 Task: Look for space in Laboulaye, Argentina from 1st July, 2023 to 3rd July, 2023 for 1 adult in price range Rs.5000 to Rs.15000. Place can be private room with 1  bedroom having 1 bed and 1 bathroom. Property type can be hotel. Amenities needed are: wifi, heating, . Booking option can be shelf check-in. Required host language is English.
Action: Mouse moved to (523, 103)
Screenshot: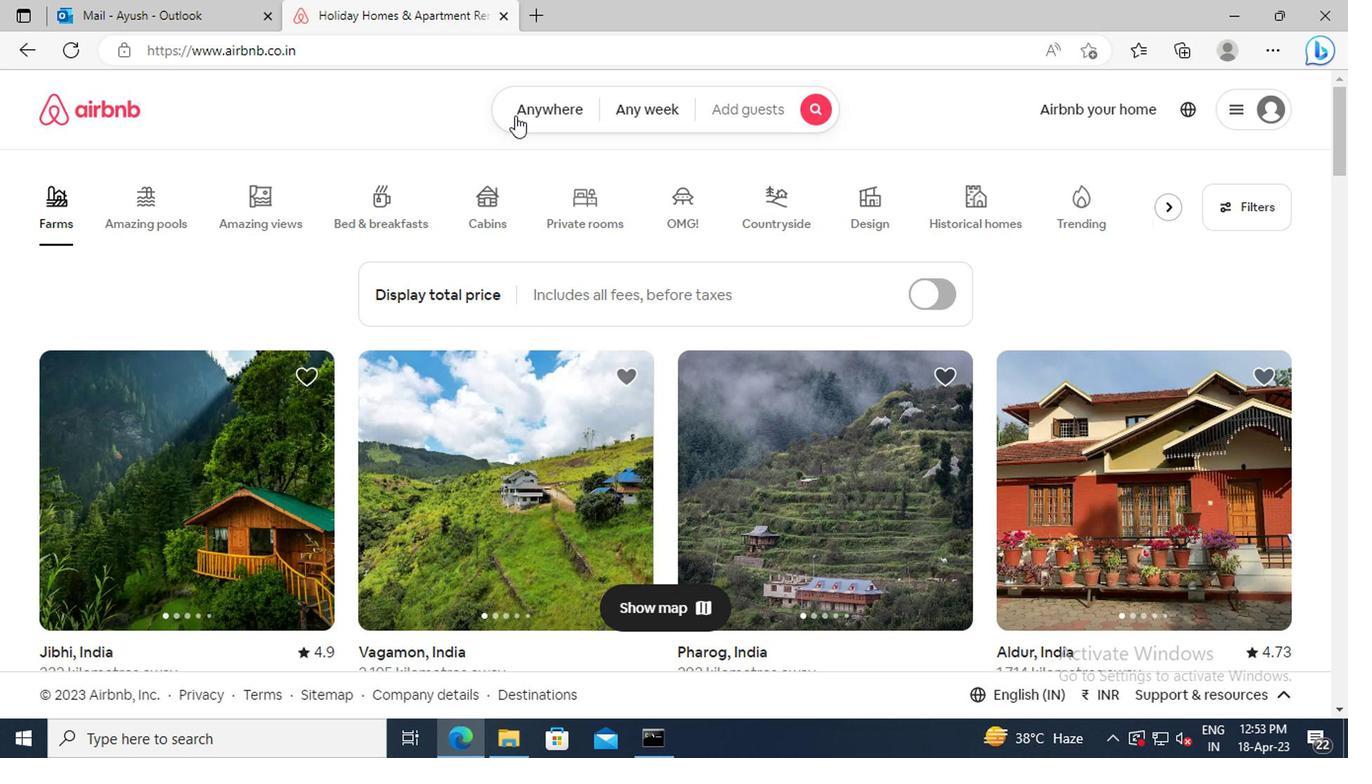 
Action: Mouse pressed left at (523, 103)
Screenshot: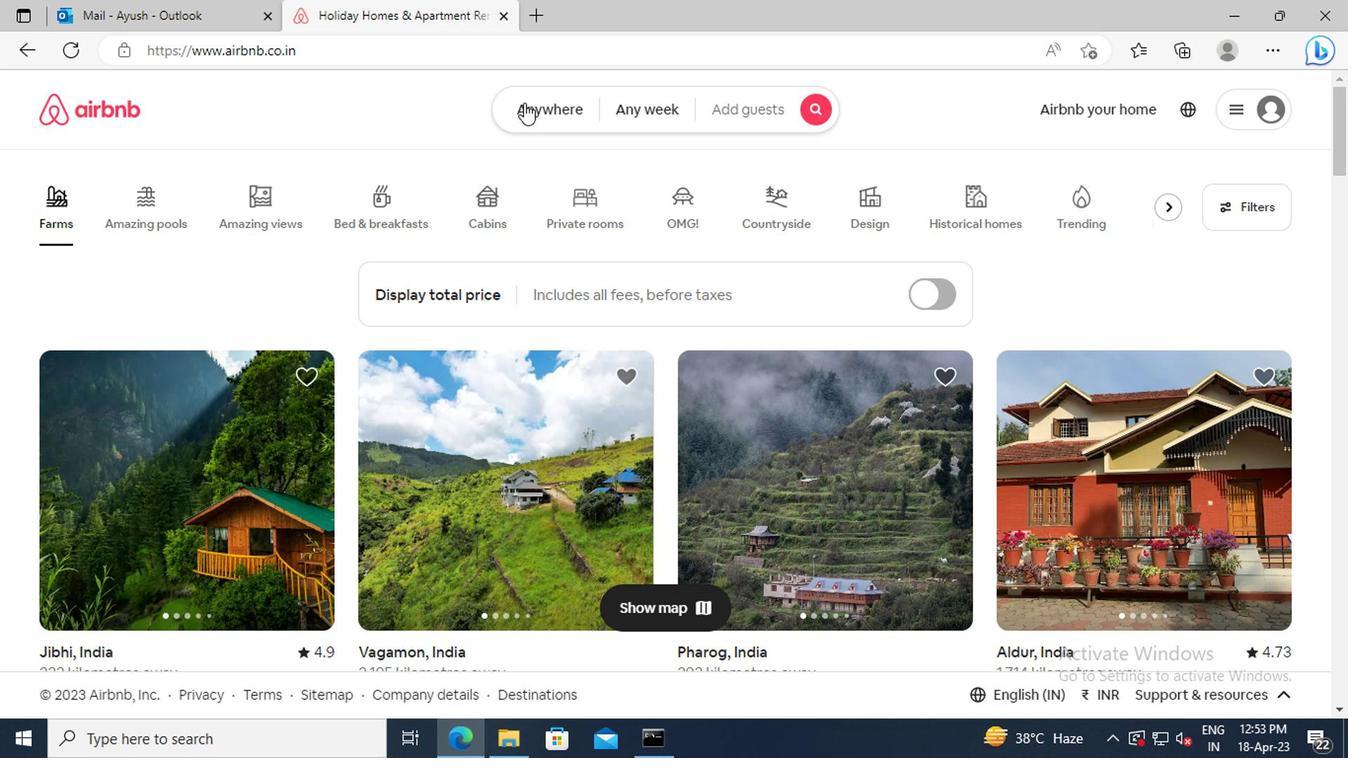 
Action: Mouse moved to (360, 199)
Screenshot: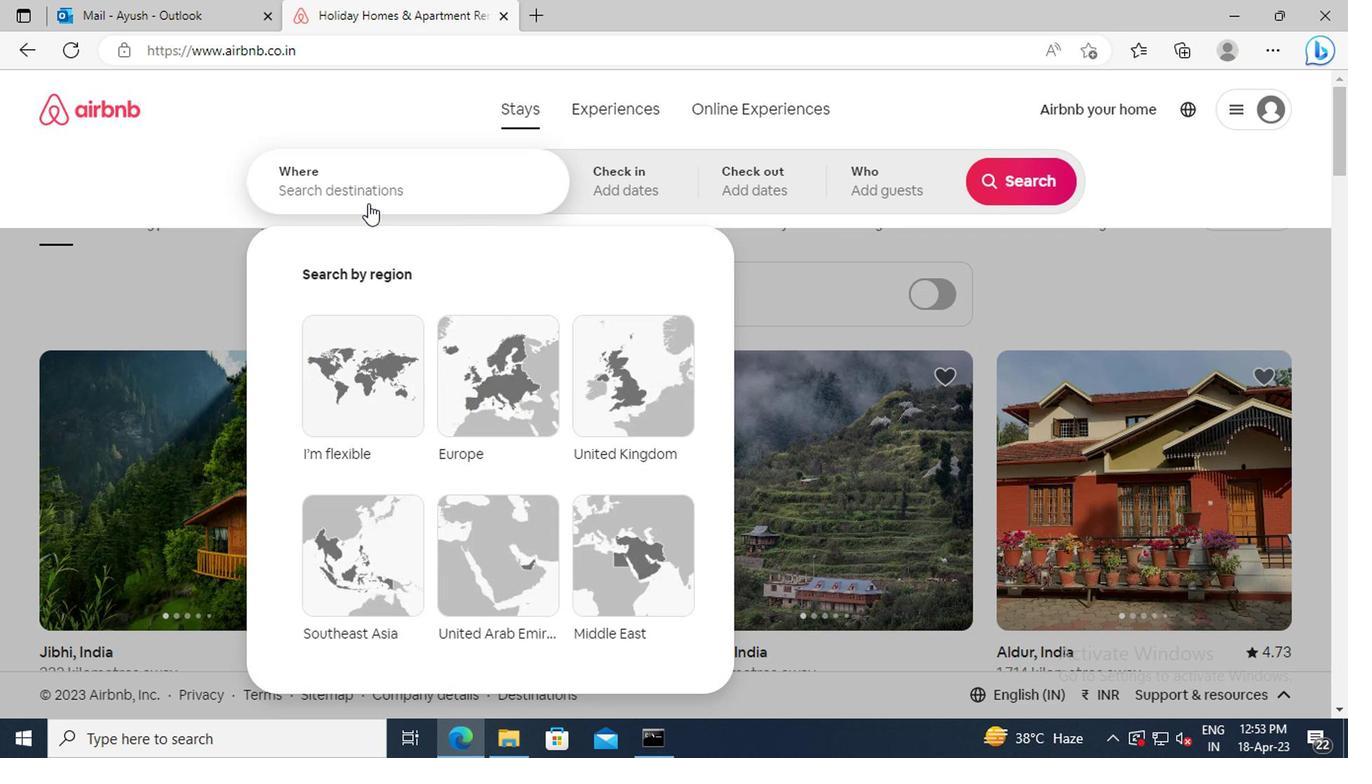 
Action: Mouse pressed left at (360, 199)
Screenshot: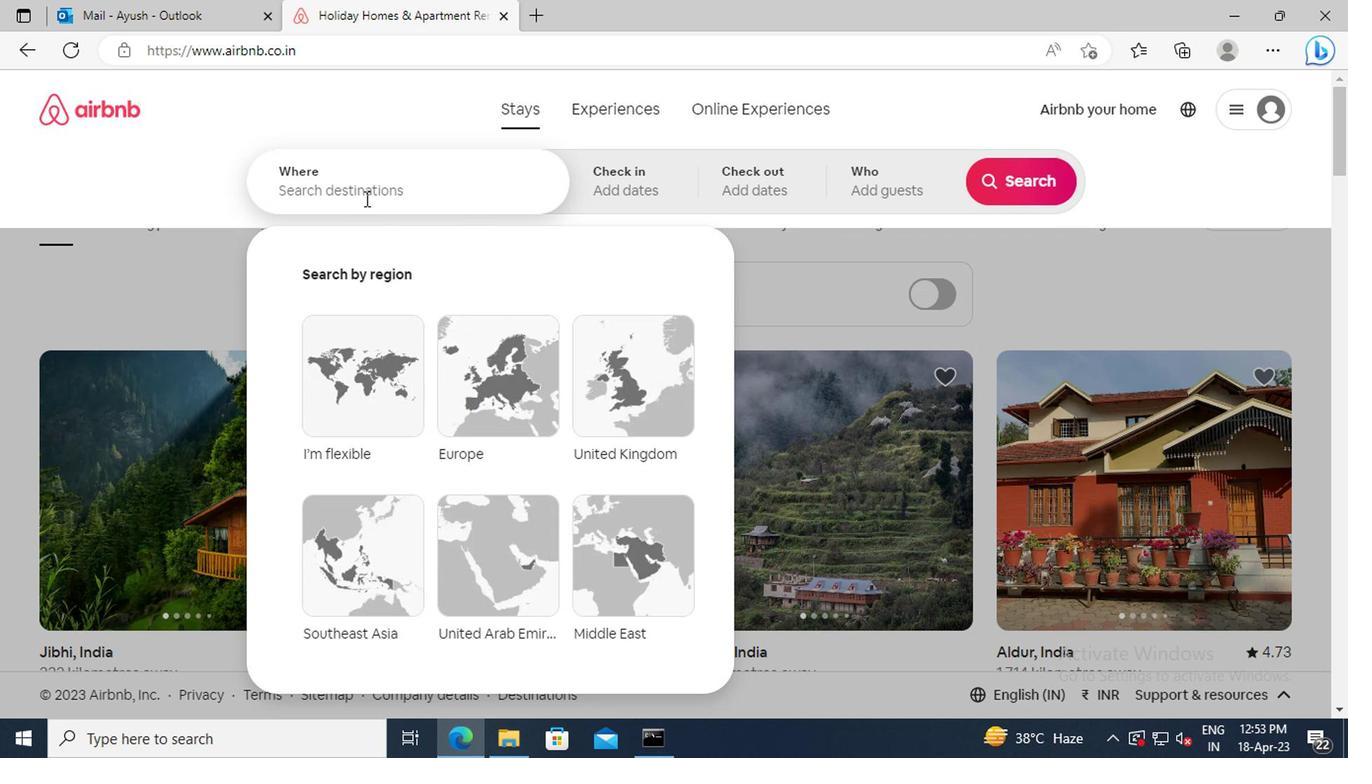 
Action: Key pressed <Key.shift>LABOULAYE,<Key.space><Key.shift_r>ARGENTINA<Key.enter>
Screenshot: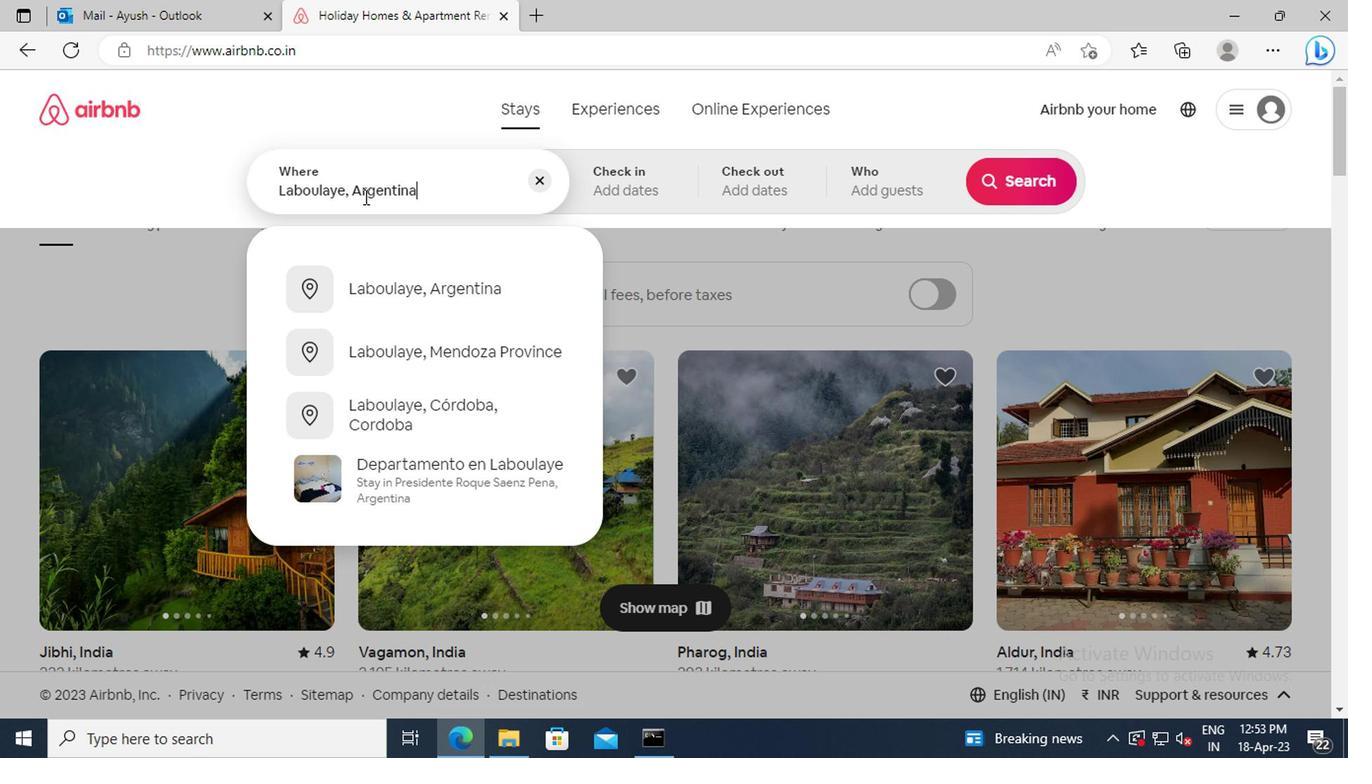 
Action: Mouse moved to (1002, 340)
Screenshot: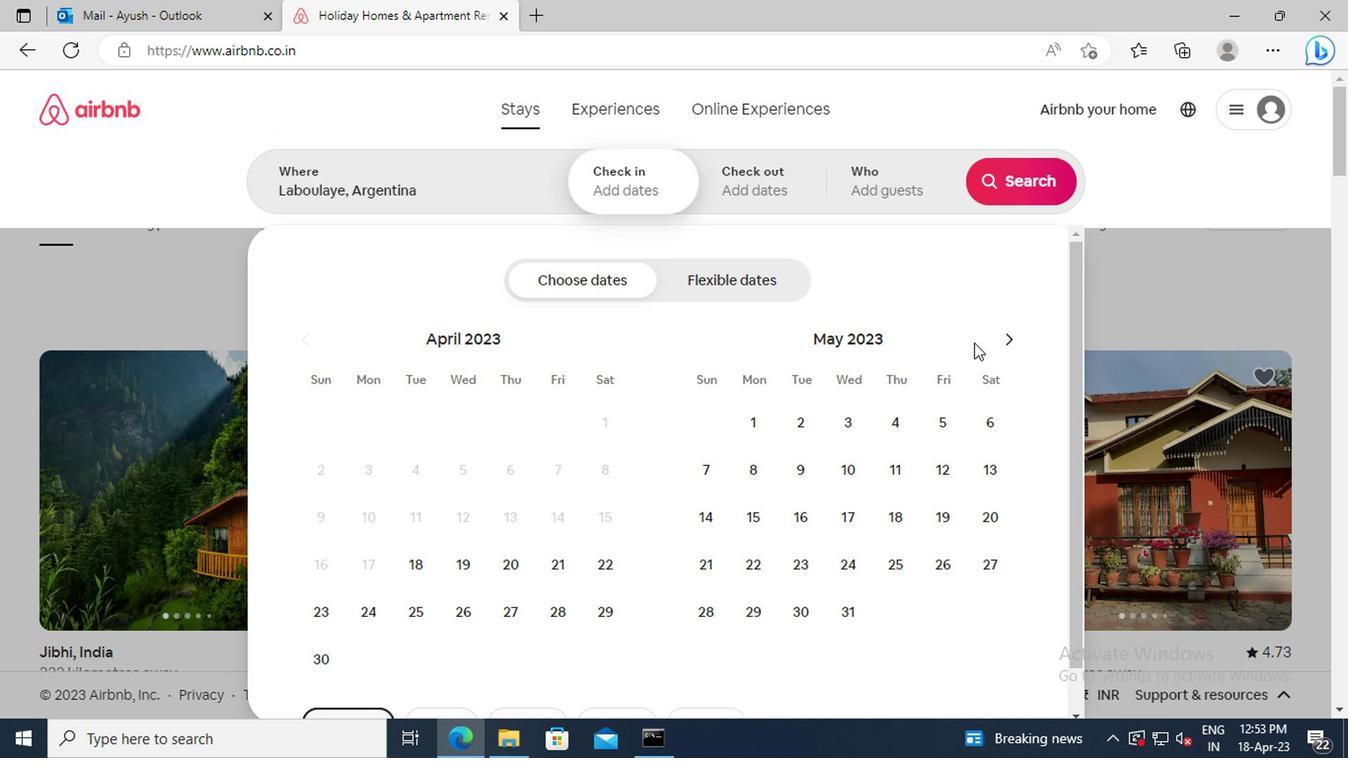 
Action: Mouse pressed left at (1002, 340)
Screenshot: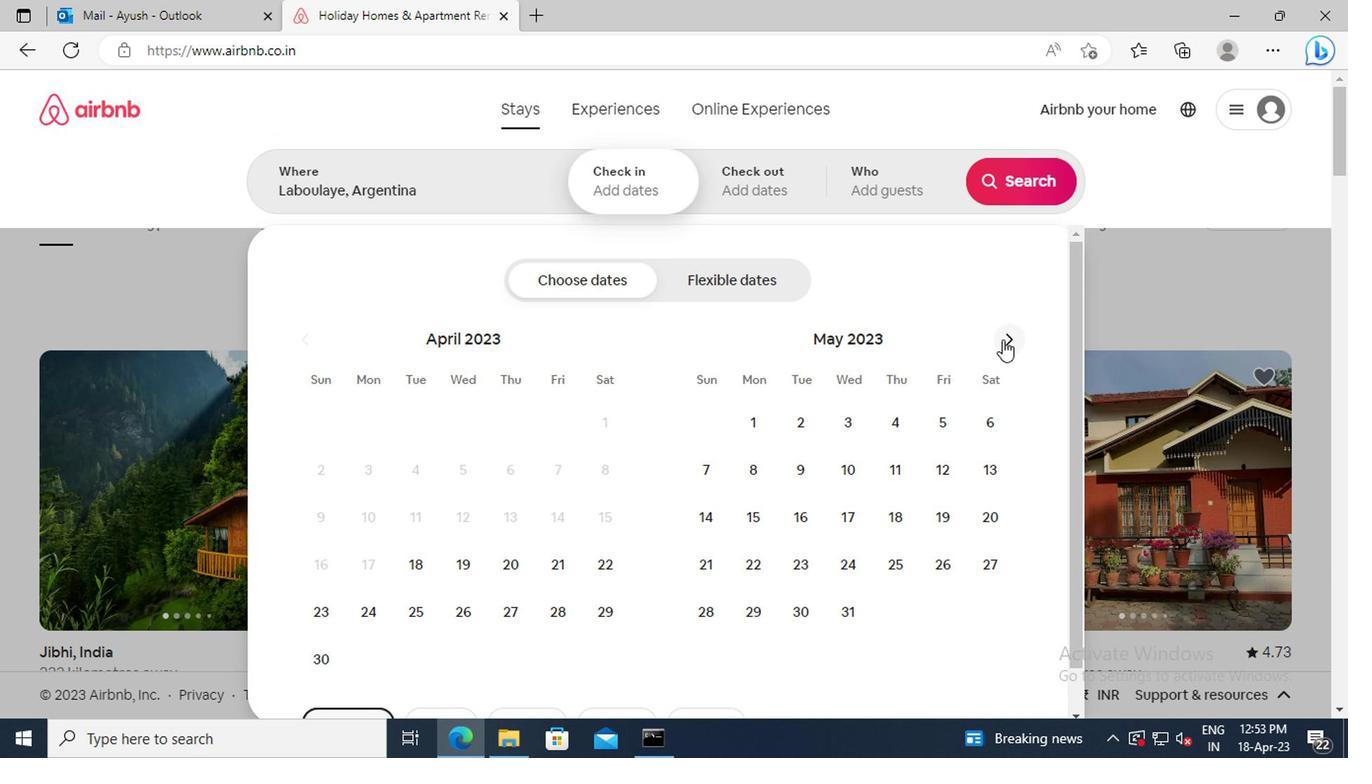 
Action: Mouse pressed left at (1002, 340)
Screenshot: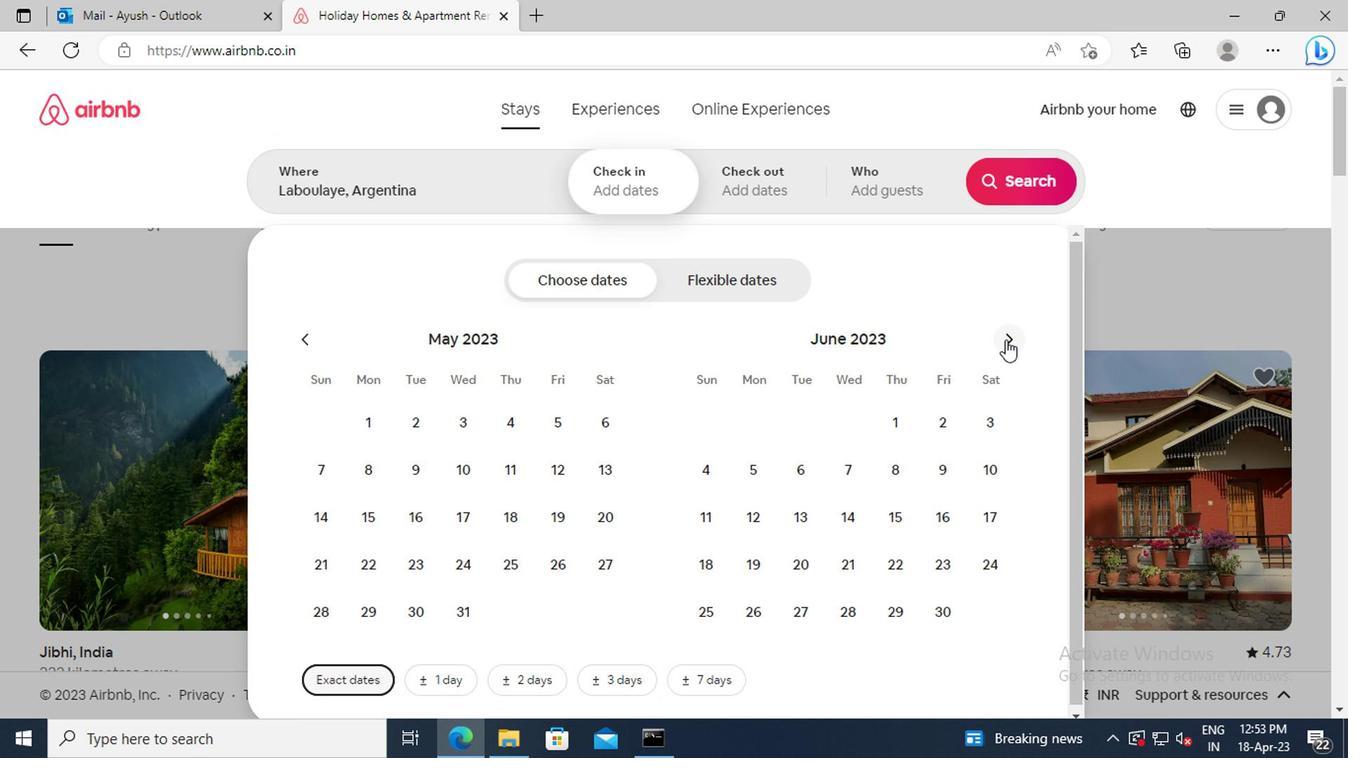 
Action: Mouse moved to (990, 418)
Screenshot: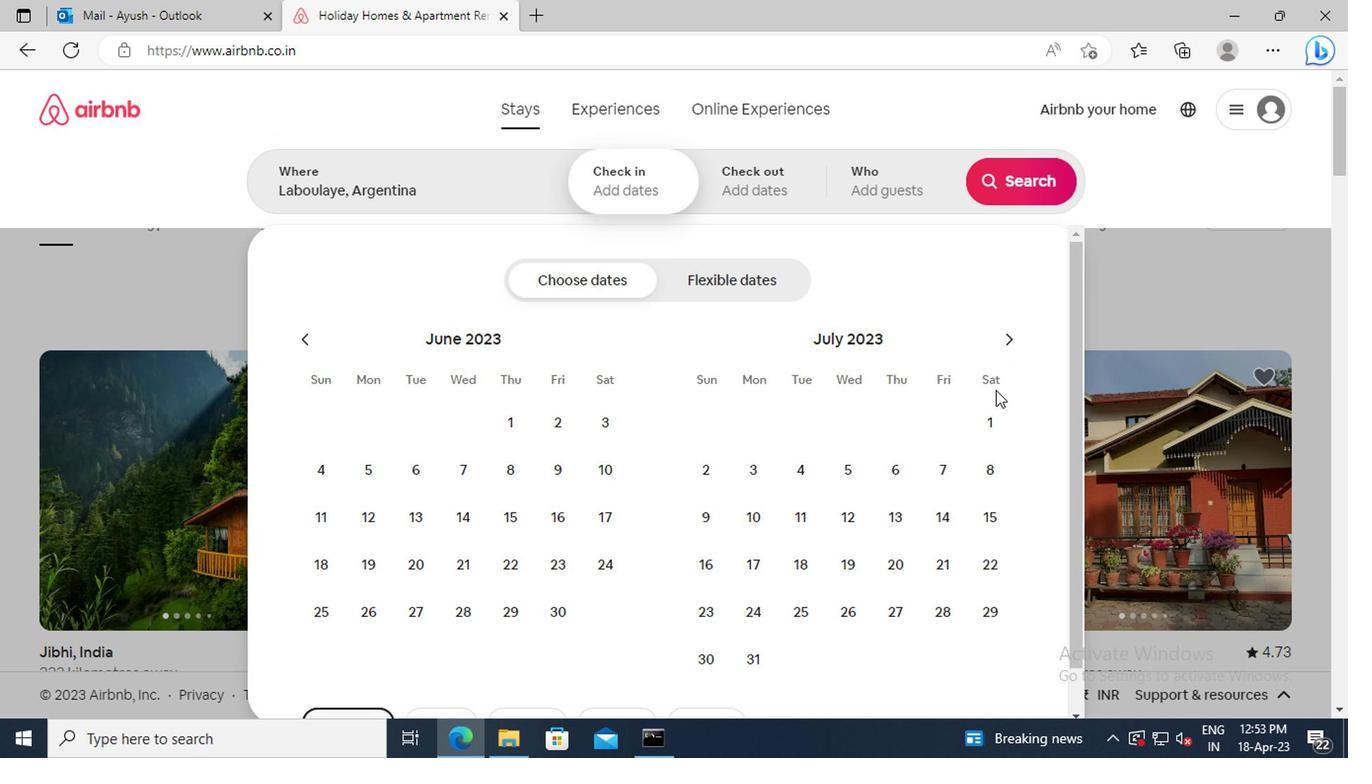 
Action: Mouse pressed left at (990, 418)
Screenshot: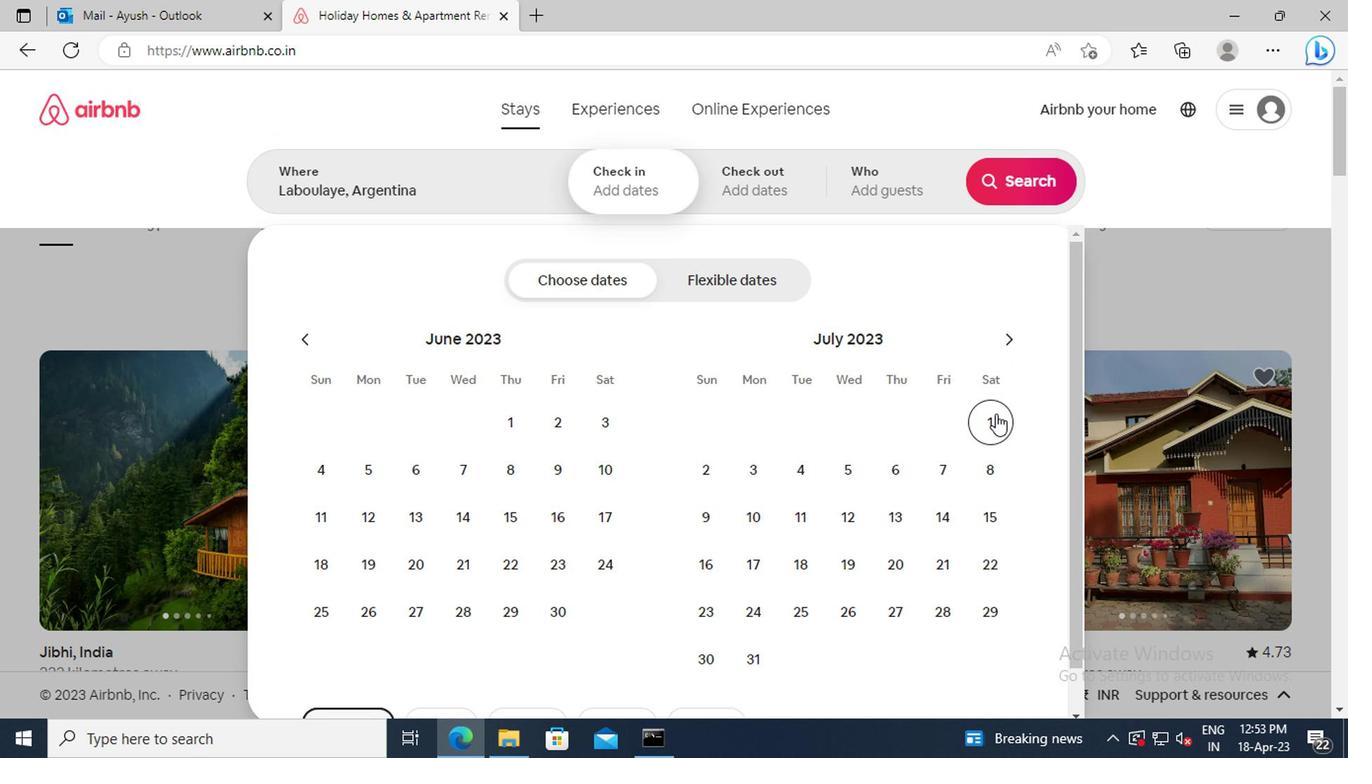 
Action: Mouse moved to (742, 460)
Screenshot: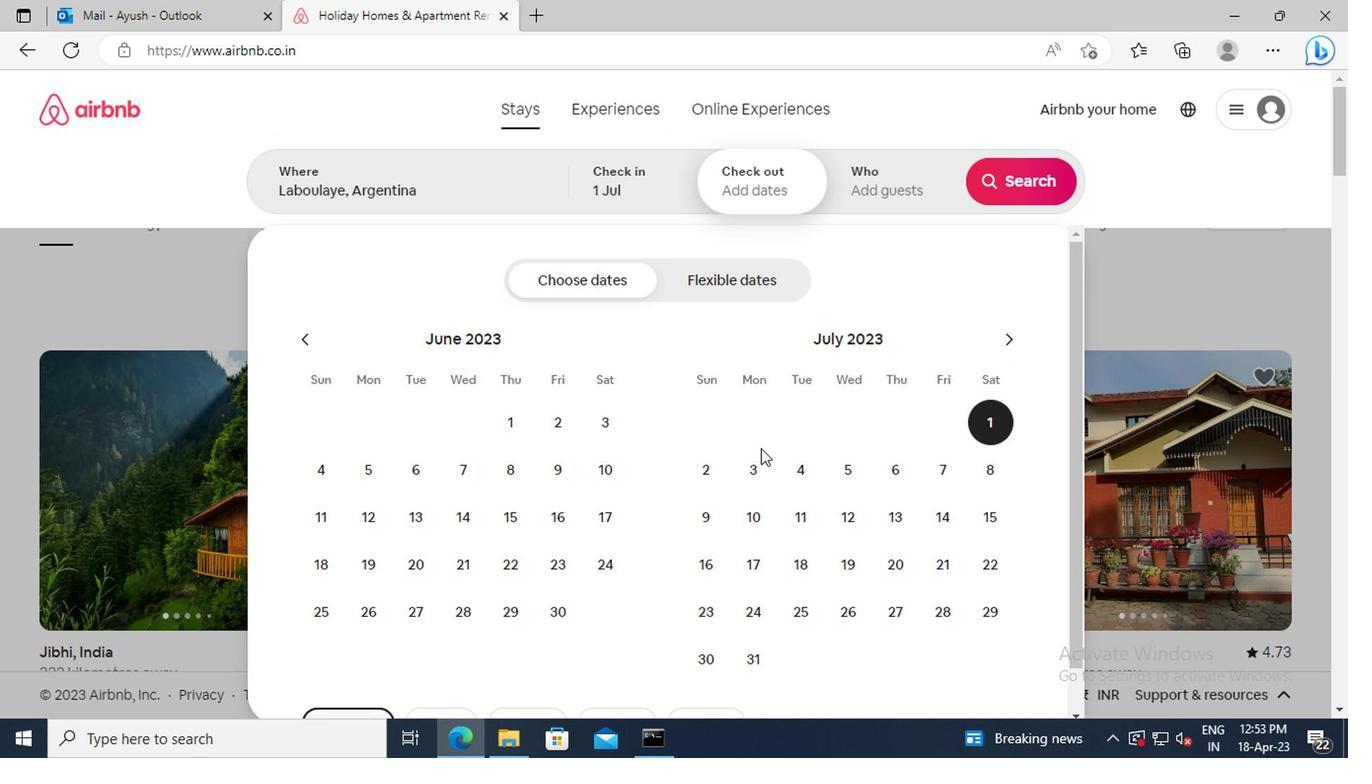 
Action: Mouse pressed left at (742, 460)
Screenshot: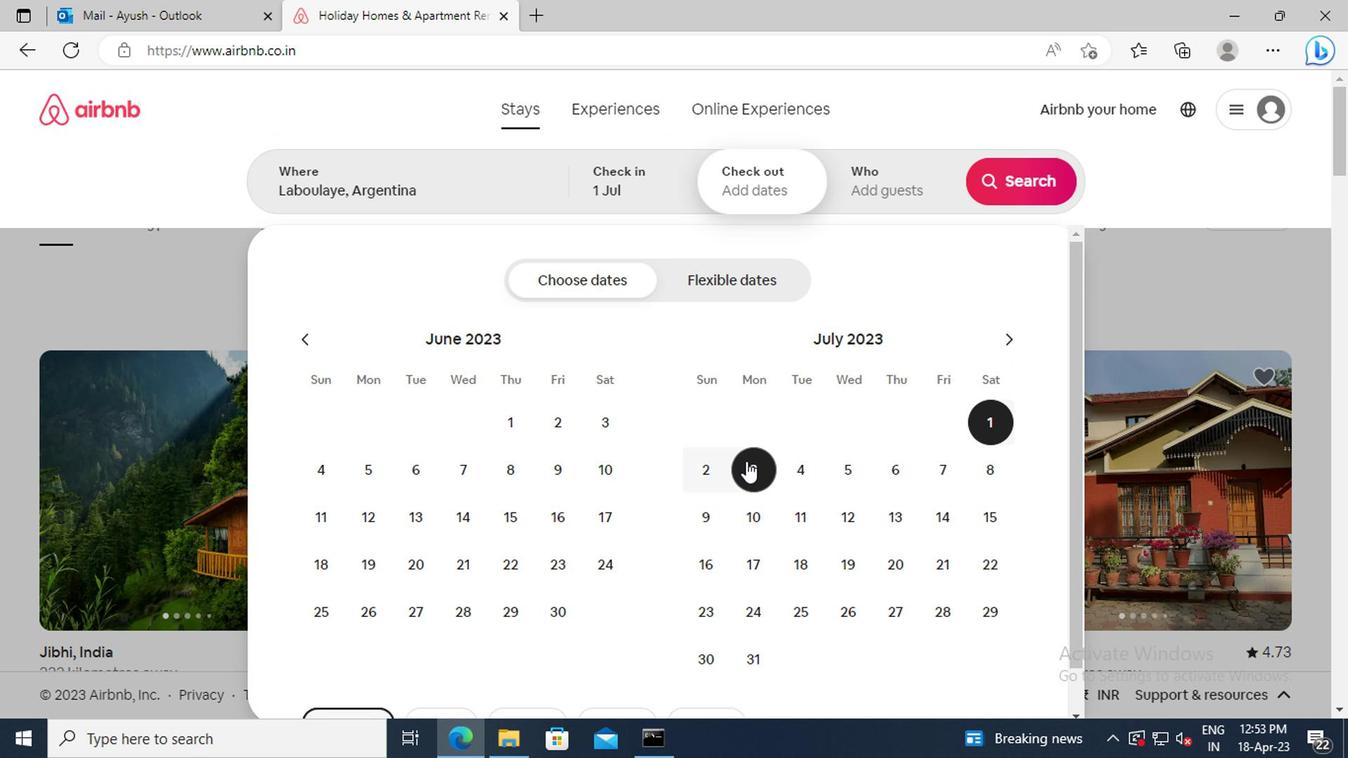 
Action: Mouse moved to (858, 185)
Screenshot: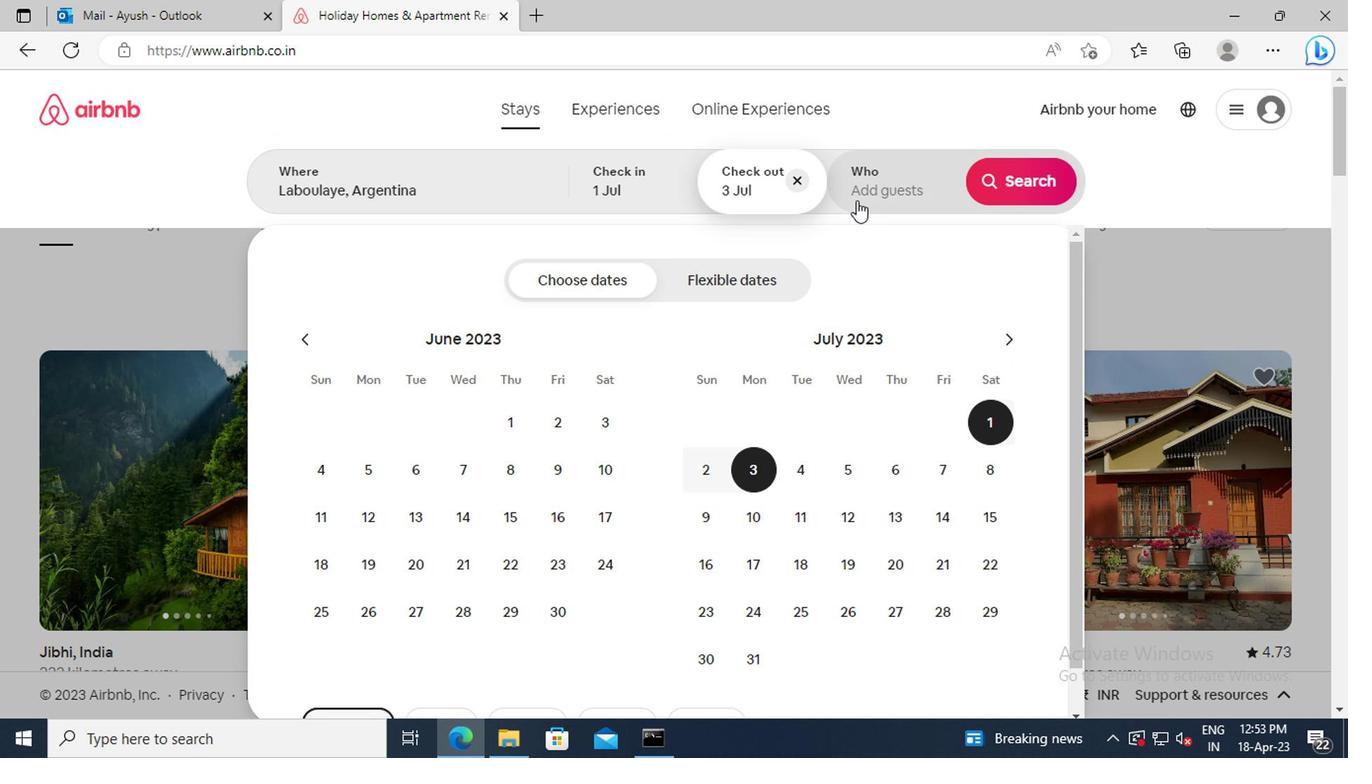 
Action: Mouse pressed left at (858, 185)
Screenshot: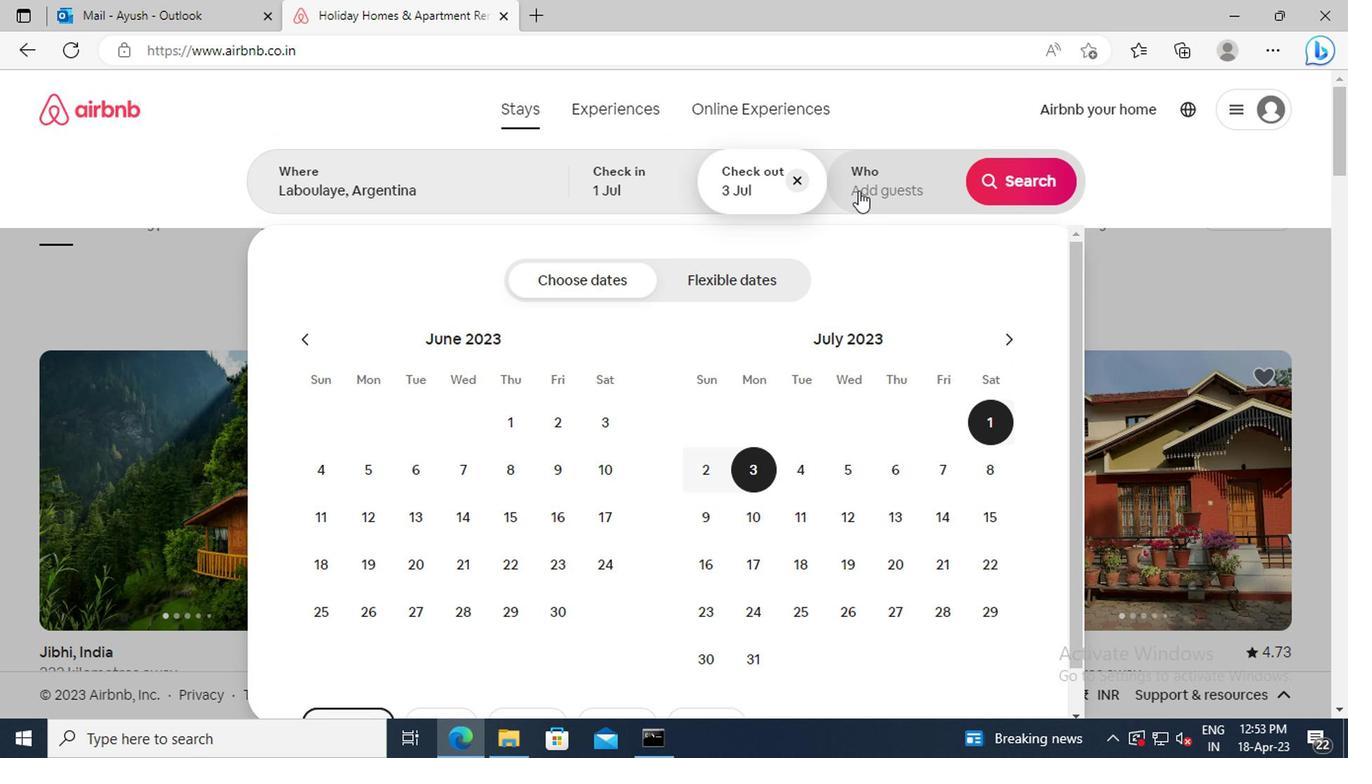 
Action: Mouse moved to (1022, 291)
Screenshot: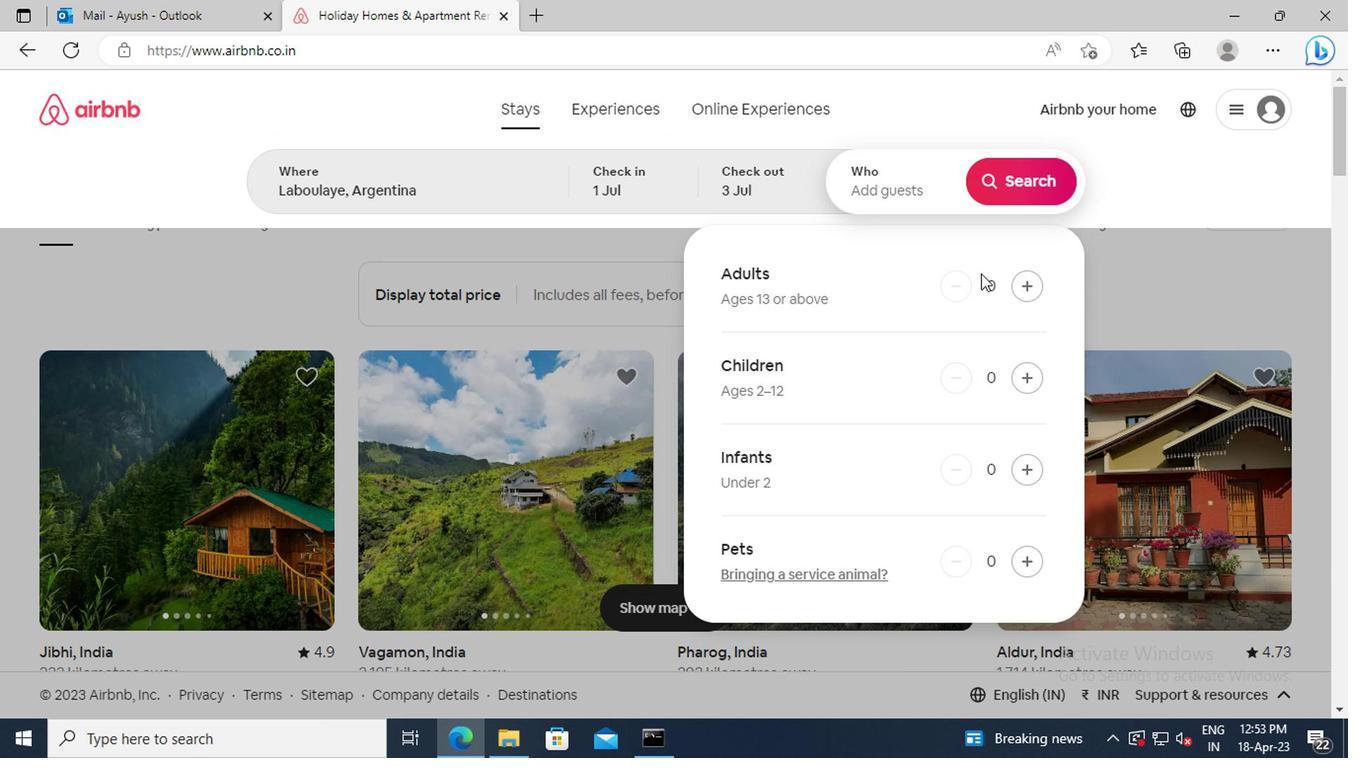 
Action: Mouse pressed left at (1022, 291)
Screenshot: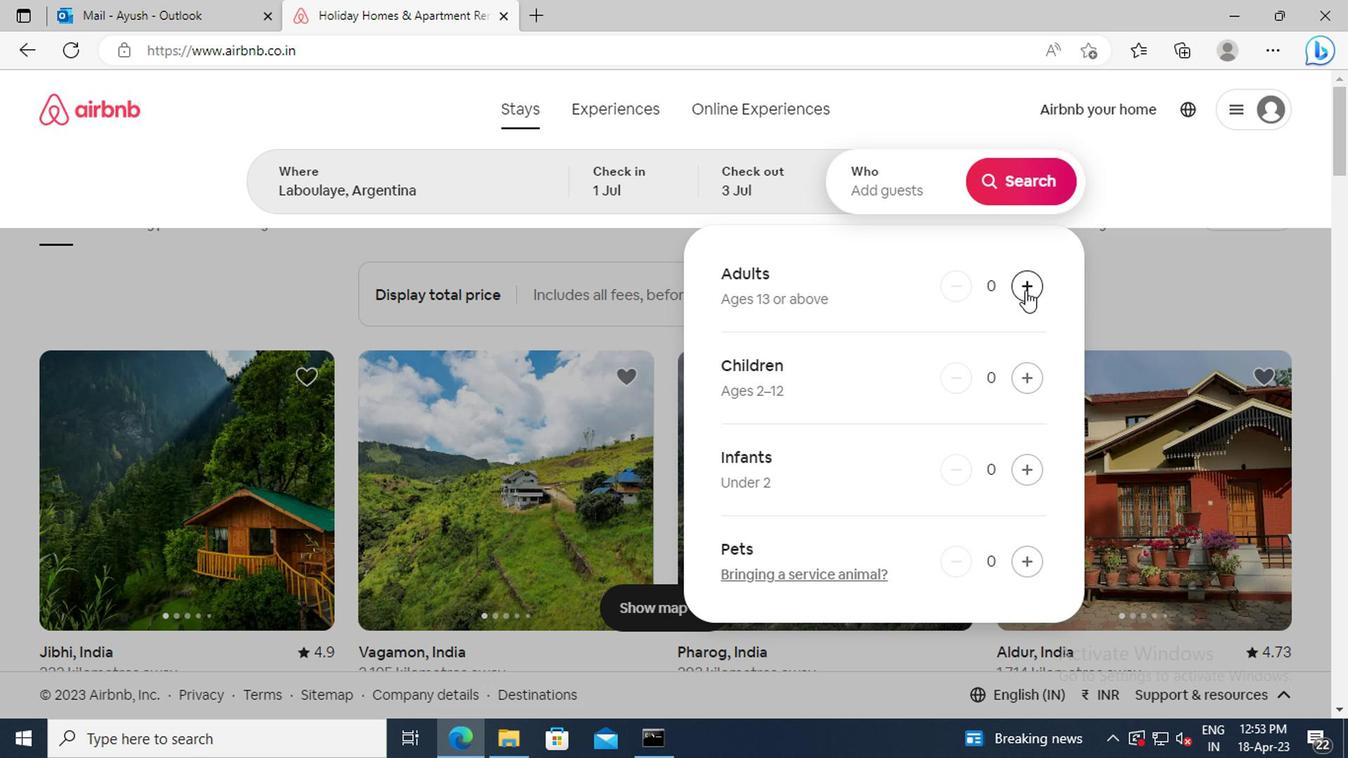 
Action: Mouse moved to (1005, 186)
Screenshot: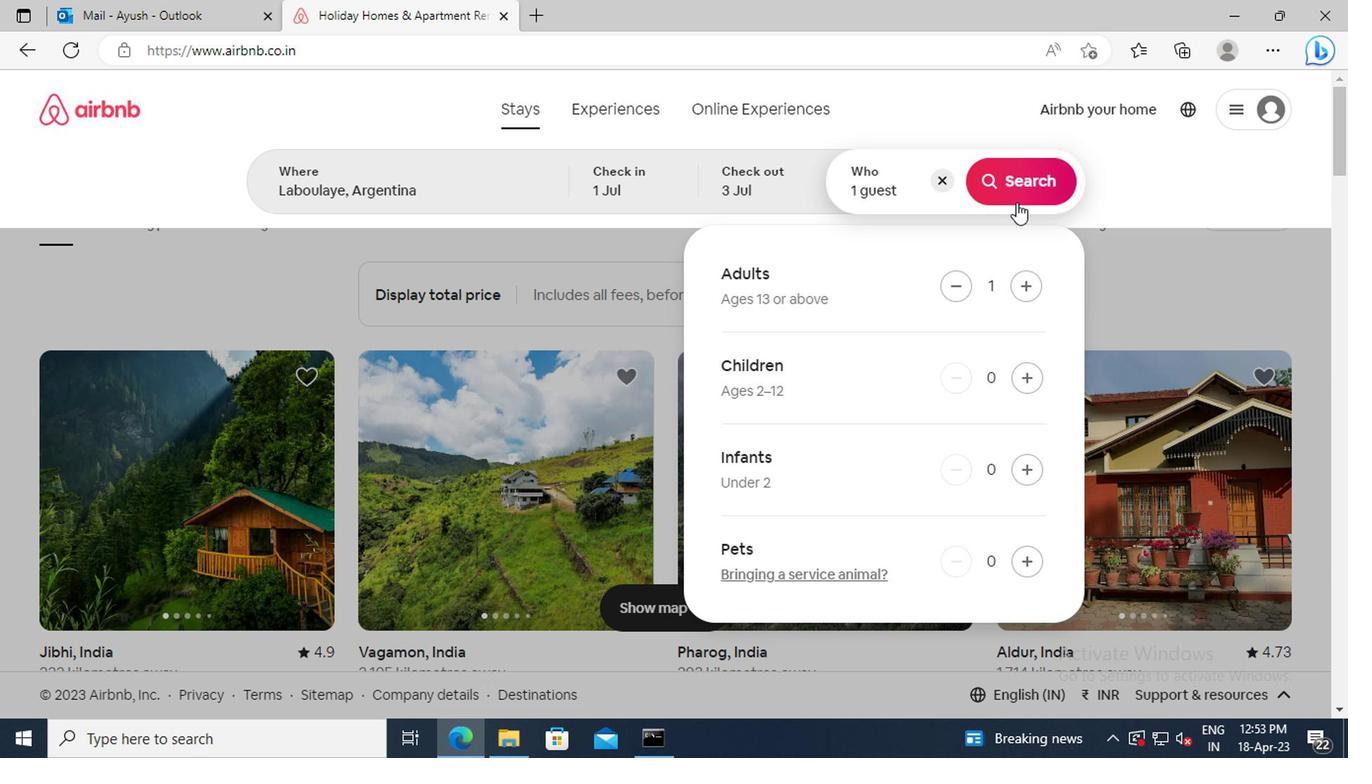 
Action: Mouse pressed left at (1005, 186)
Screenshot: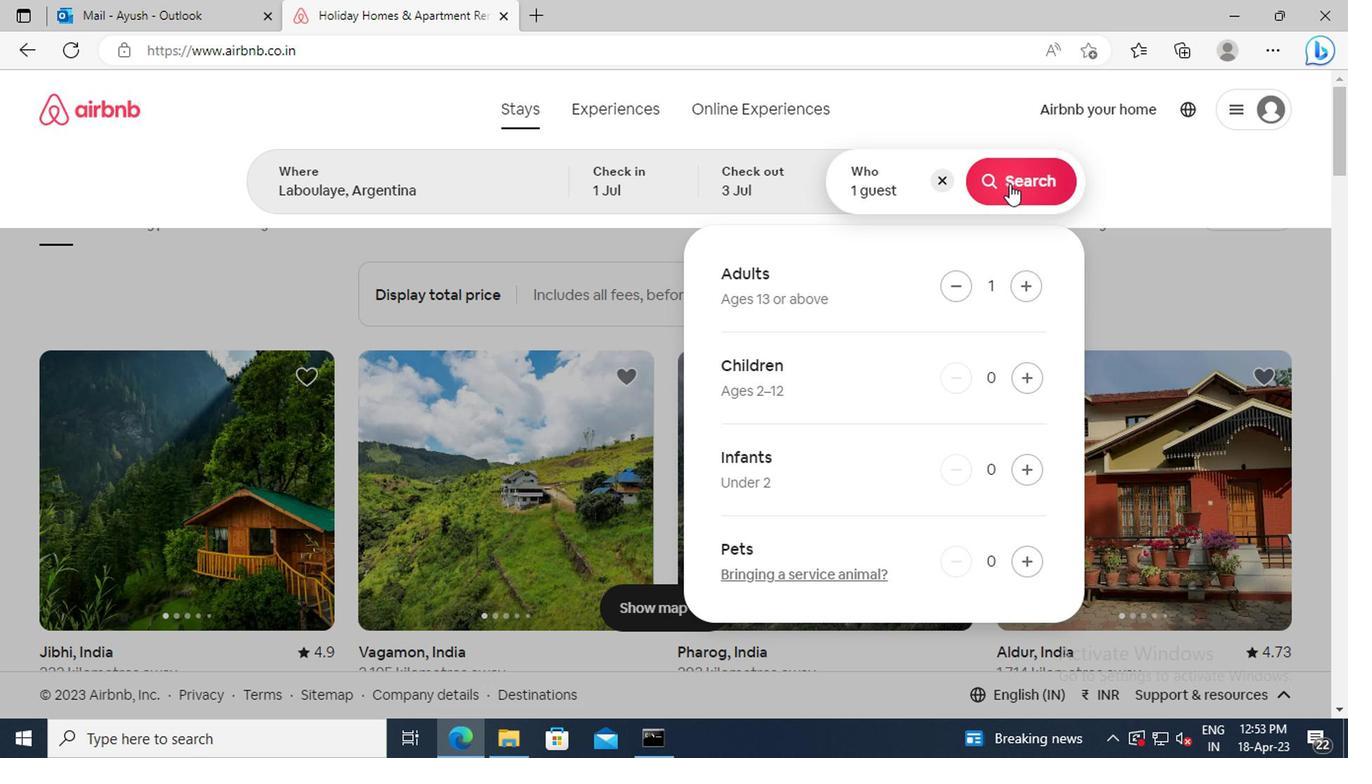 
Action: Mouse moved to (1247, 190)
Screenshot: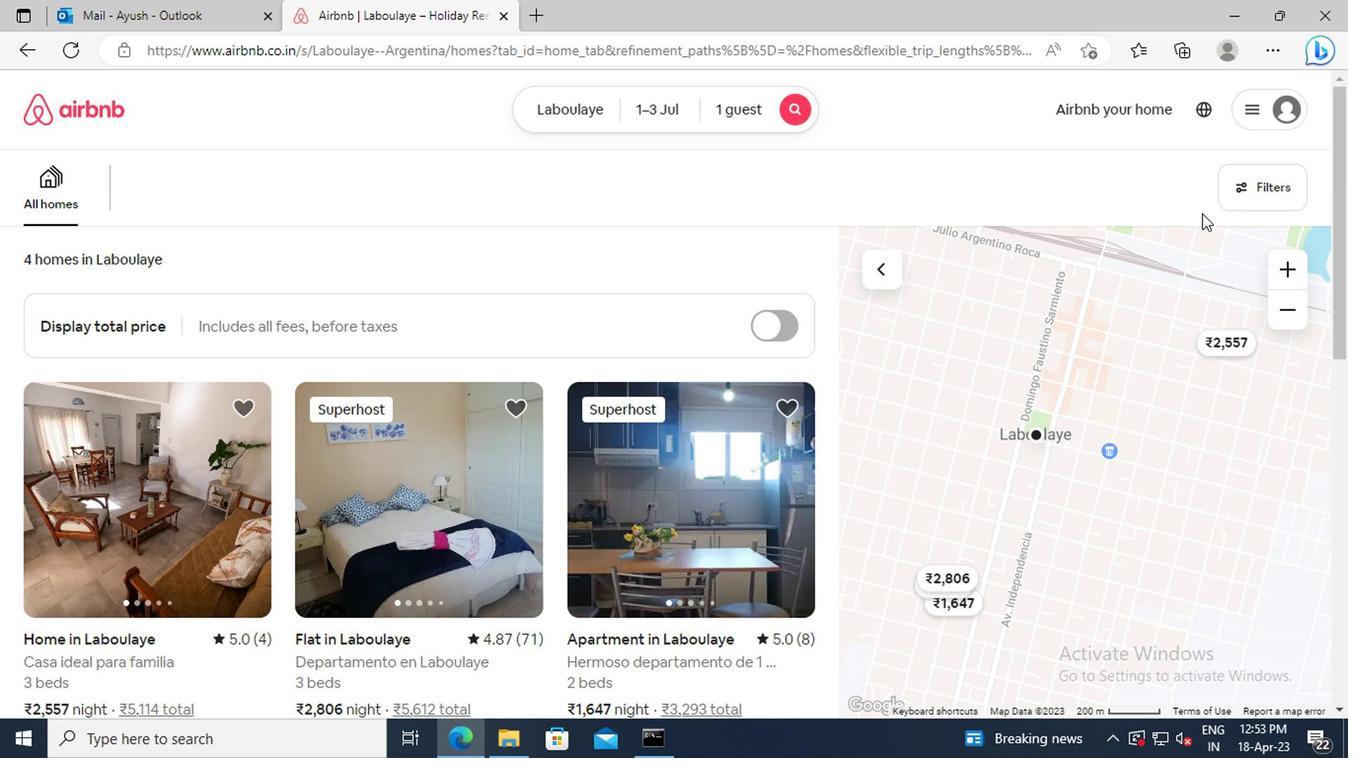 
Action: Mouse pressed left at (1247, 190)
Screenshot: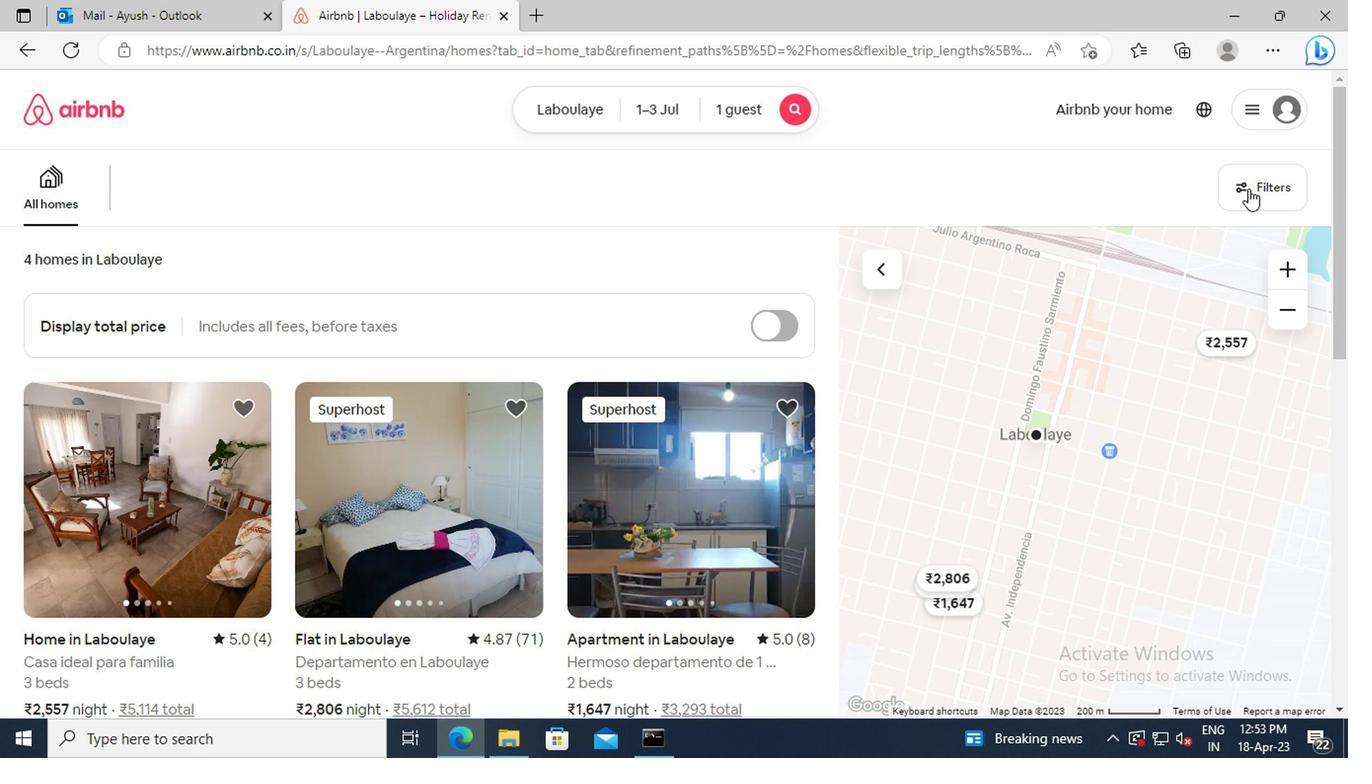 
Action: Mouse moved to (449, 436)
Screenshot: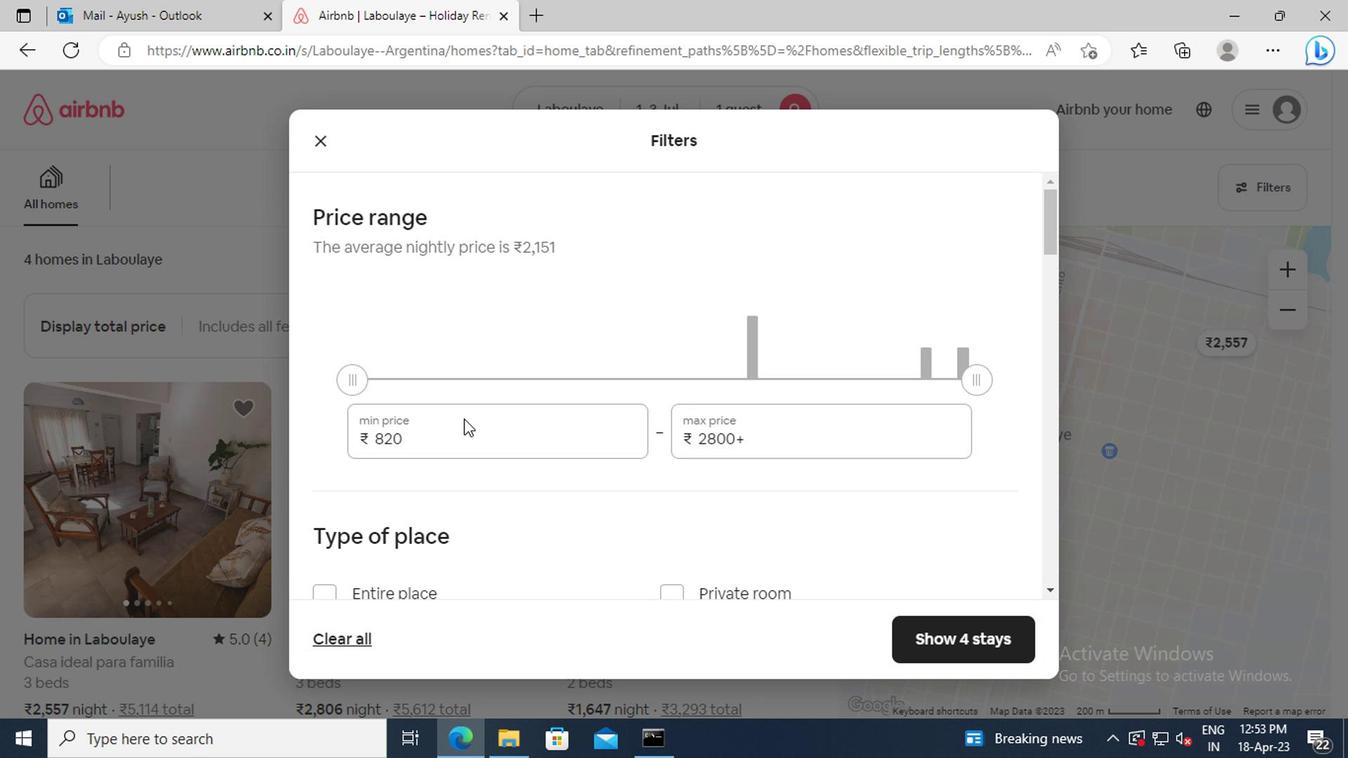 
Action: Mouse pressed left at (449, 436)
Screenshot: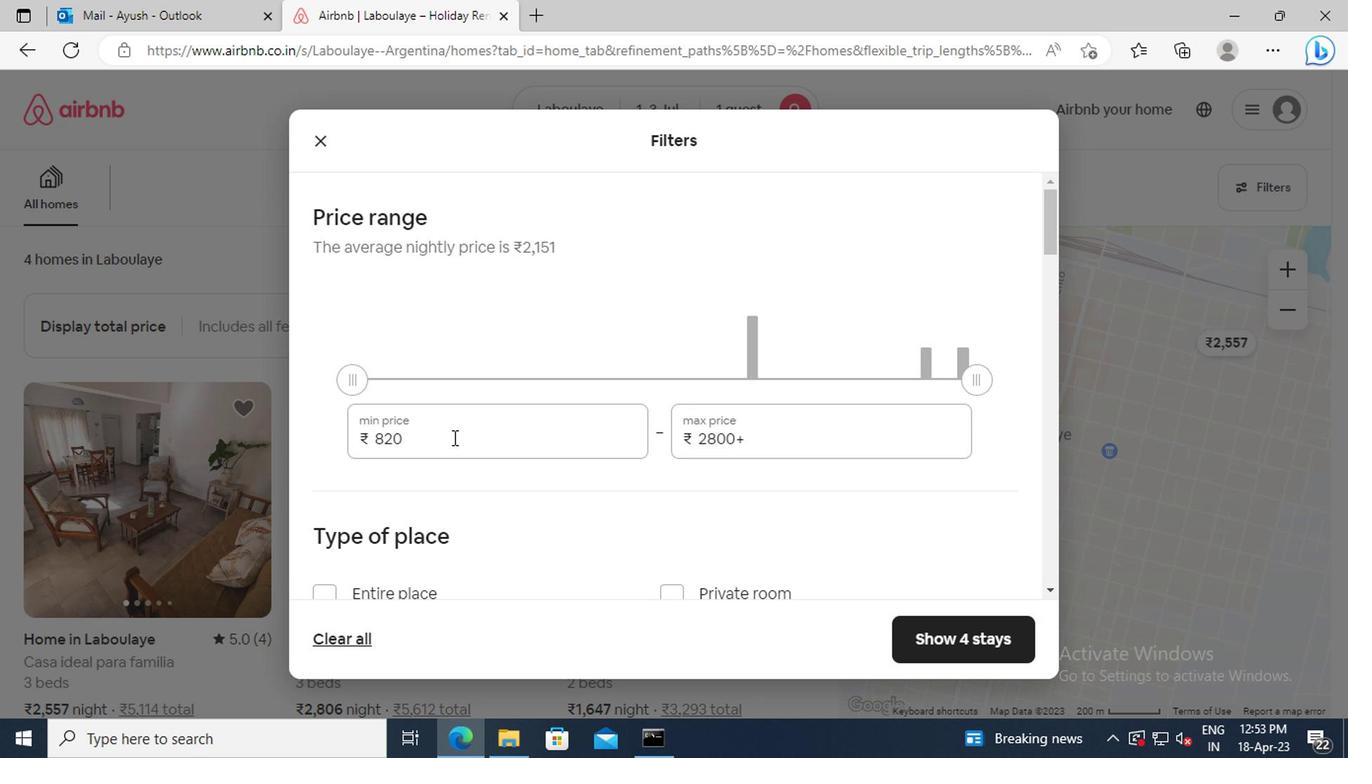 
Action: Key pressed <Key.backspace><Key.backspace><Key.backspace>5000<Key.tab><Key.delete>15000
Screenshot: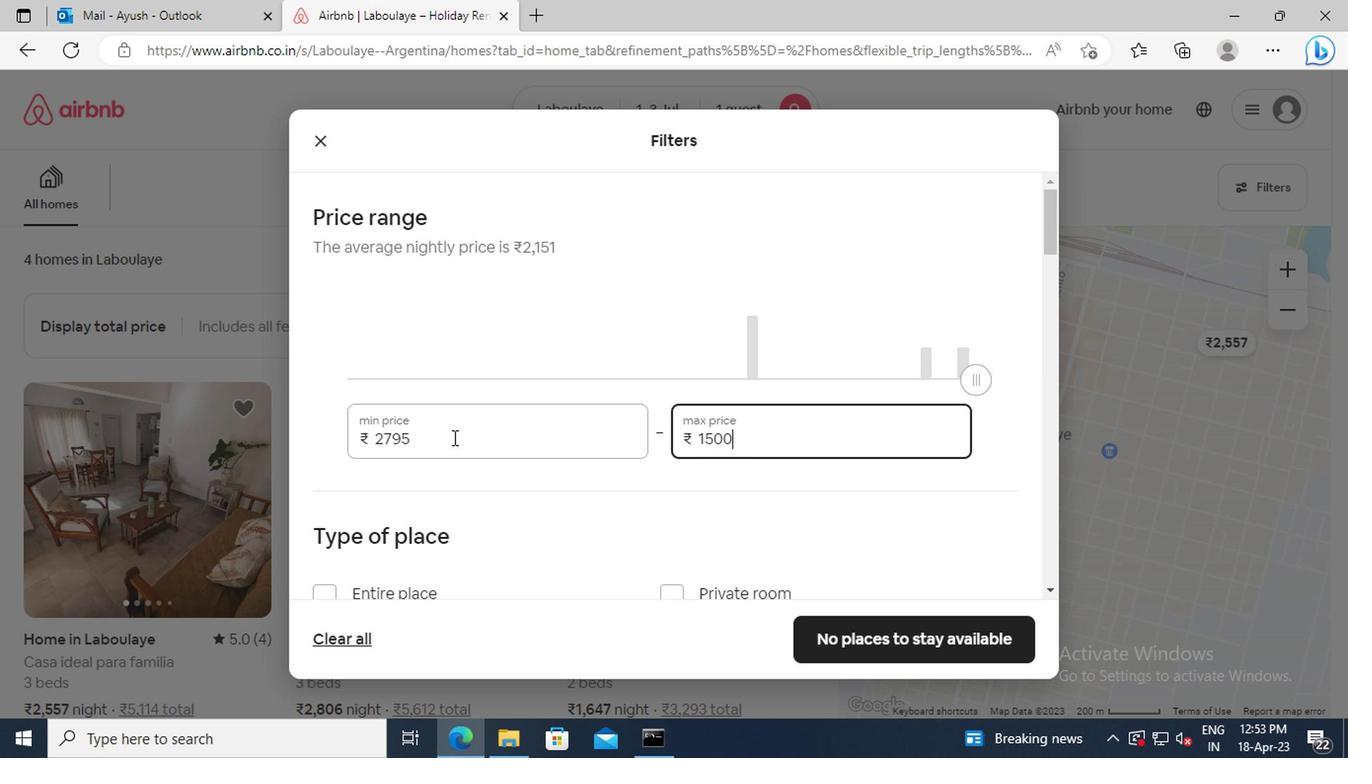 
Action: Mouse scrolled (449, 436) with delta (0, 0)
Screenshot: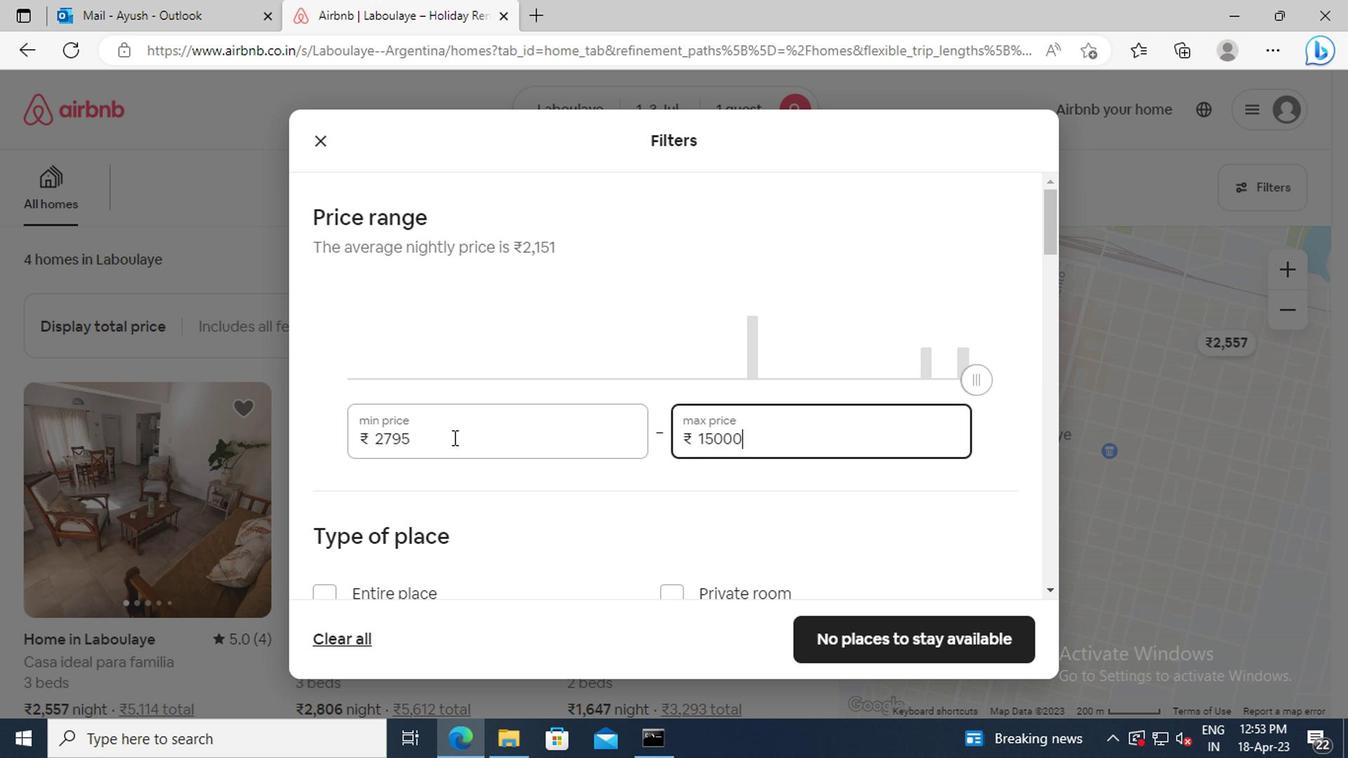 
Action: Mouse scrolled (449, 436) with delta (0, 0)
Screenshot: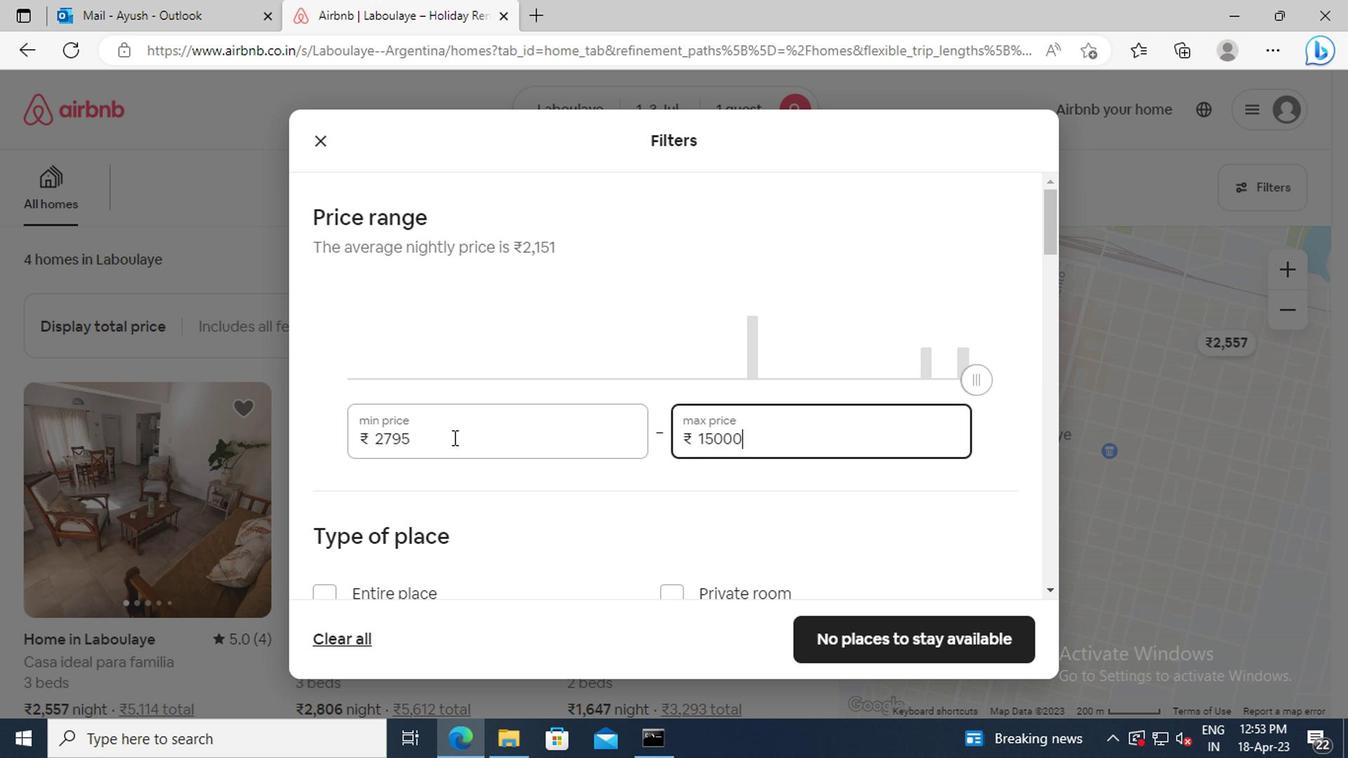 
Action: Mouse moved to (462, 429)
Screenshot: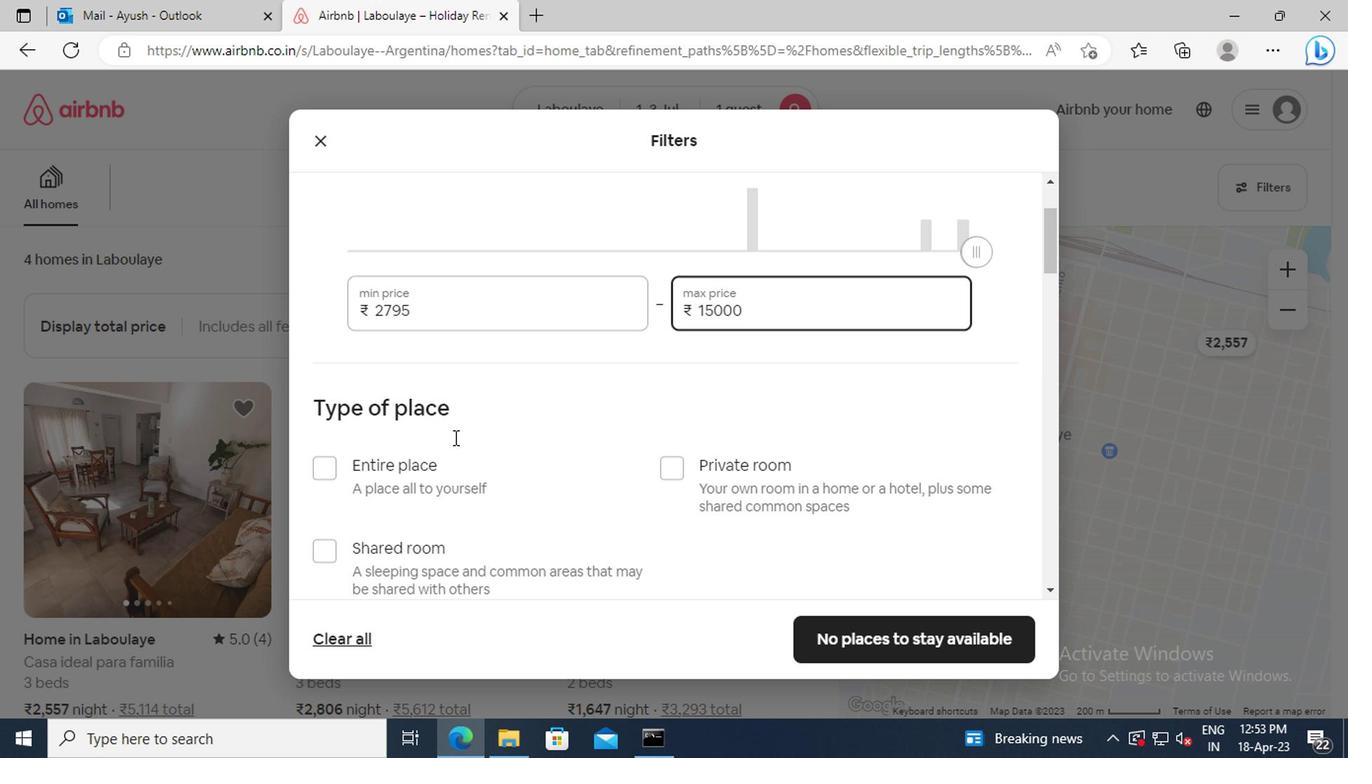 
Action: Mouse scrolled (462, 427) with delta (0, -1)
Screenshot: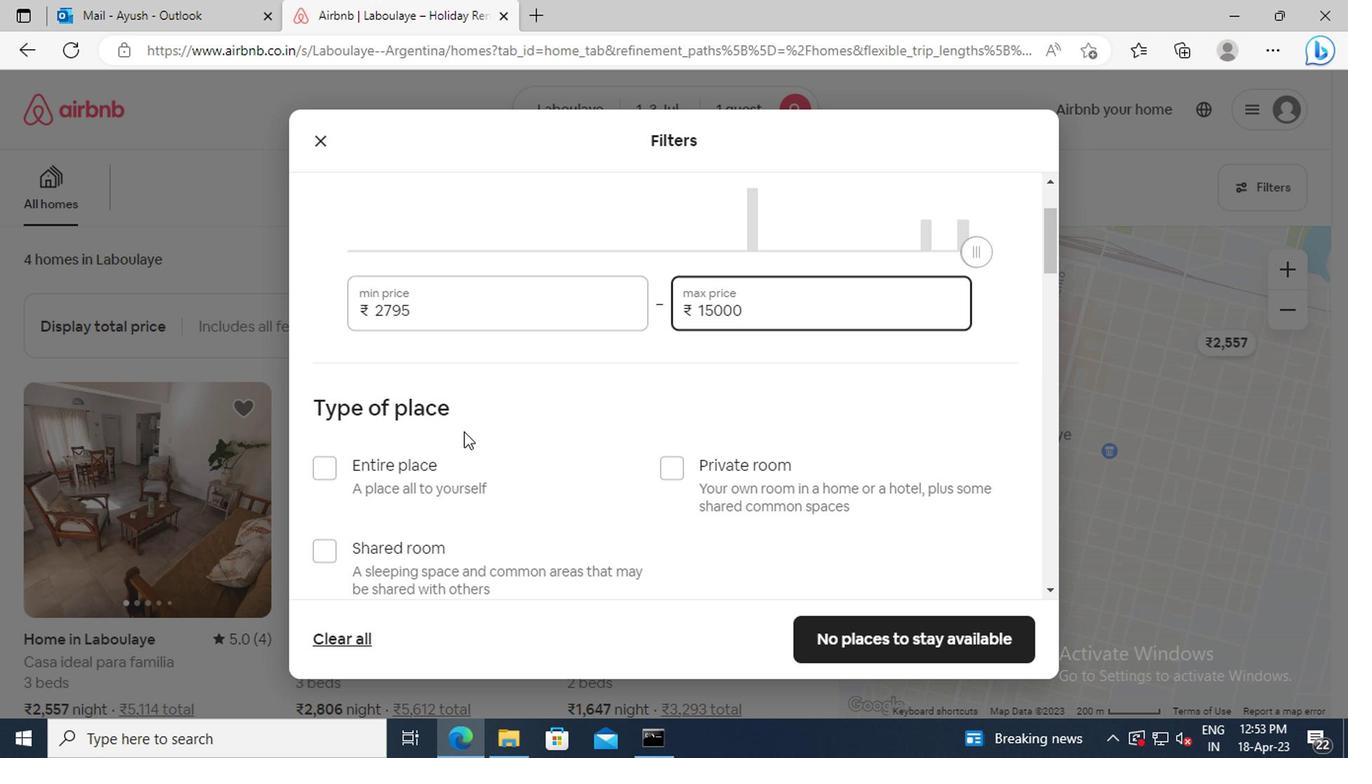 
Action: Mouse moved to (666, 401)
Screenshot: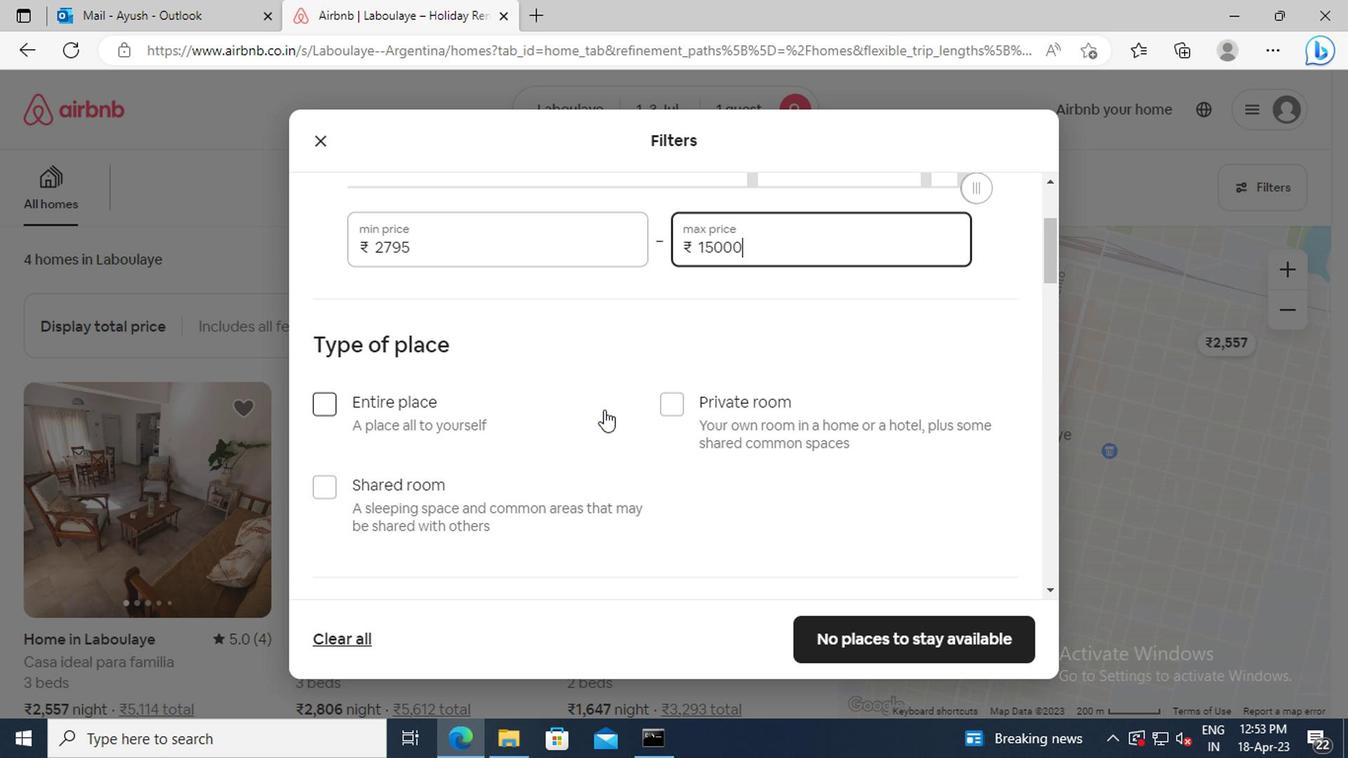 
Action: Mouse pressed left at (666, 401)
Screenshot: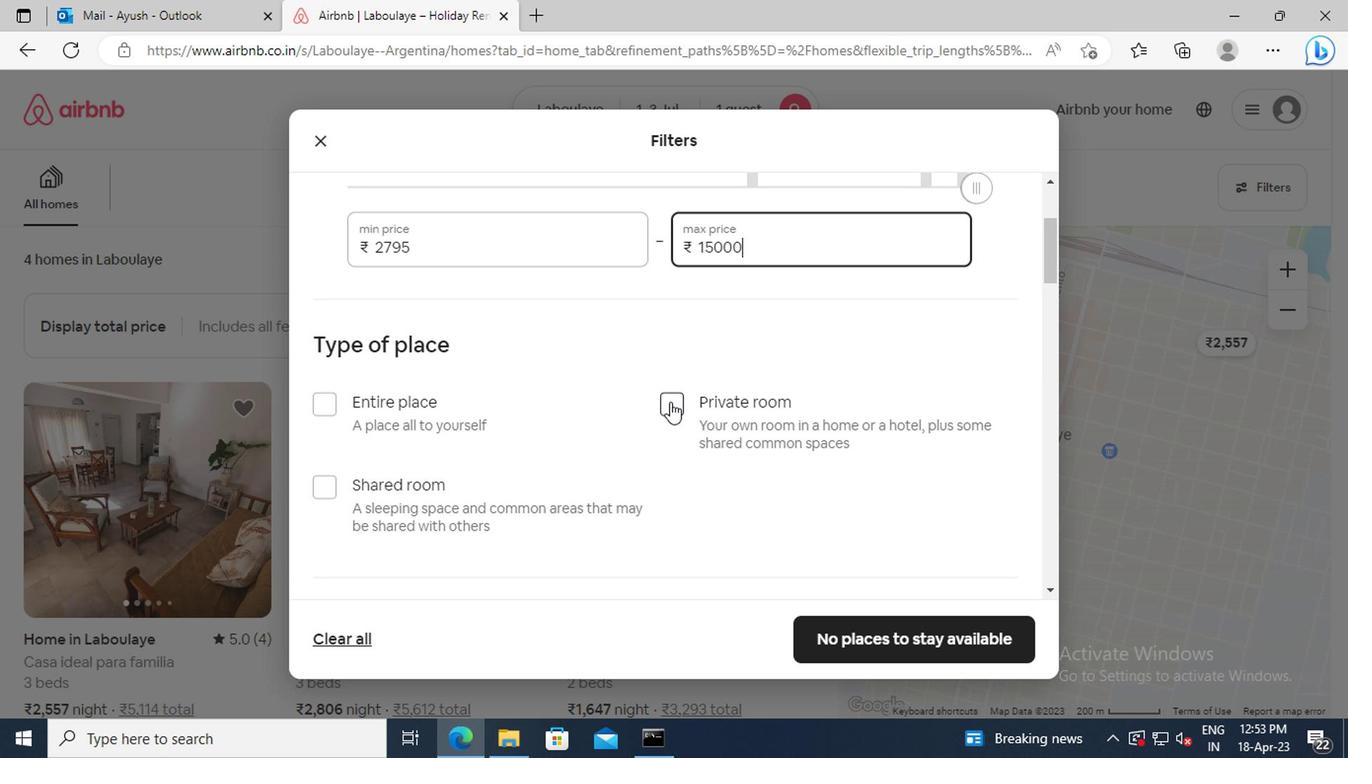 
Action: Mouse moved to (562, 394)
Screenshot: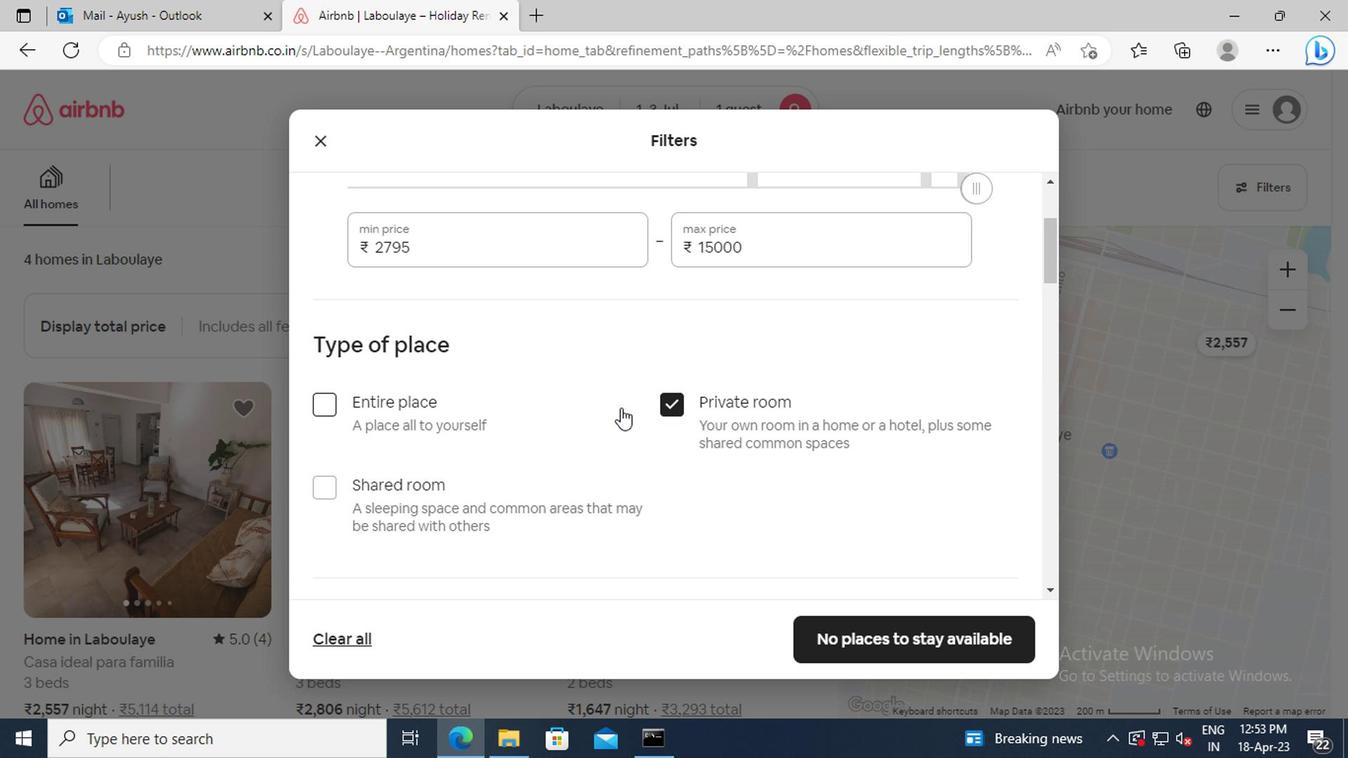 
Action: Mouse scrolled (562, 394) with delta (0, 0)
Screenshot: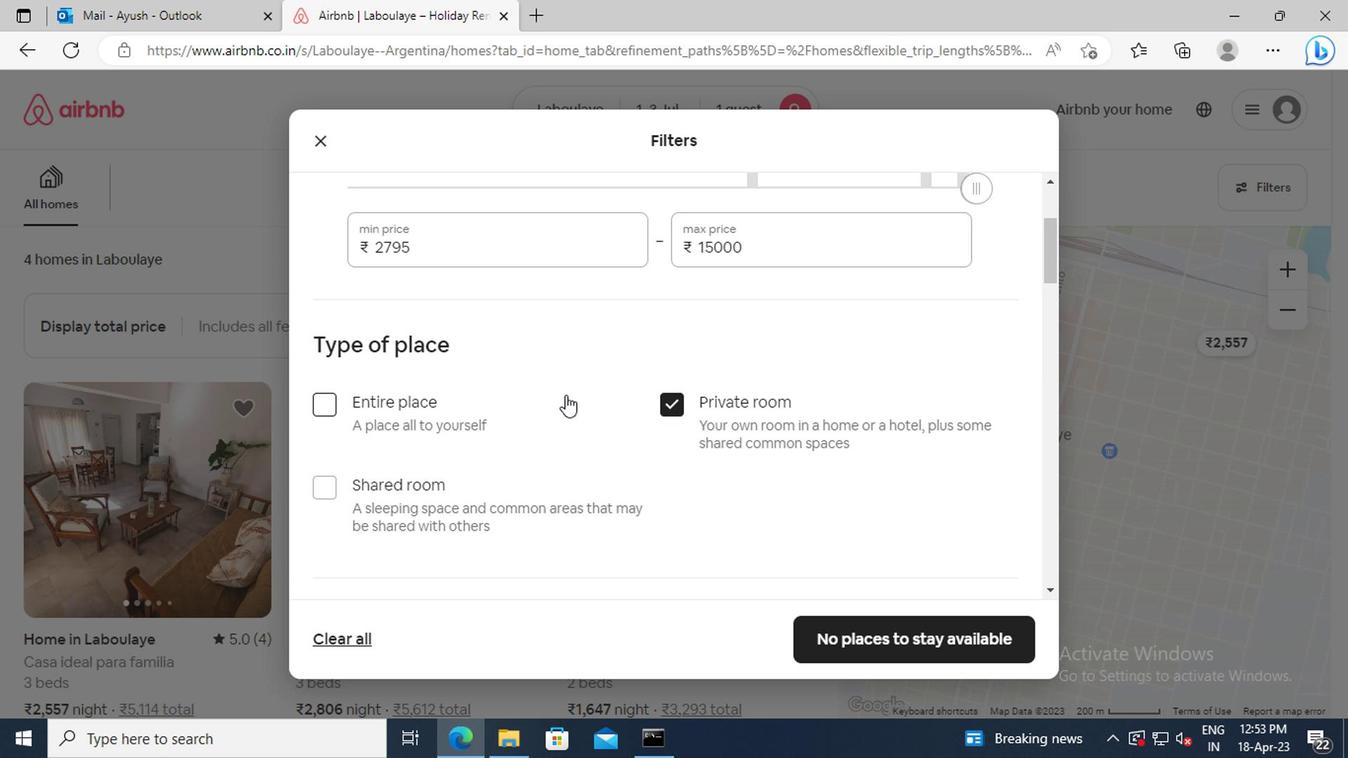 
Action: Mouse scrolled (562, 394) with delta (0, 0)
Screenshot: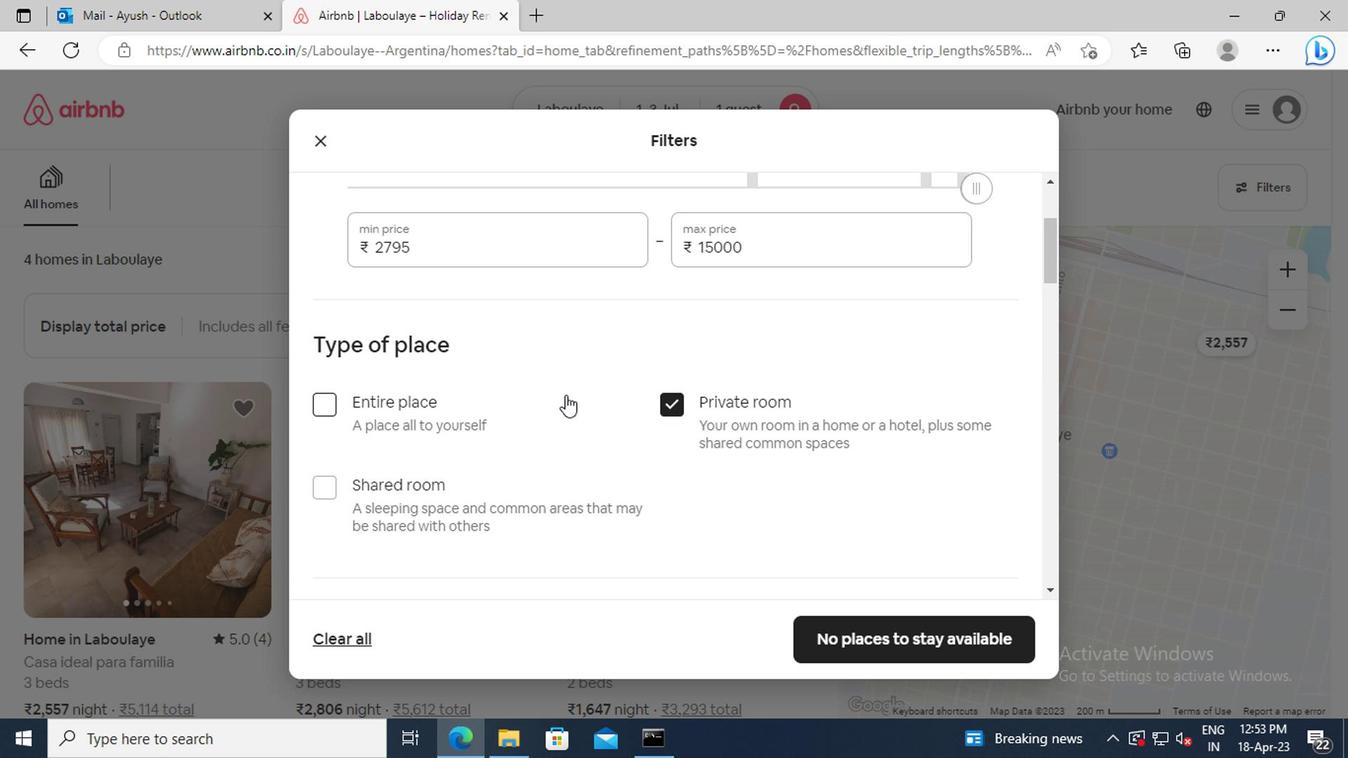 
Action: Mouse scrolled (562, 394) with delta (0, 0)
Screenshot: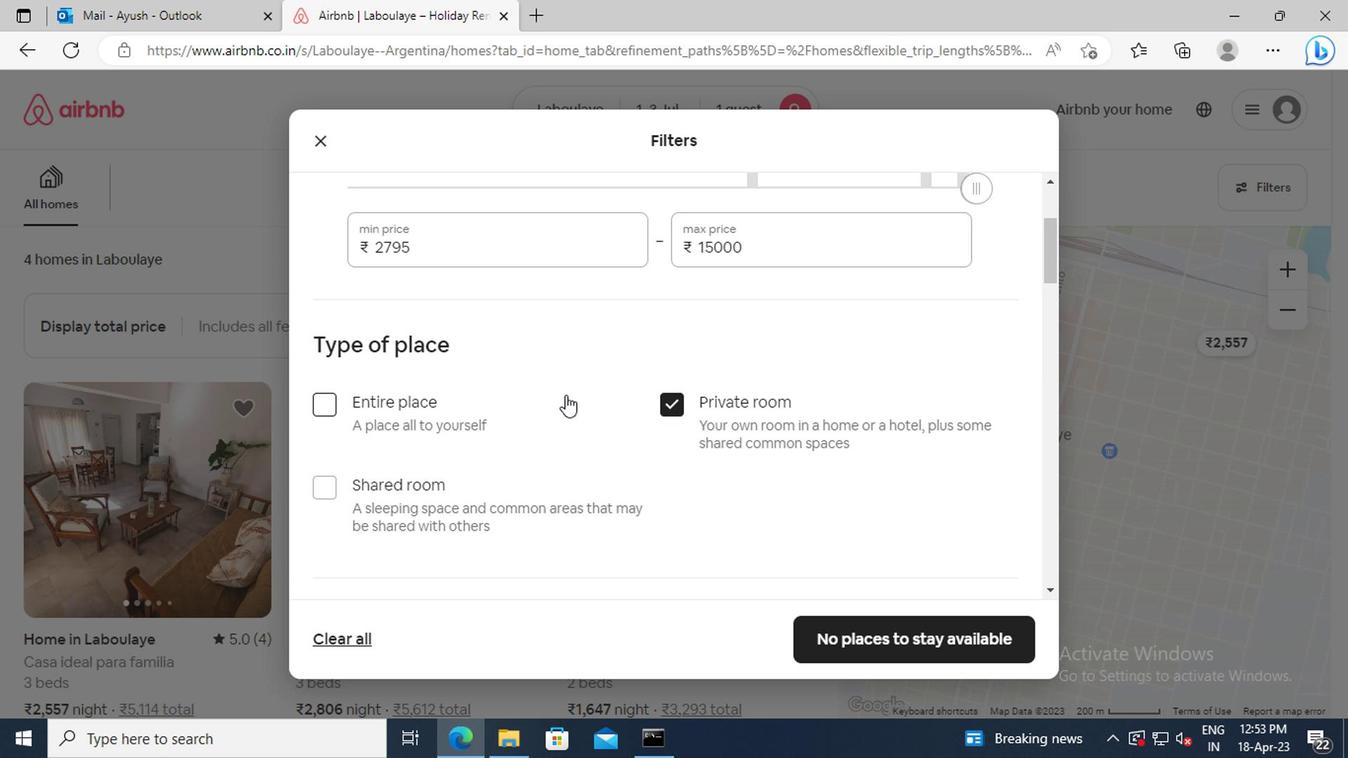 
Action: Mouse moved to (559, 376)
Screenshot: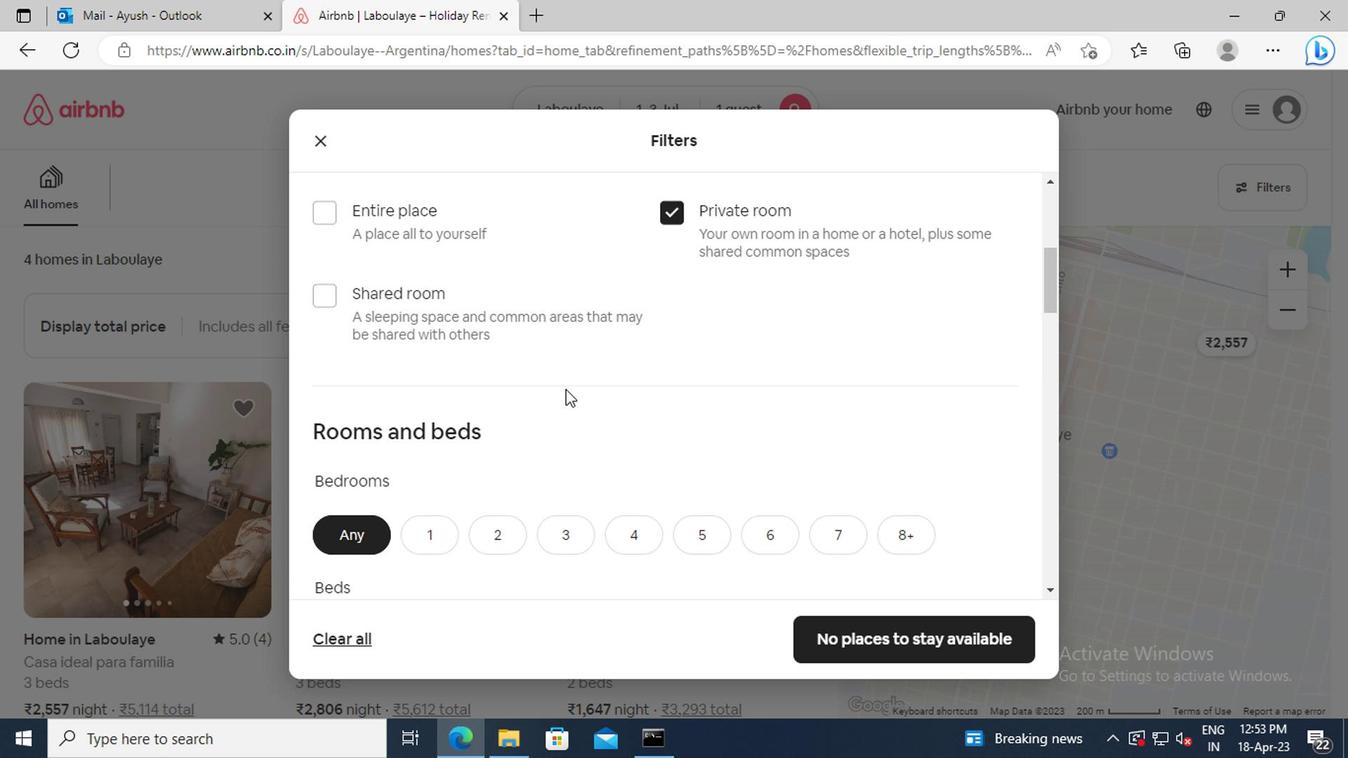 
Action: Mouse scrolled (559, 375) with delta (0, 0)
Screenshot: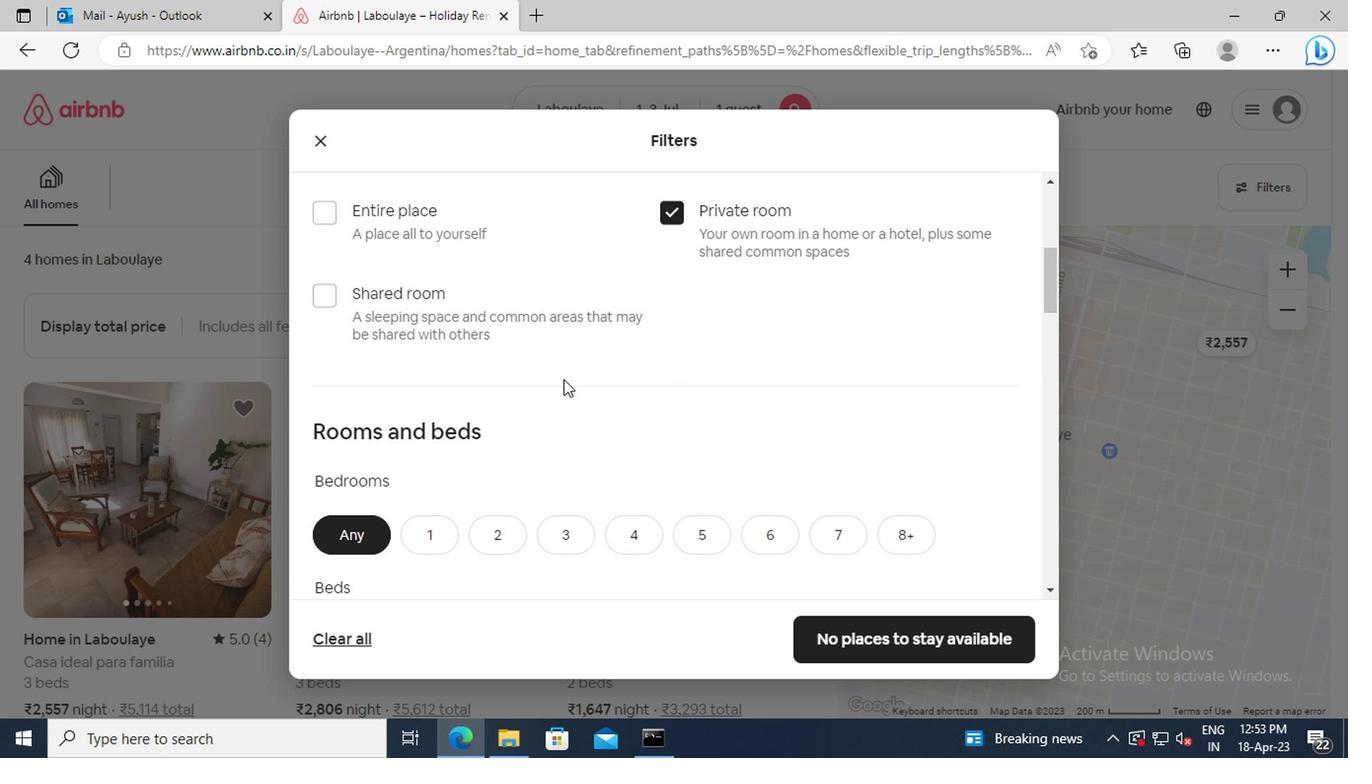 
Action: Mouse scrolled (559, 375) with delta (0, 0)
Screenshot: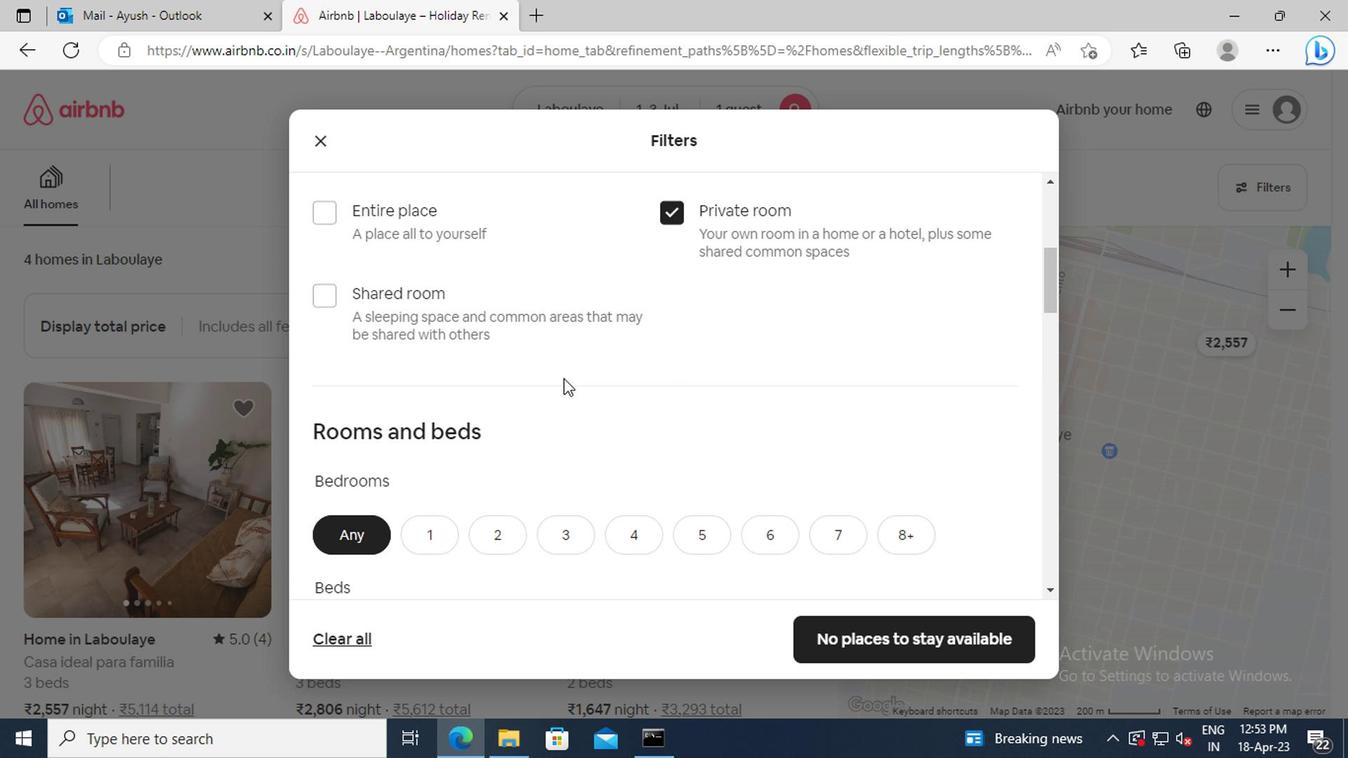 
Action: Mouse moved to (408, 409)
Screenshot: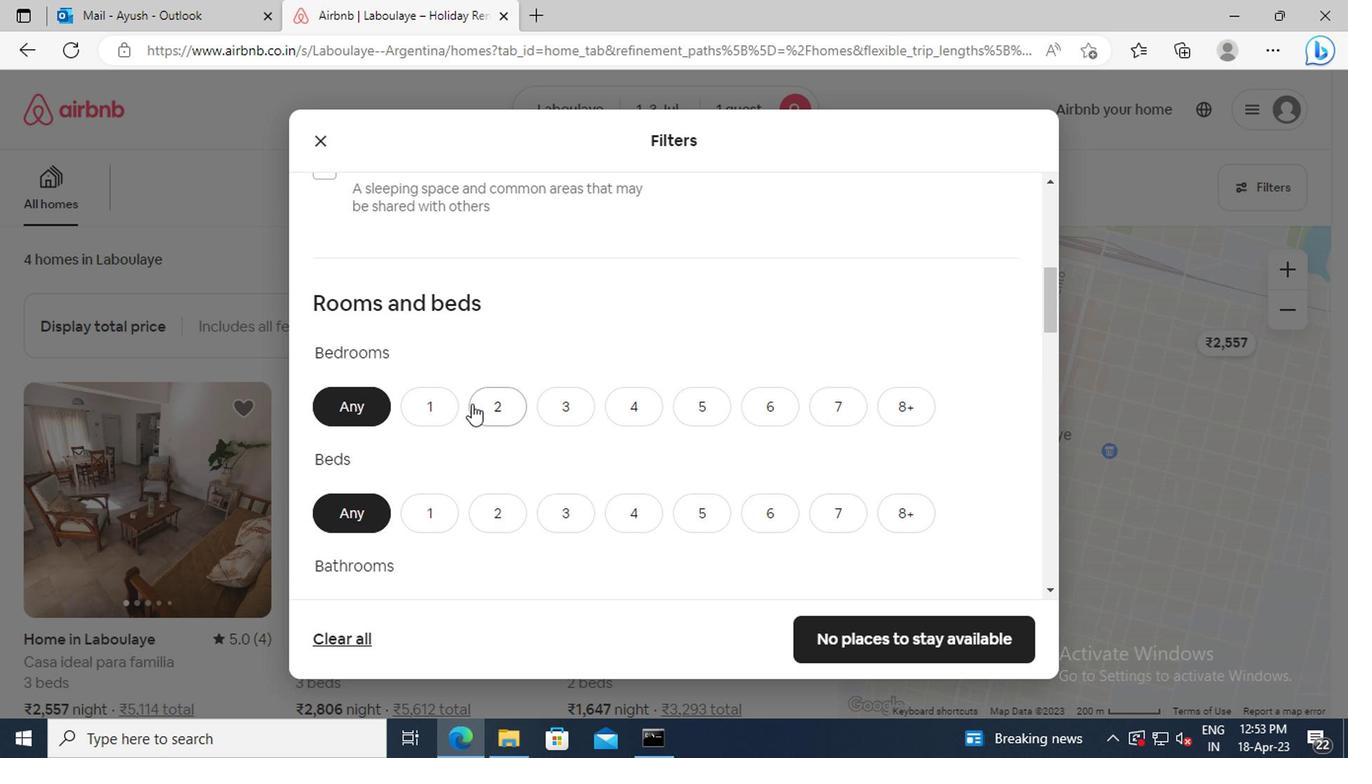 
Action: Mouse pressed left at (408, 409)
Screenshot: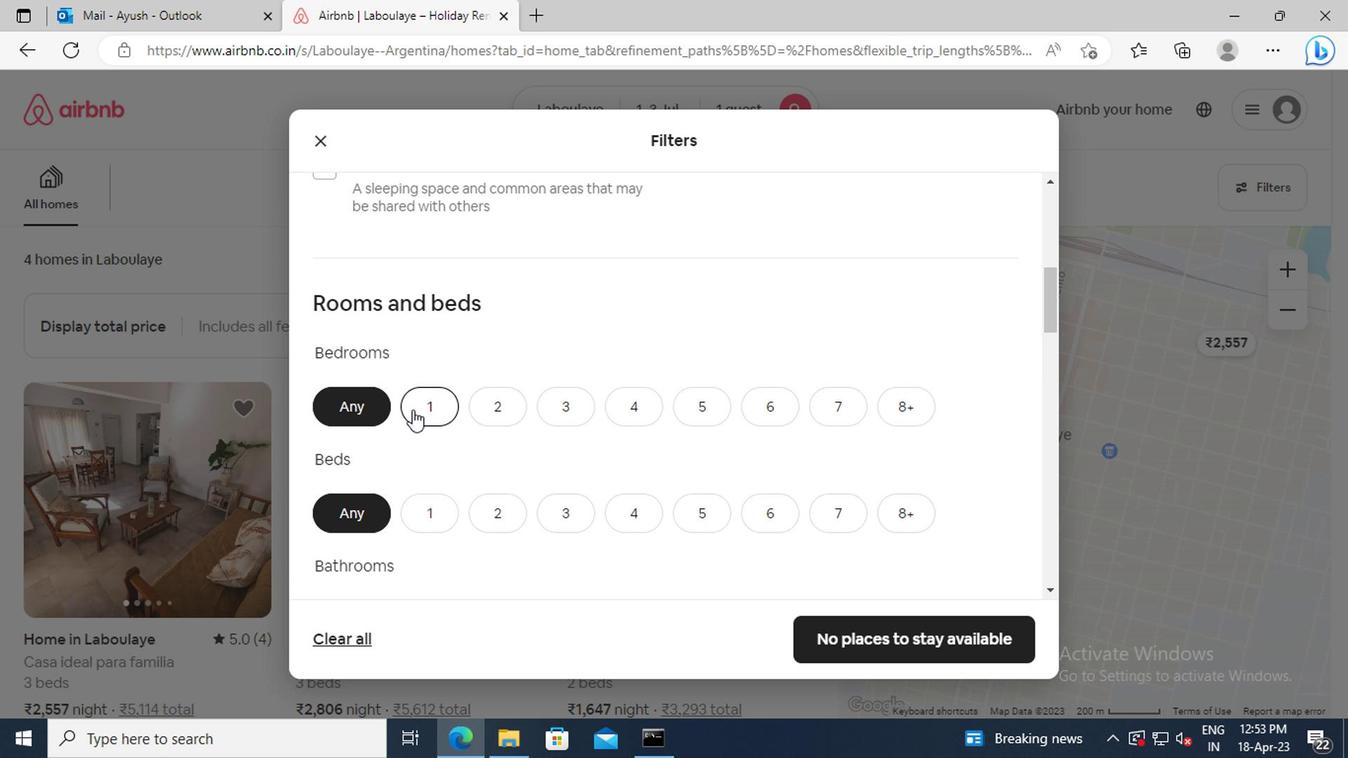 
Action: Mouse moved to (408, 408)
Screenshot: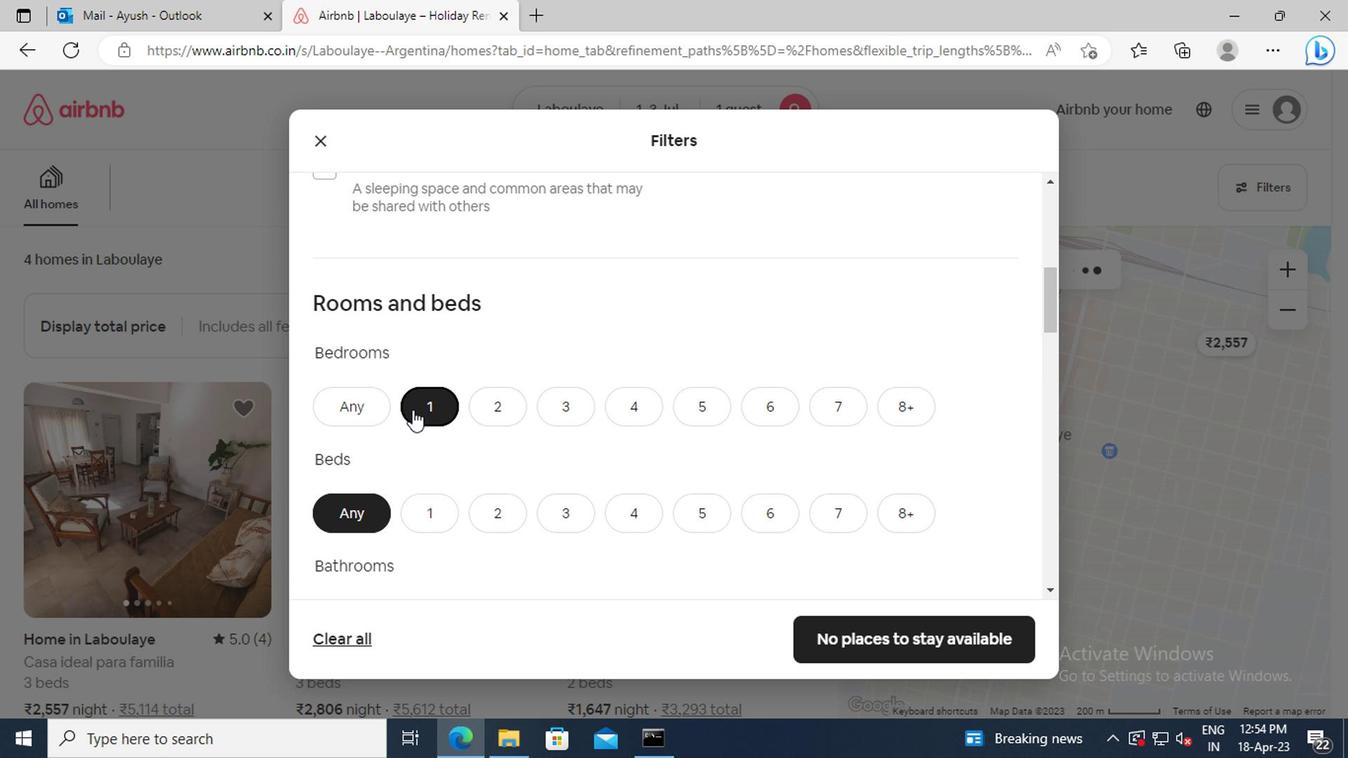 
Action: Mouse scrolled (408, 407) with delta (0, -1)
Screenshot: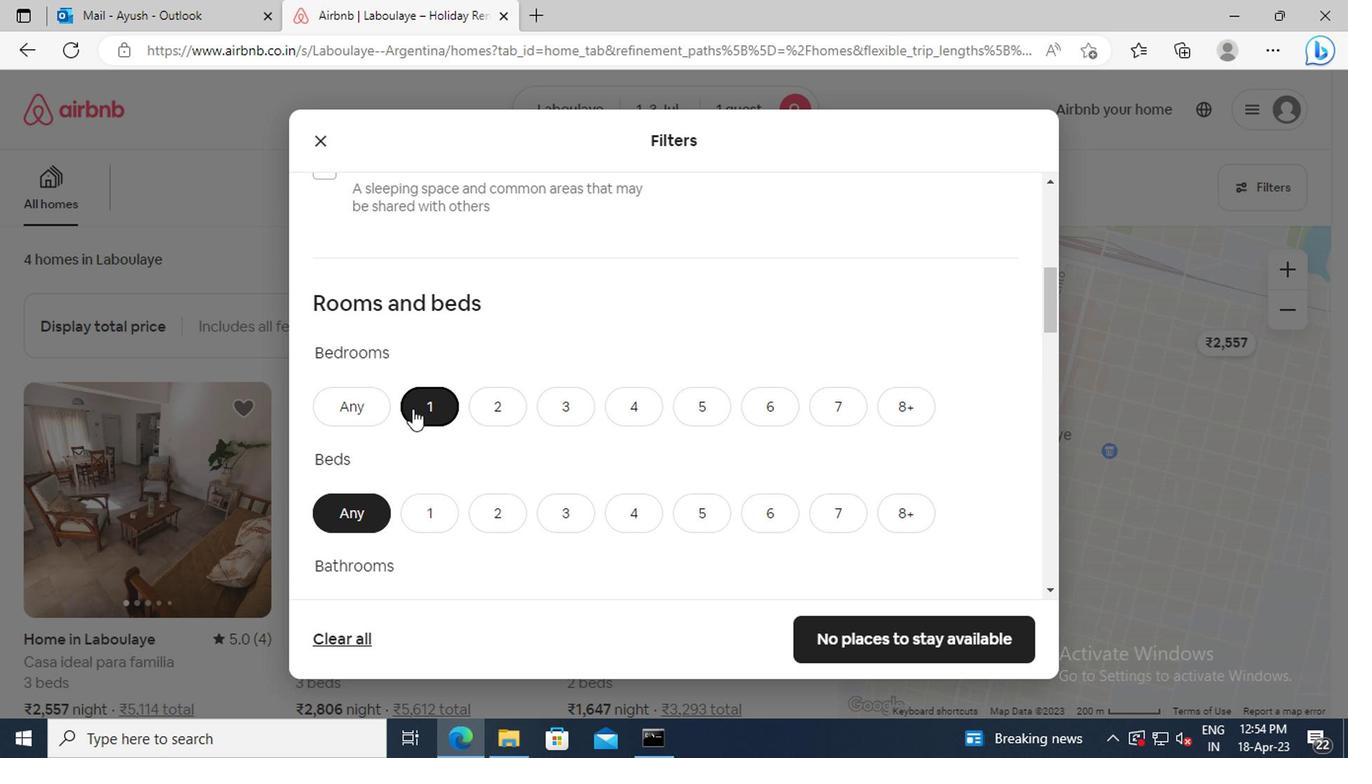 
Action: Mouse moved to (418, 439)
Screenshot: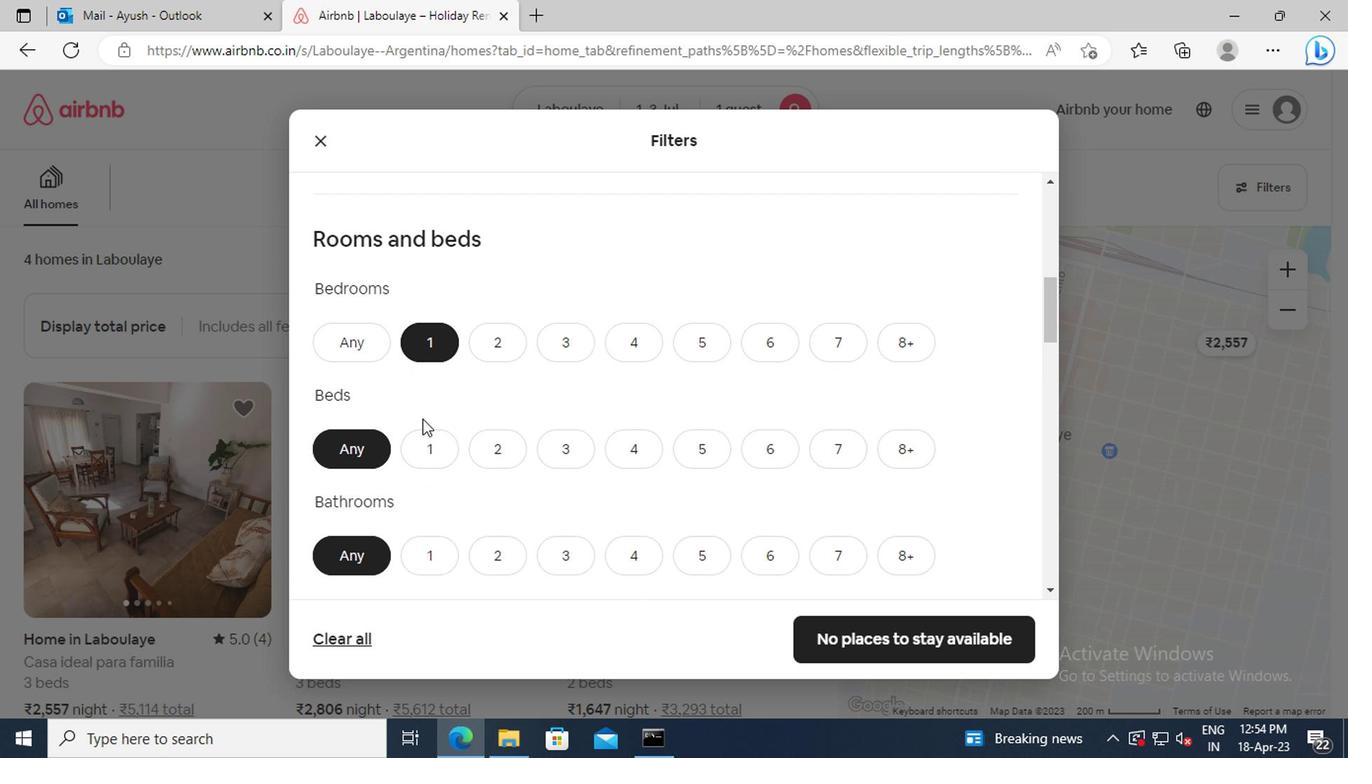 
Action: Mouse pressed left at (418, 439)
Screenshot: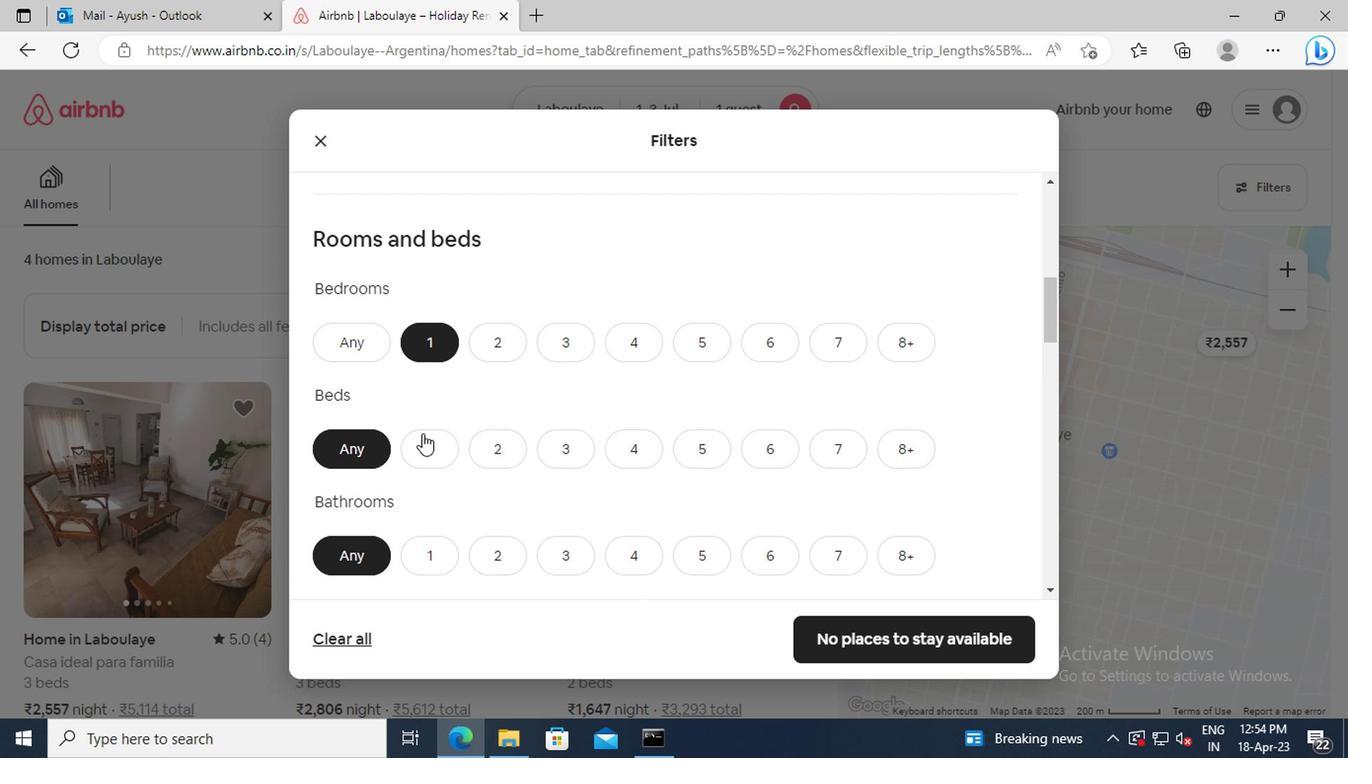 
Action: Mouse scrolled (418, 439) with delta (0, 0)
Screenshot: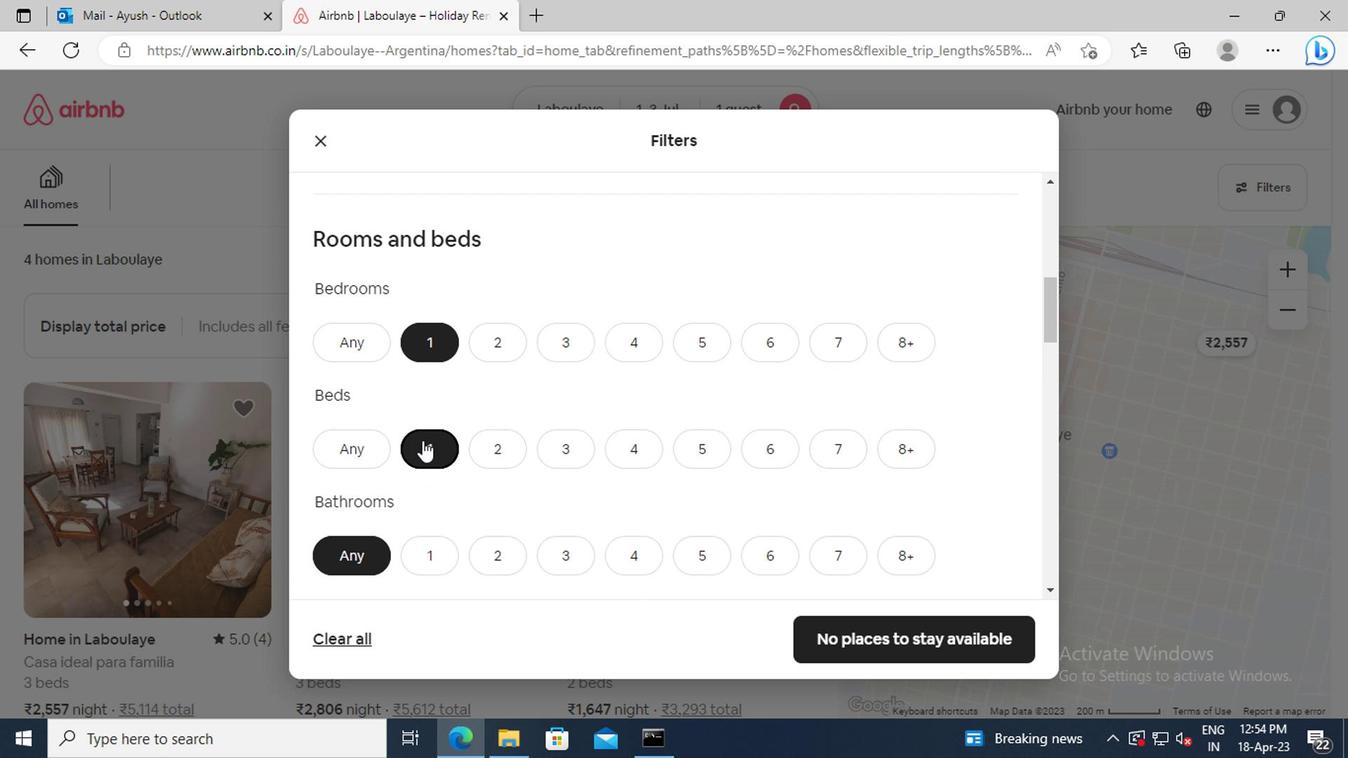 
Action: Mouse scrolled (418, 439) with delta (0, 0)
Screenshot: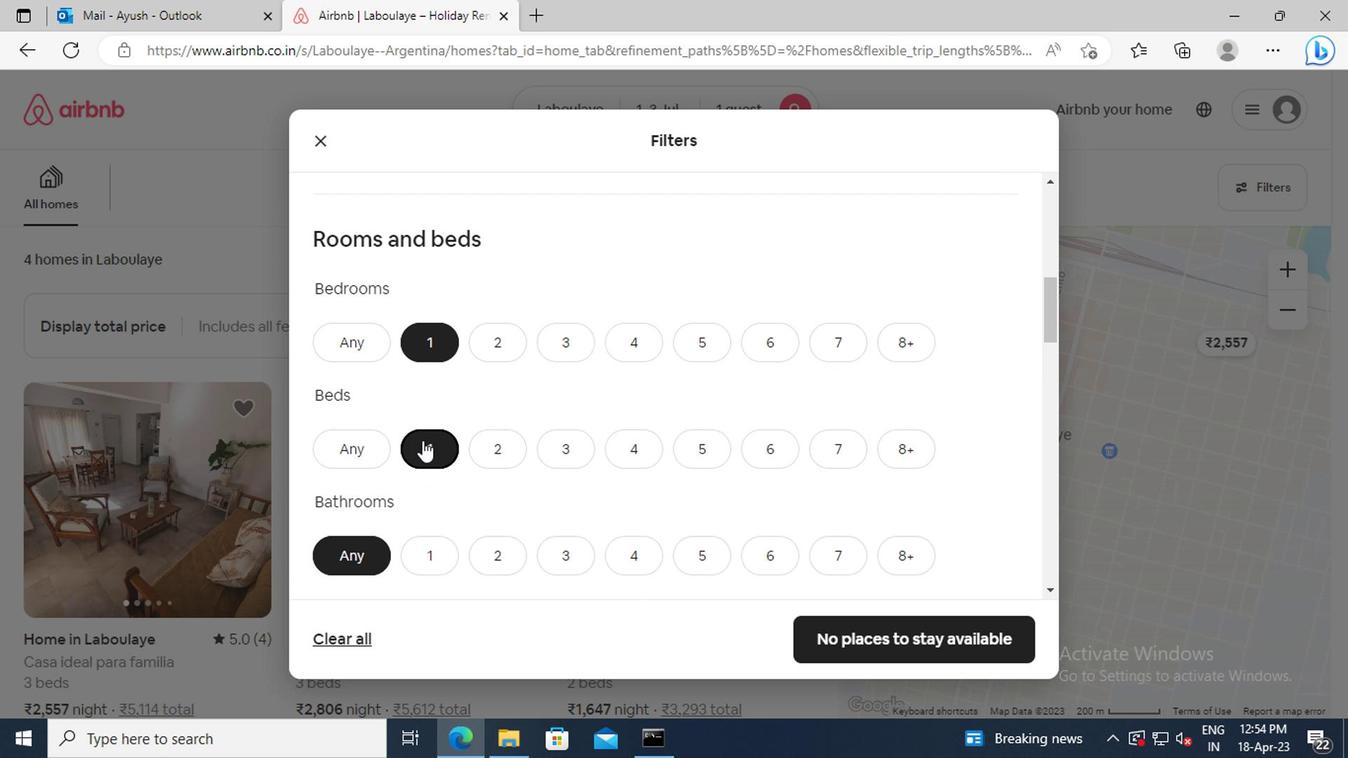 
Action: Mouse moved to (427, 436)
Screenshot: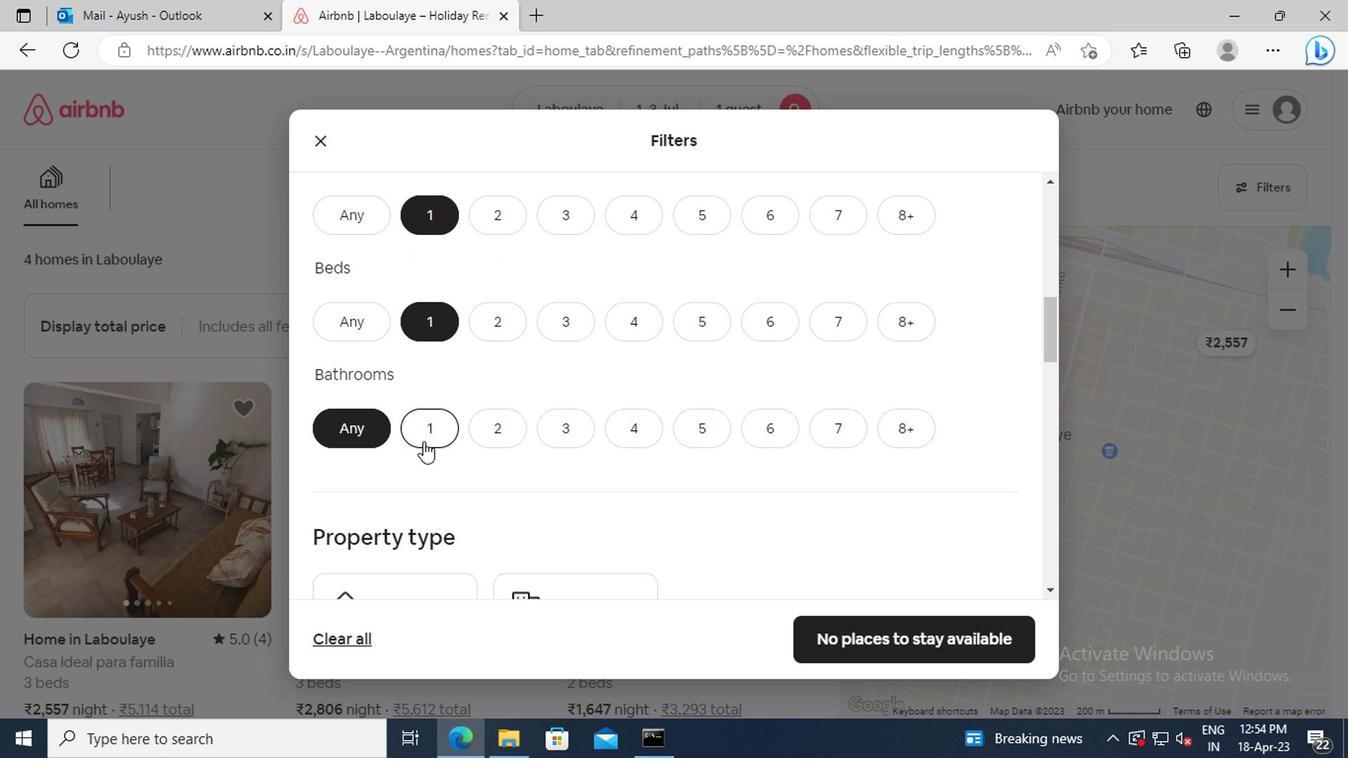 
Action: Mouse pressed left at (427, 436)
Screenshot: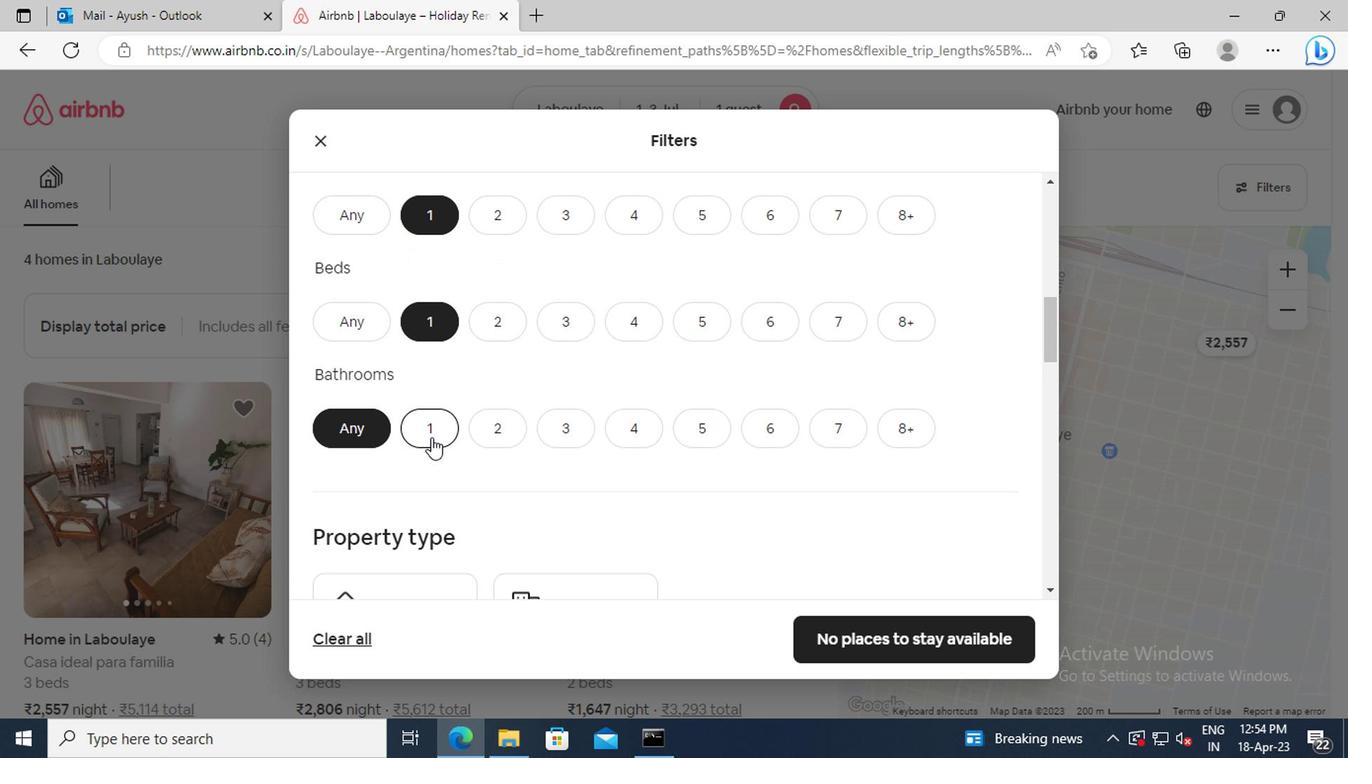 
Action: Mouse scrolled (427, 436) with delta (0, 0)
Screenshot: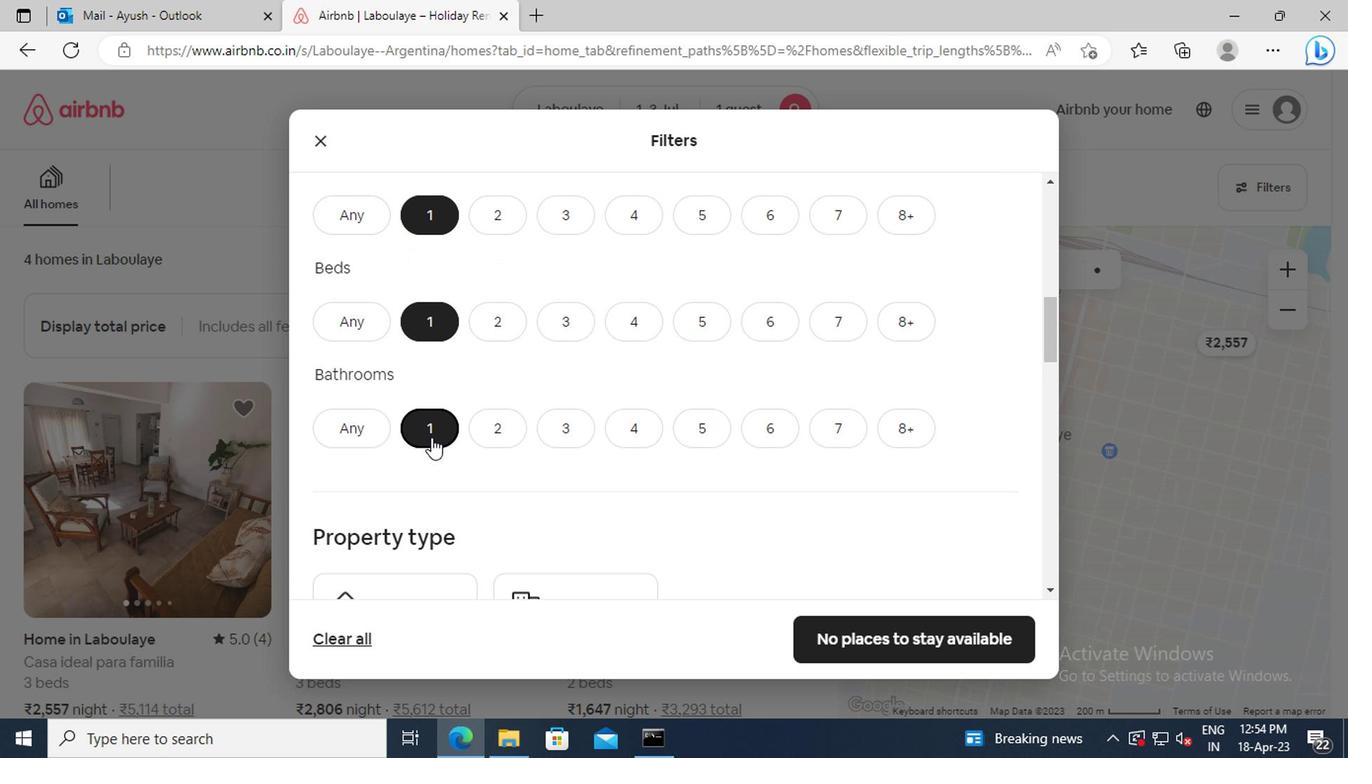 
Action: Mouse moved to (440, 415)
Screenshot: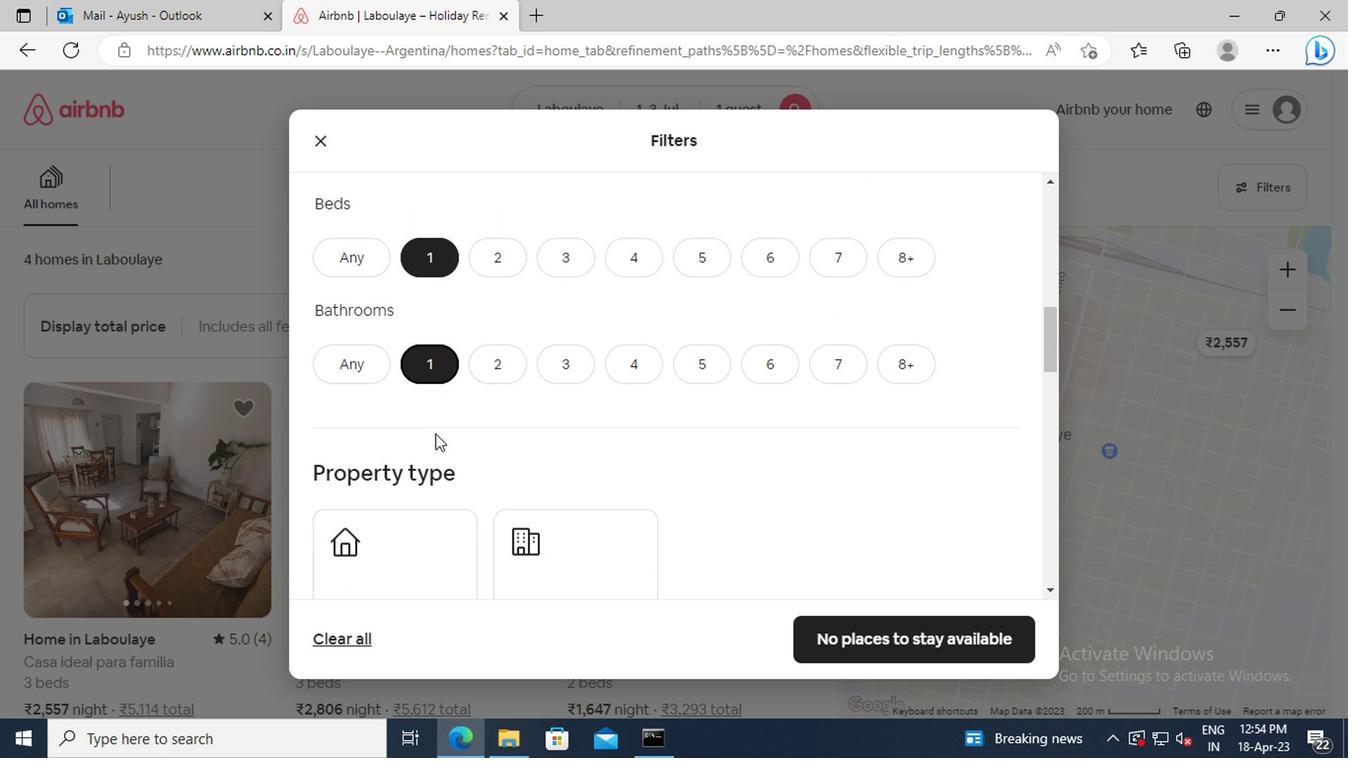 
Action: Mouse scrolled (440, 414) with delta (0, 0)
Screenshot: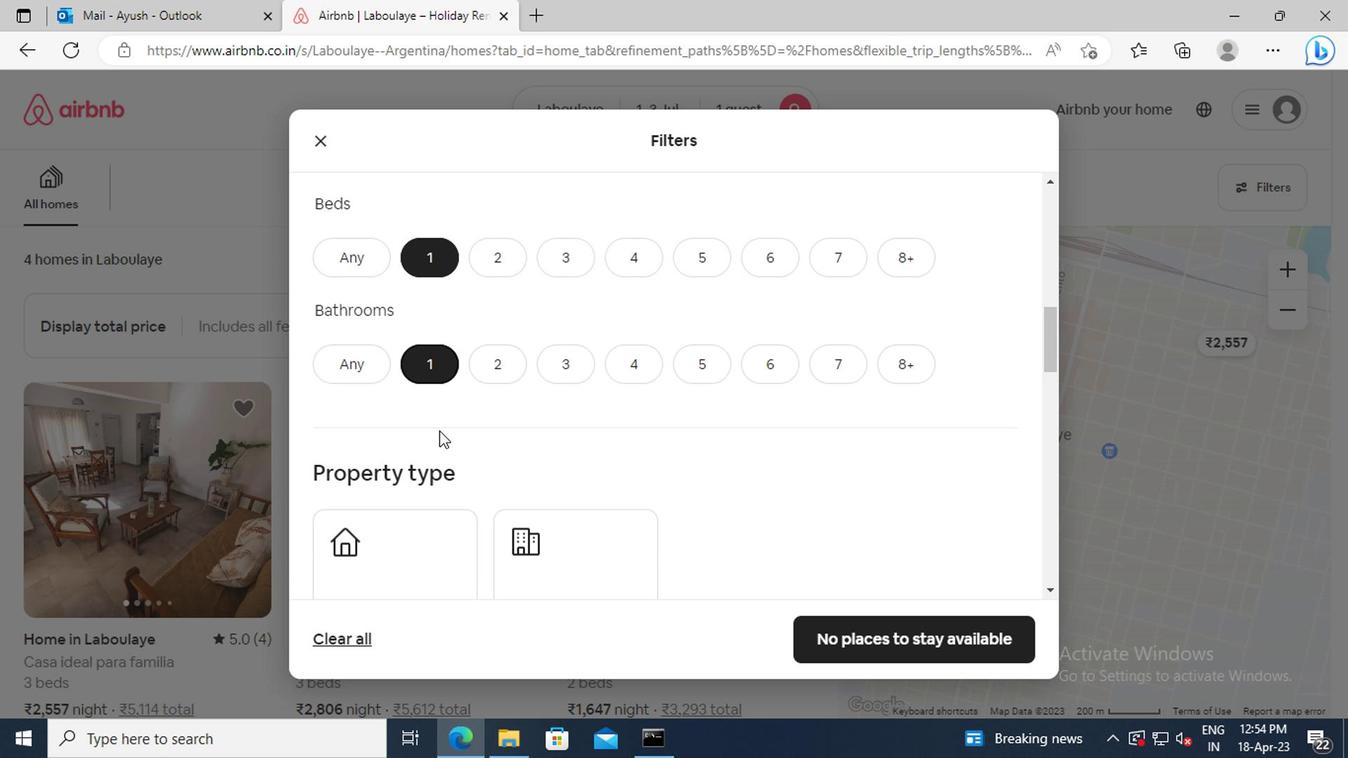 
Action: Mouse scrolled (440, 414) with delta (0, 0)
Screenshot: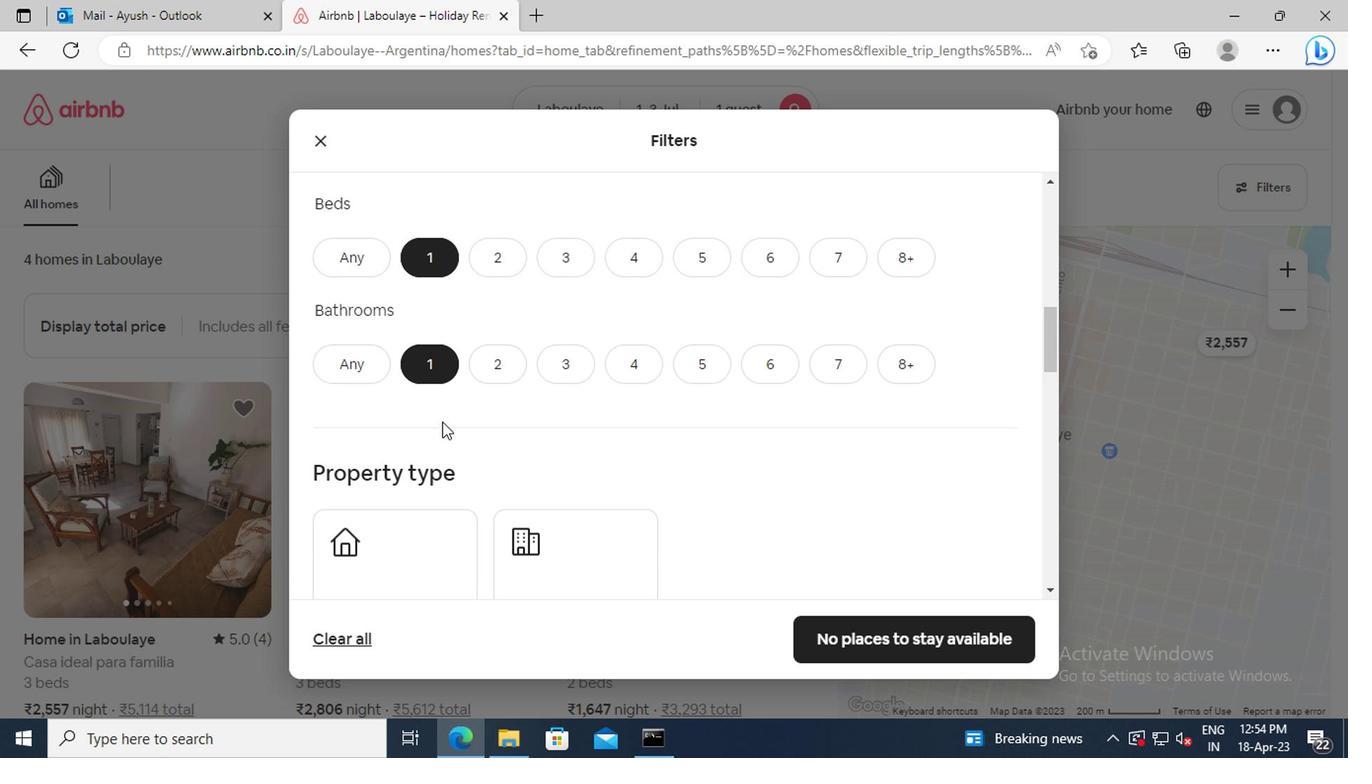 
Action: Mouse moved to (444, 411)
Screenshot: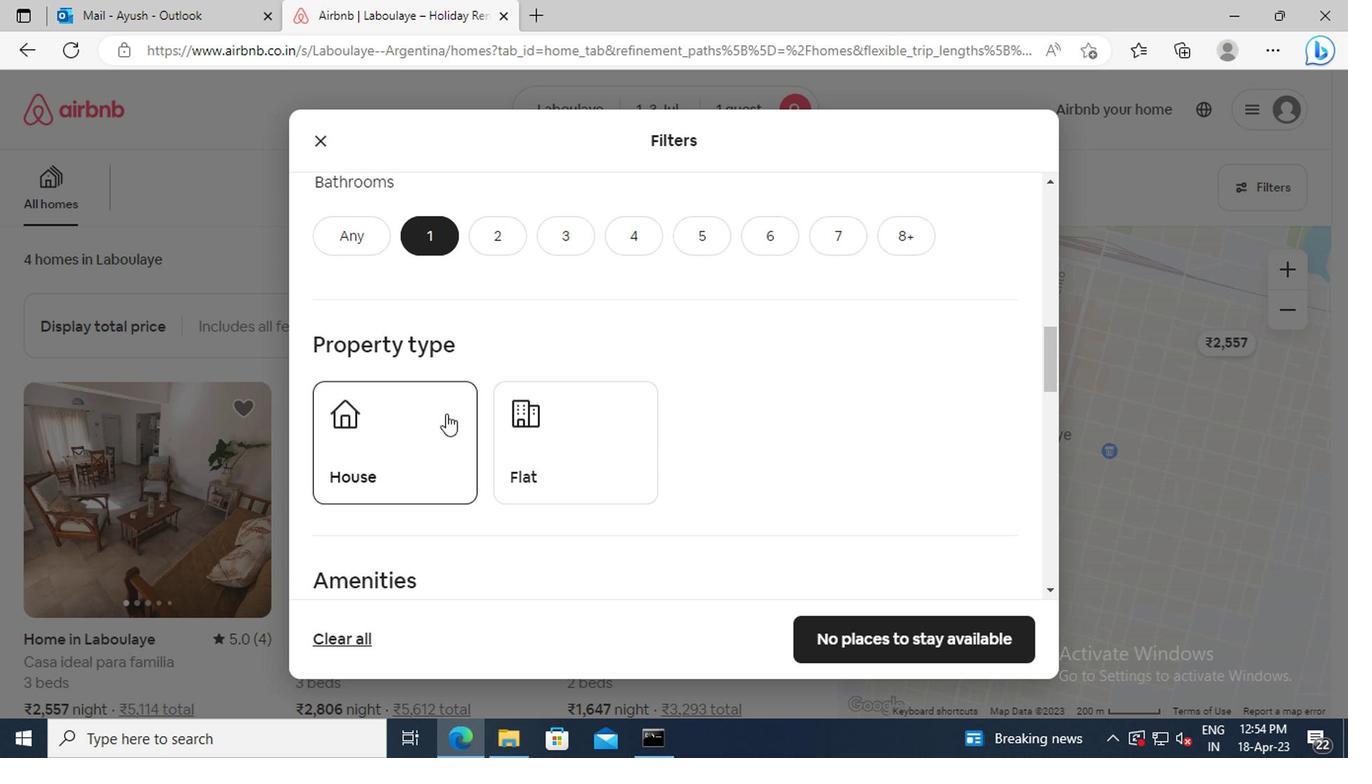 
Action: Mouse scrolled (444, 410) with delta (0, -1)
Screenshot: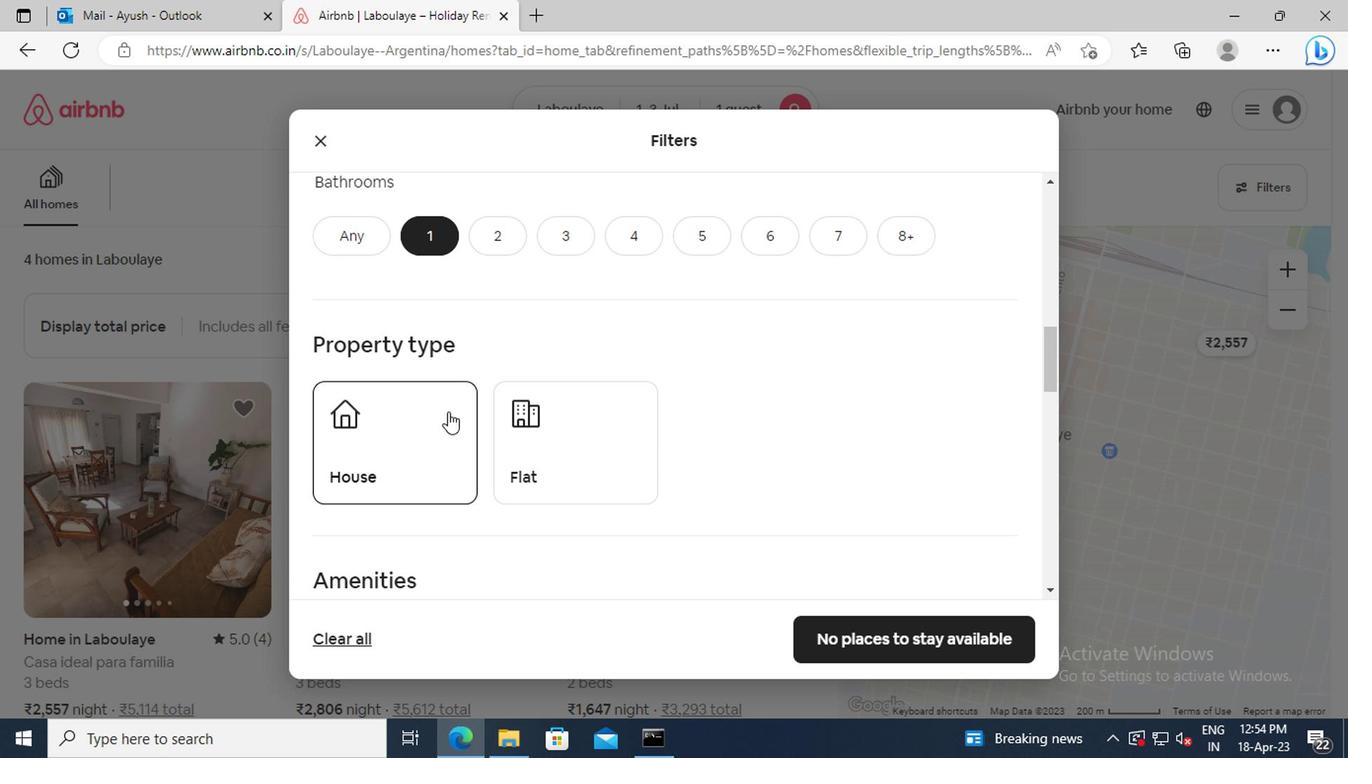 
Action: Mouse scrolled (444, 410) with delta (0, -1)
Screenshot: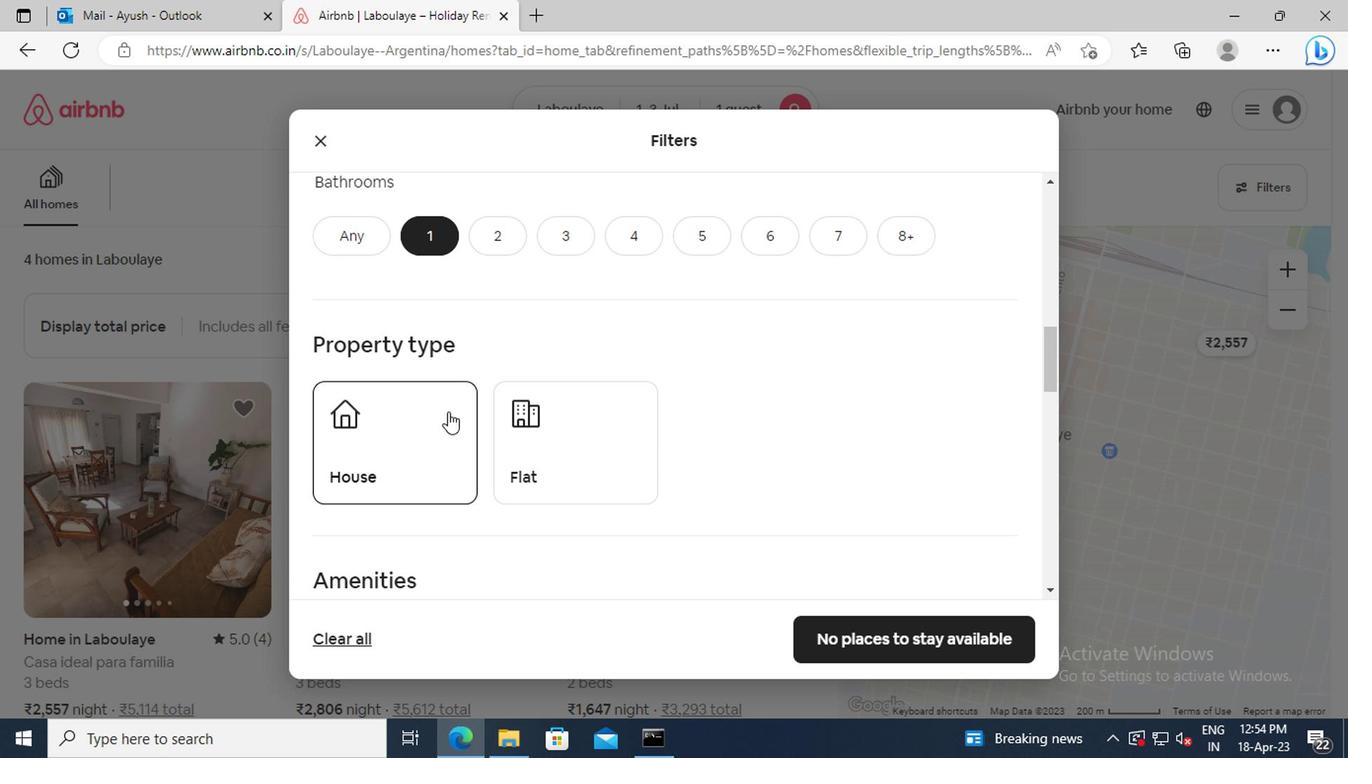
Action: Mouse moved to (450, 408)
Screenshot: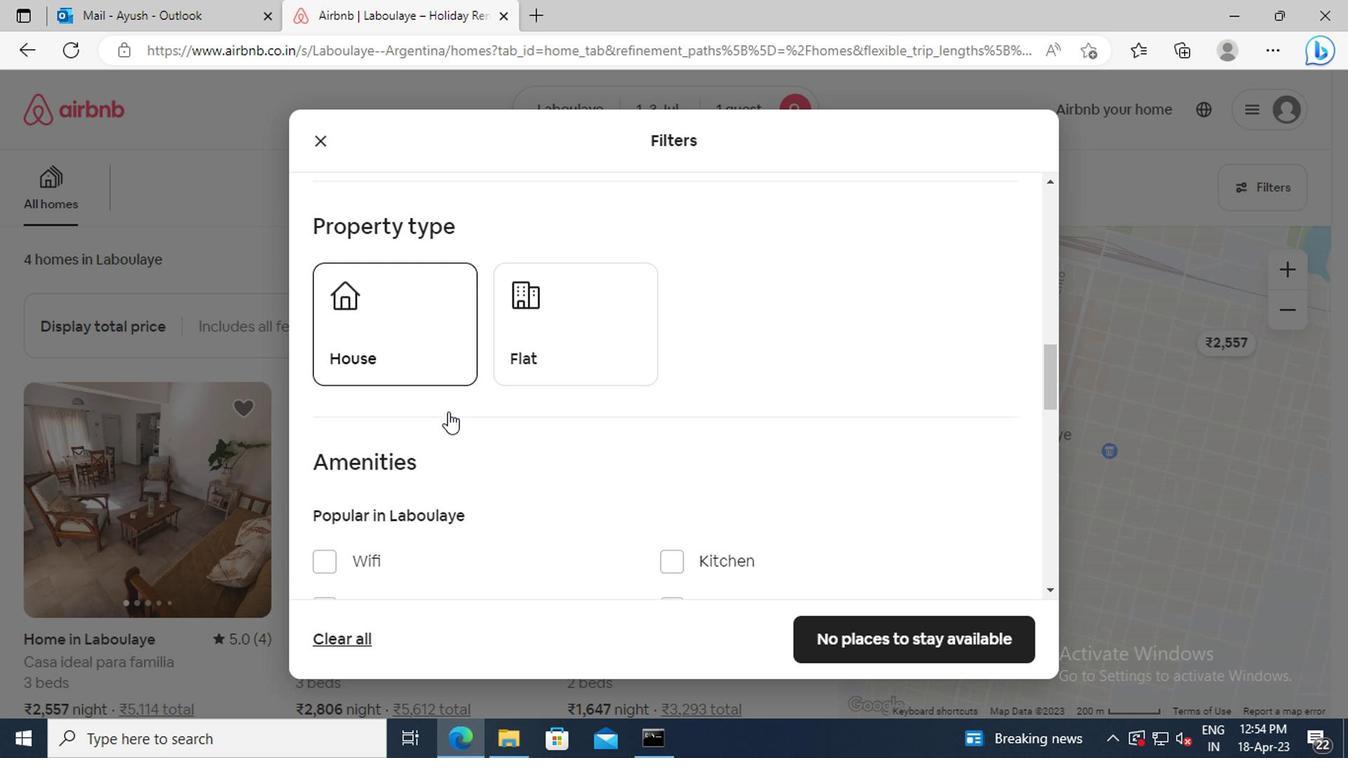 
Action: Mouse scrolled (450, 407) with delta (0, -1)
Screenshot: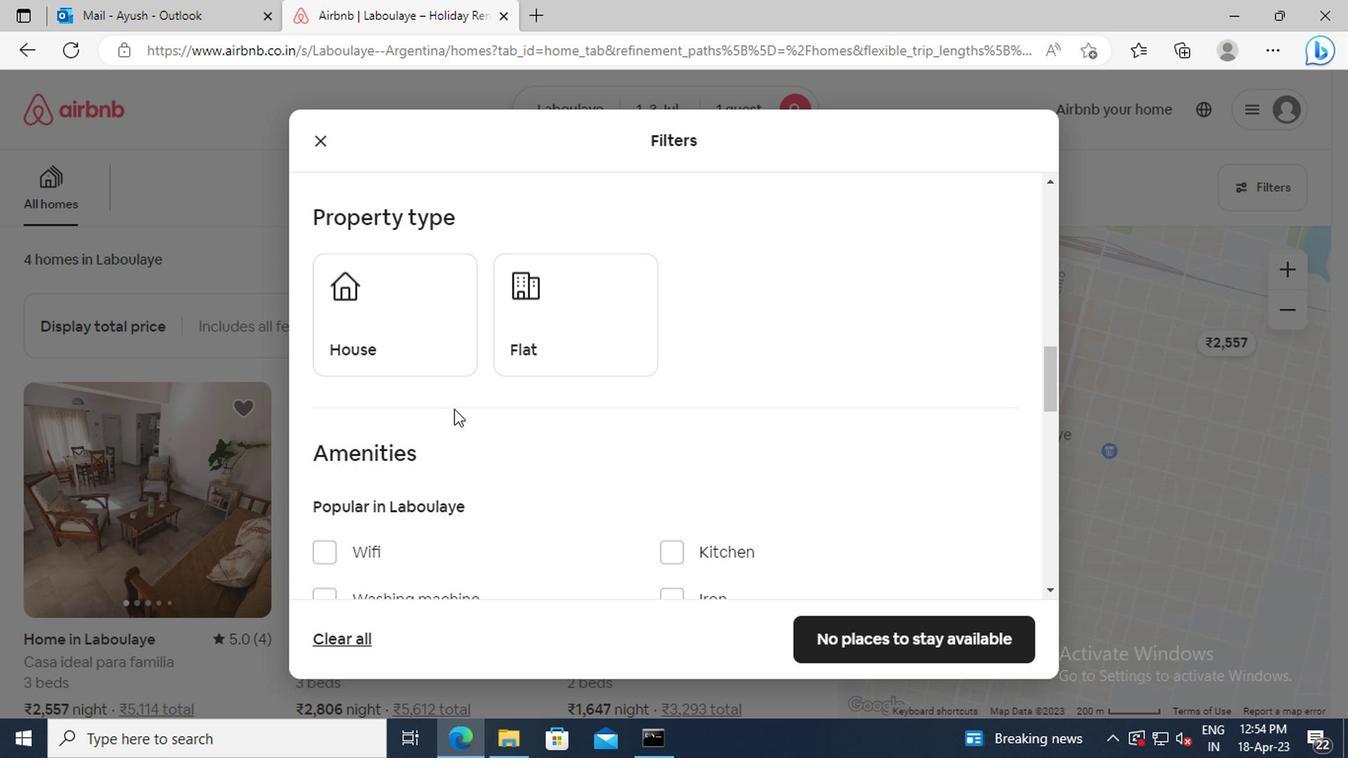 
Action: Mouse scrolled (450, 407) with delta (0, -1)
Screenshot: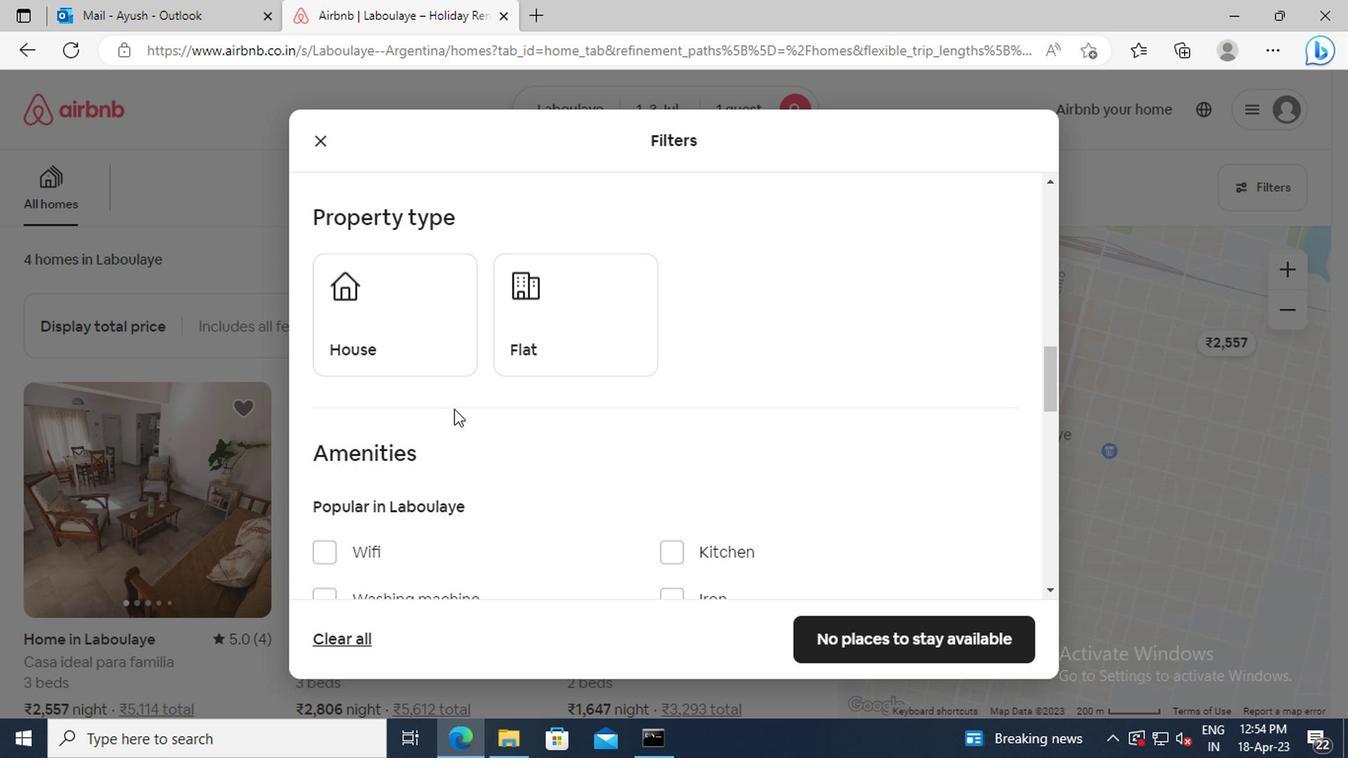 
Action: Mouse moved to (465, 399)
Screenshot: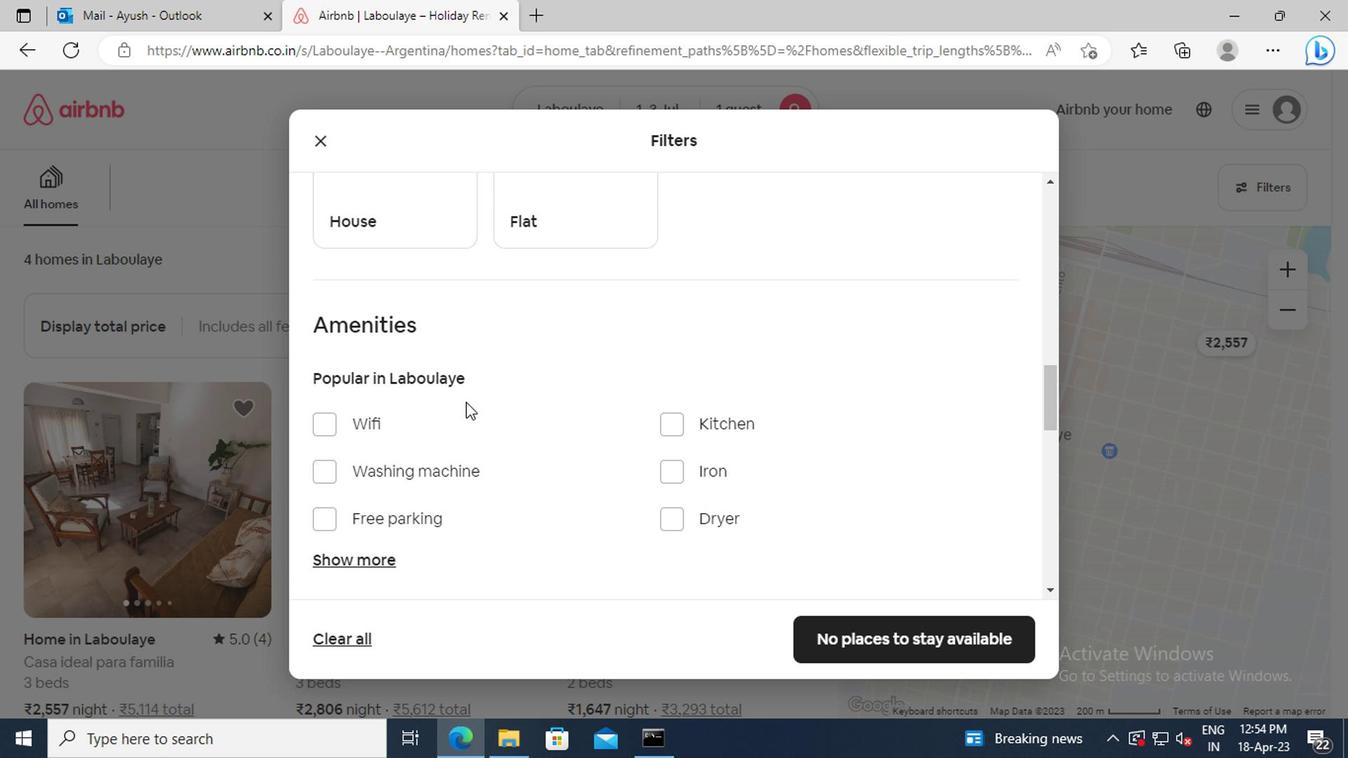 
Action: Mouse scrolled (465, 399) with delta (0, 0)
Screenshot: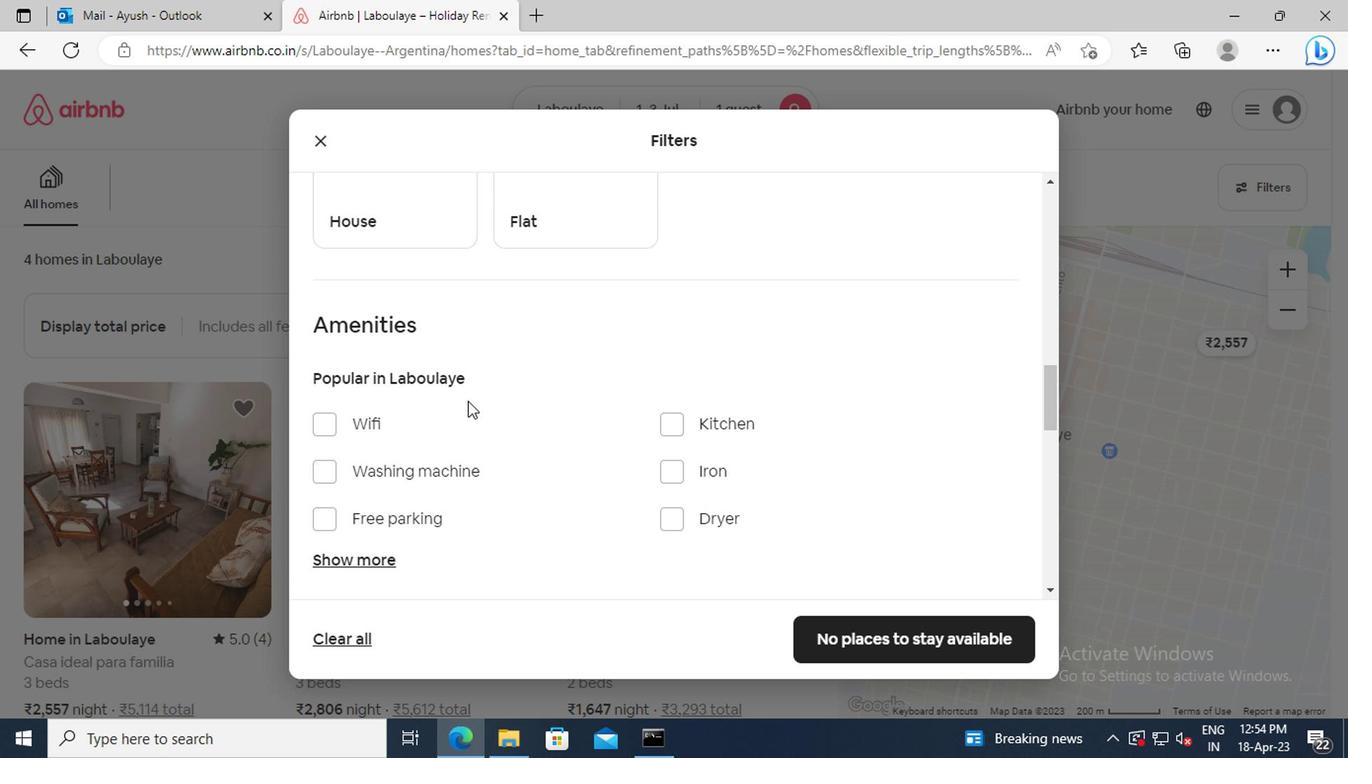 
Action: Mouse moved to (326, 363)
Screenshot: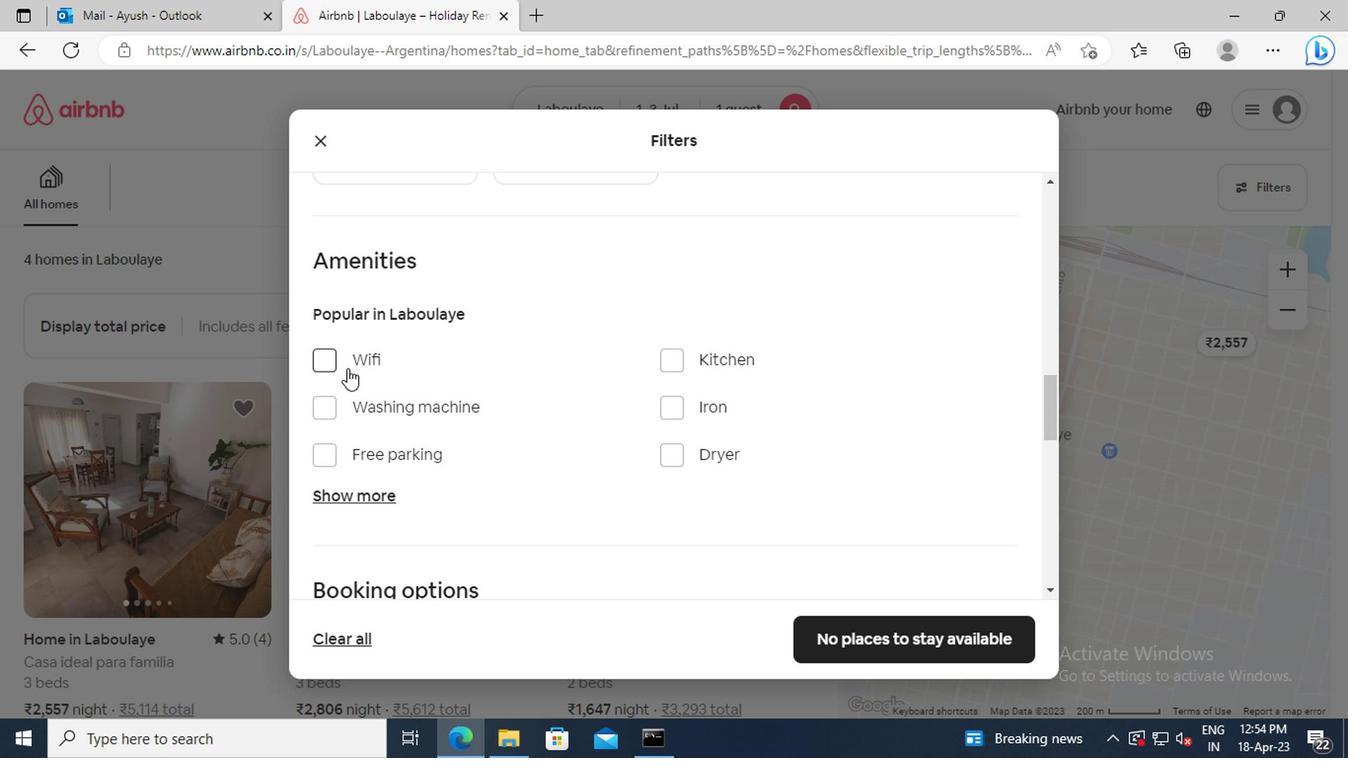 
Action: Mouse pressed left at (326, 363)
Screenshot: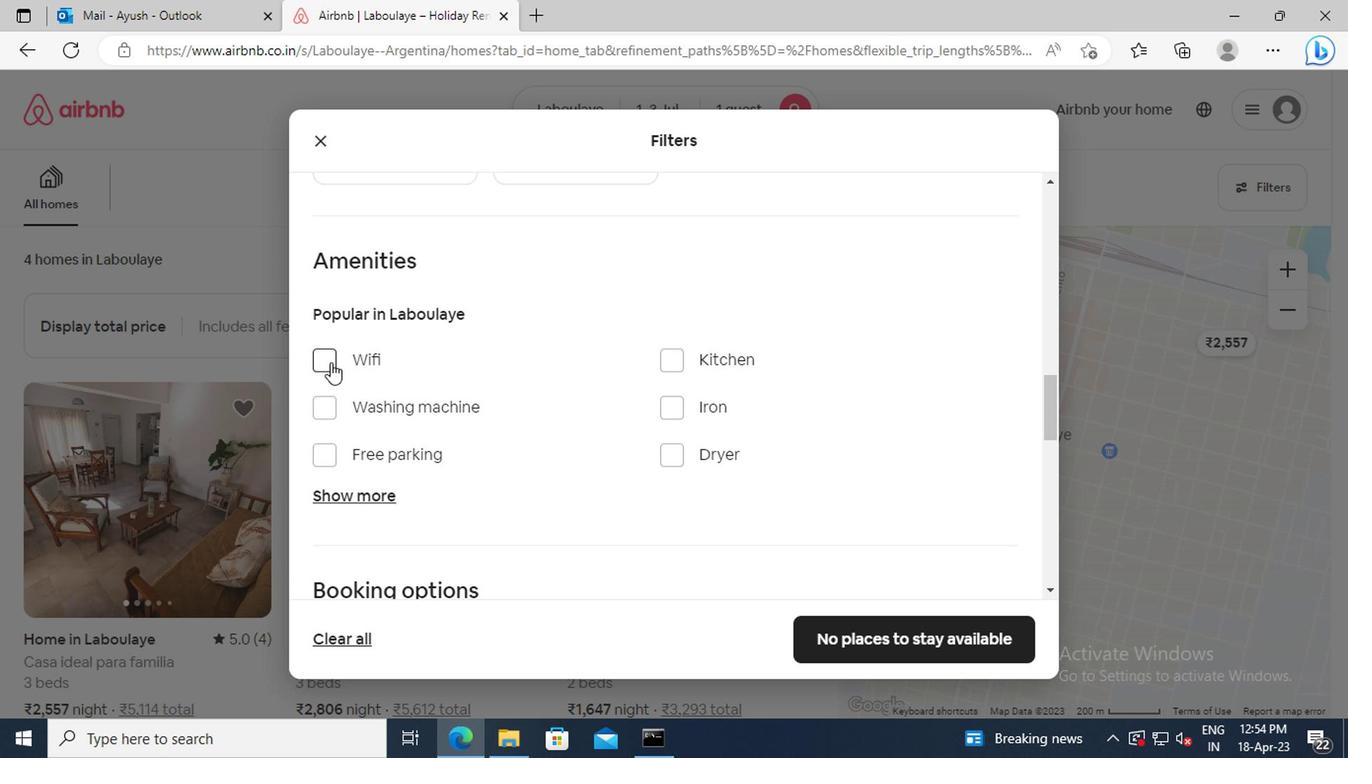 
Action: Mouse moved to (386, 384)
Screenshot: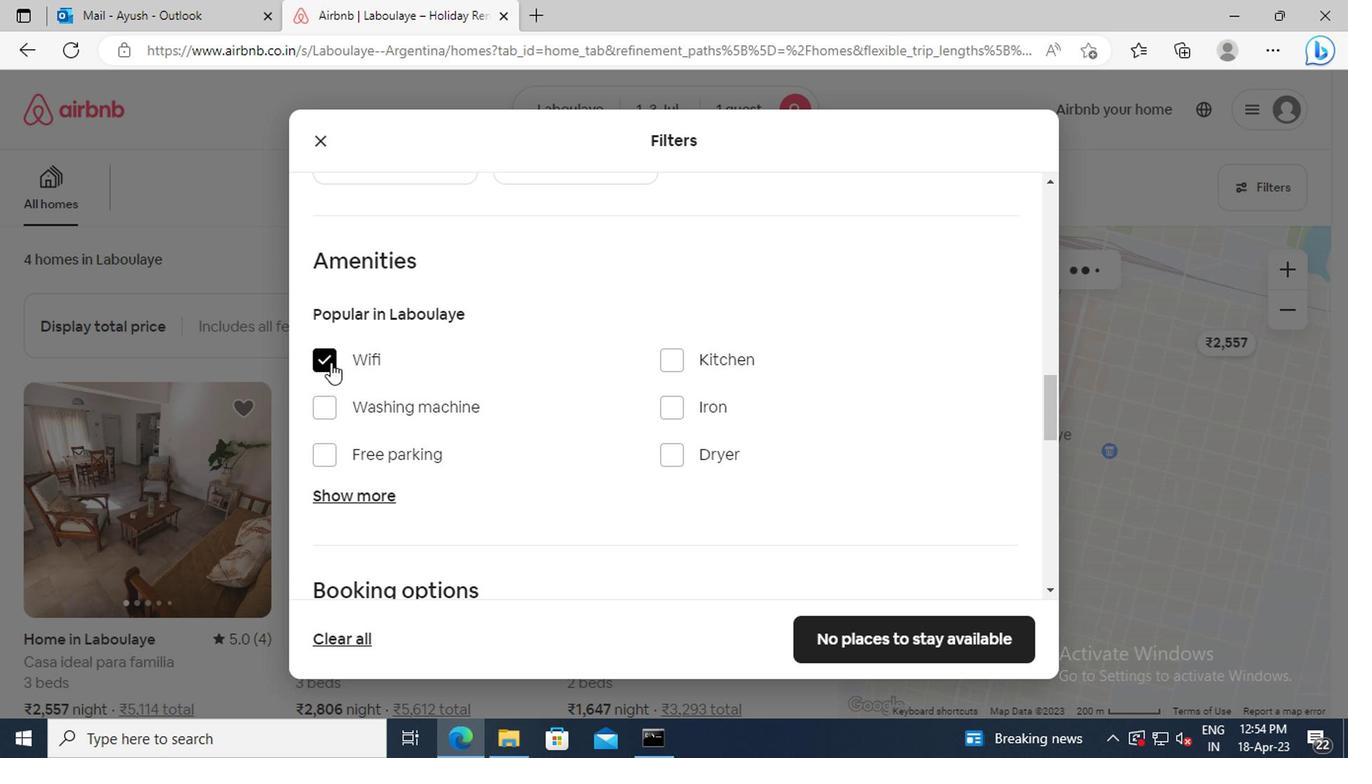 
Action: Mouse scrolled (386, 383) with delta (0, 0)
Screenshot: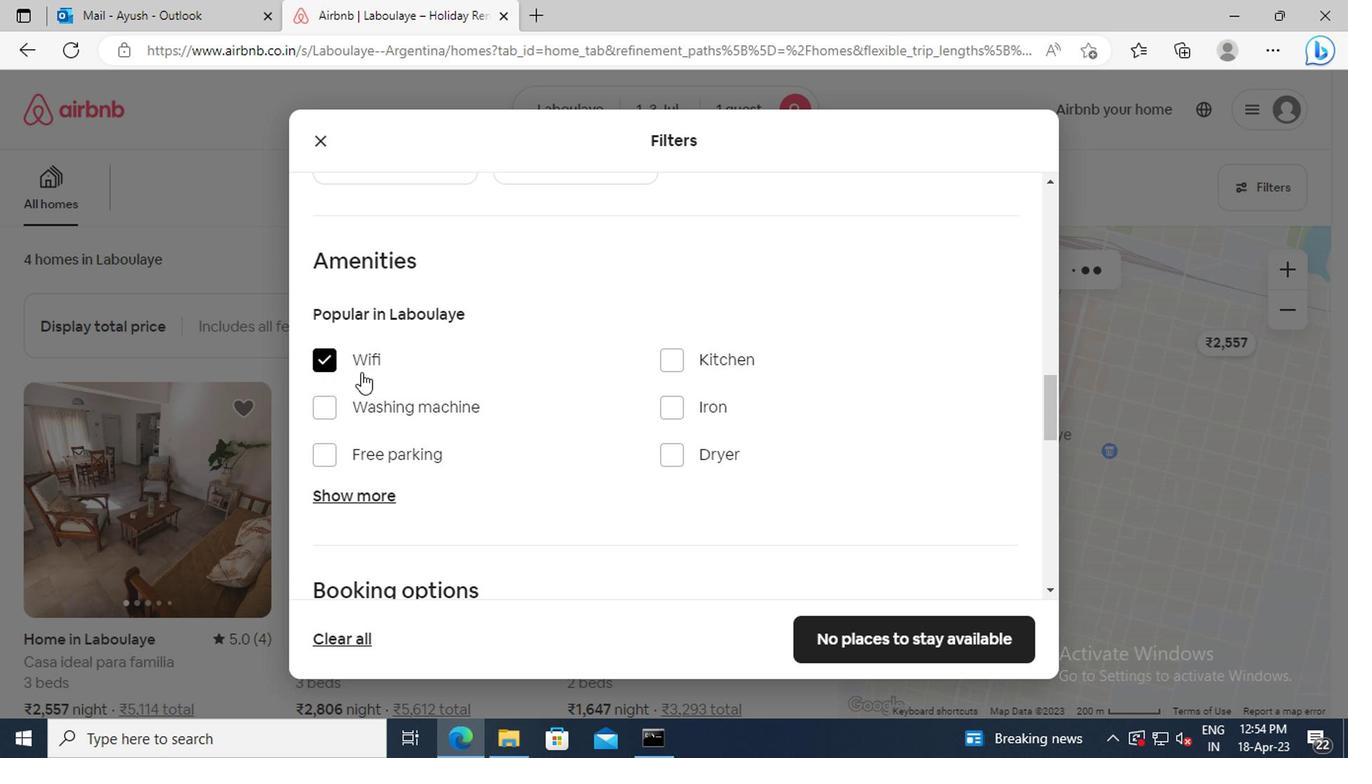 
Action: Mouse scrolled (386, 383) with delta (0, 0)
Screenshot: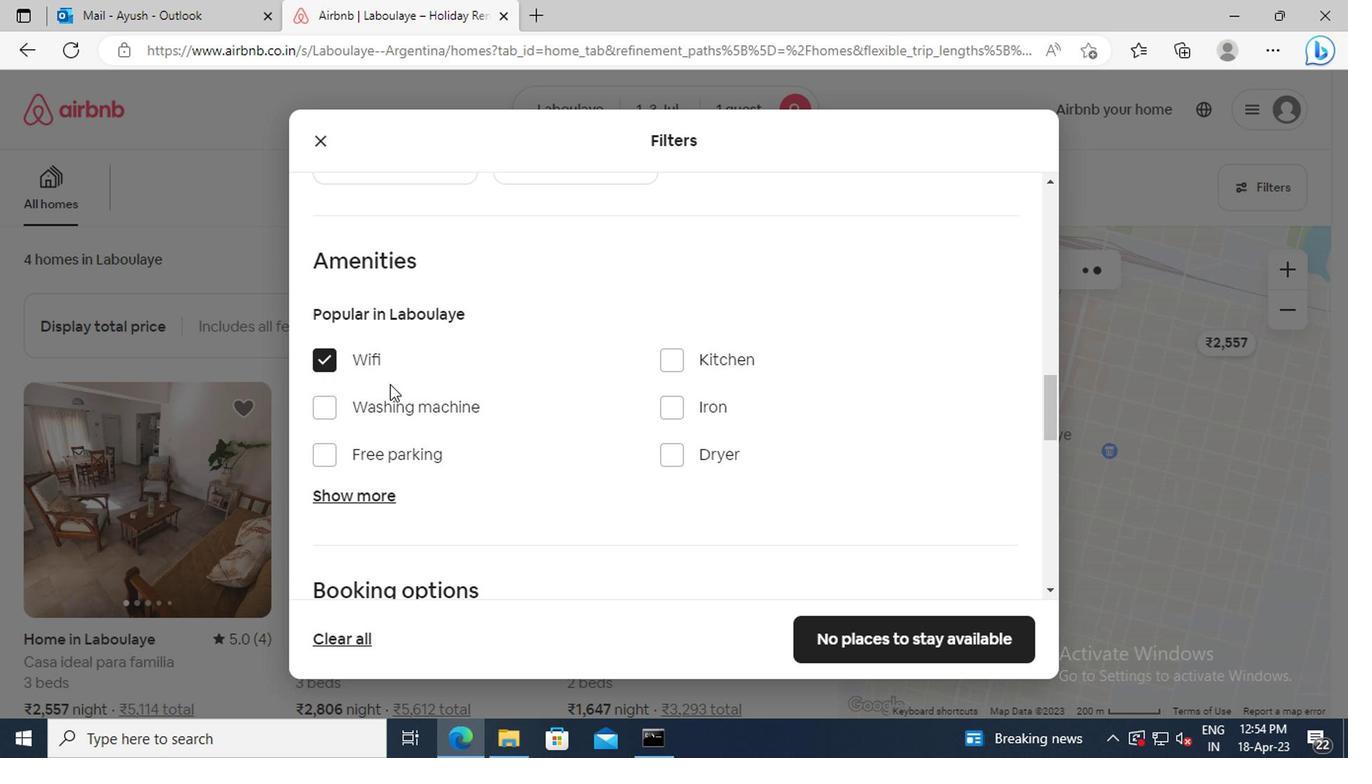 
Action: Mouse moved to (370, 375)
Screenshot: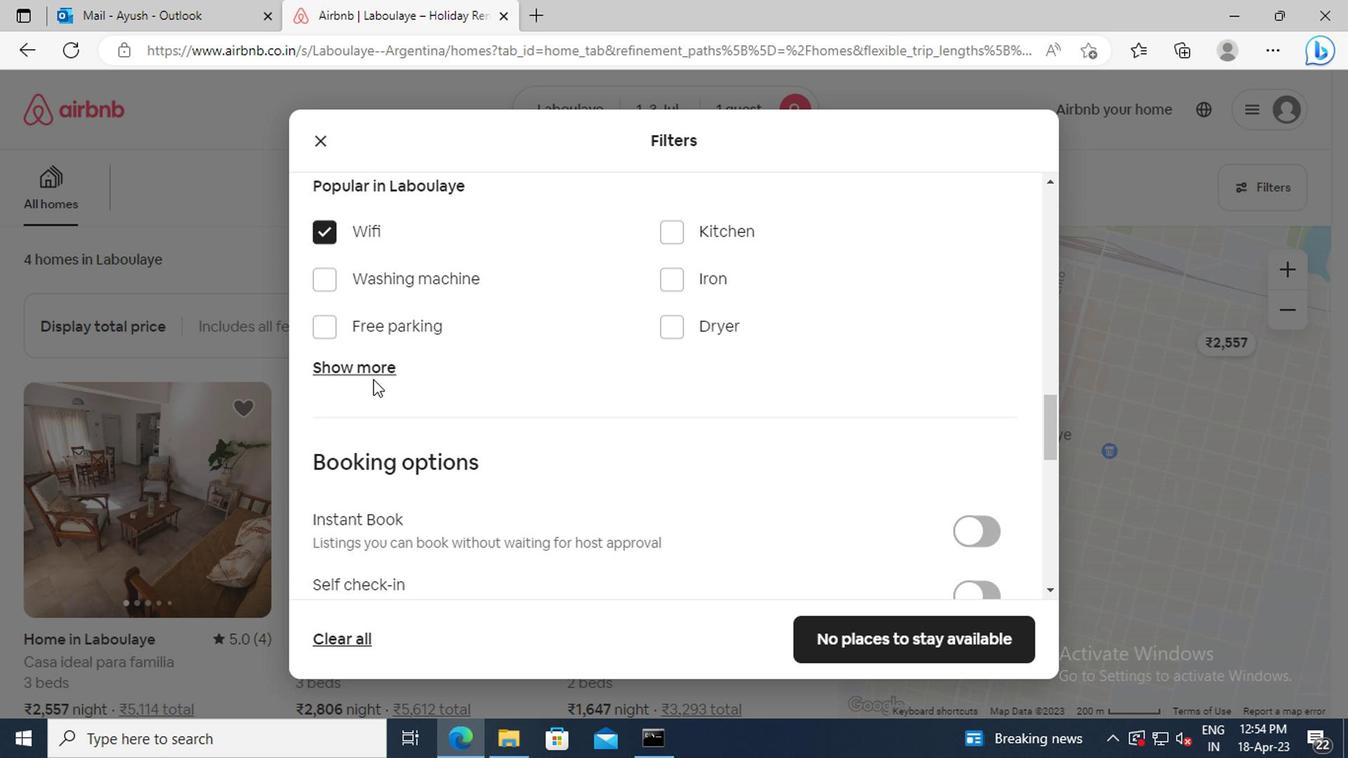 
Action: Mouse pressed left at (370, 375)
Screenshot: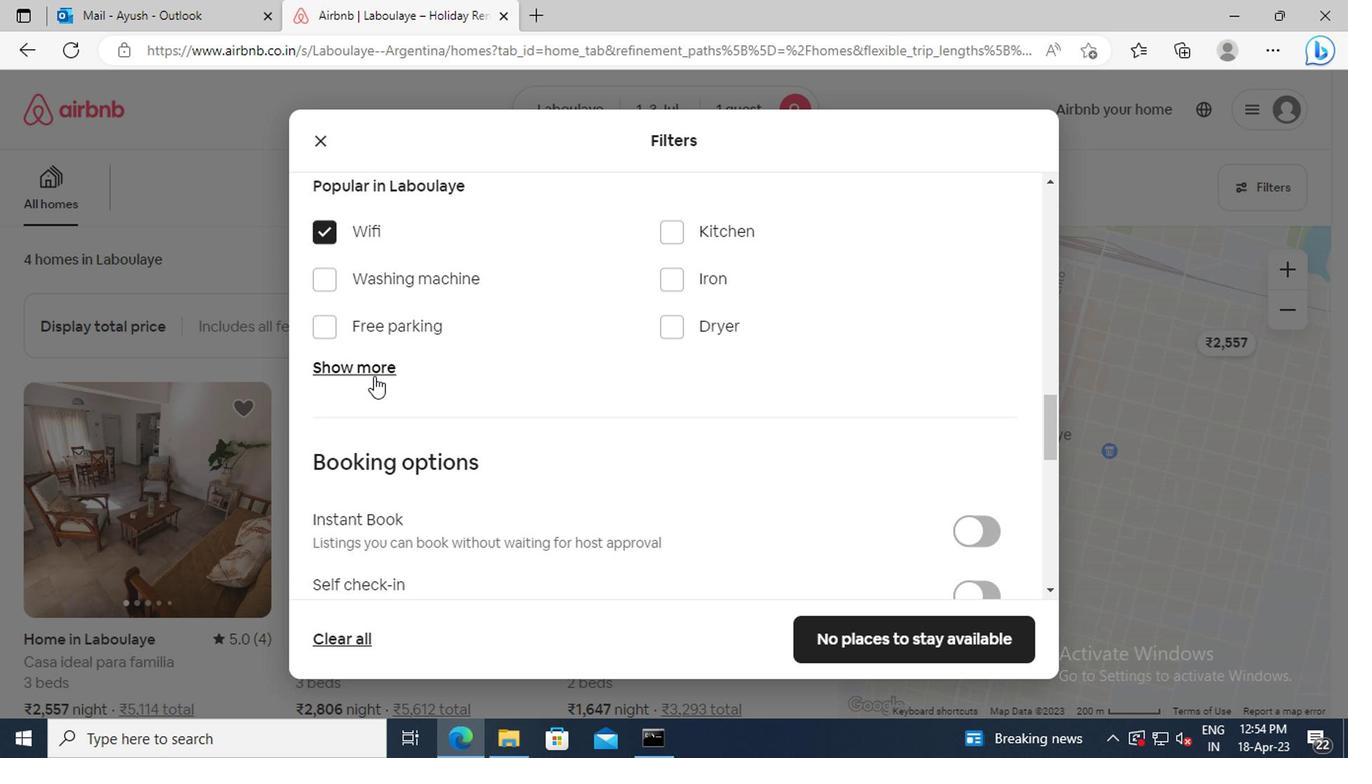 
Action: Mouse scrolled (370, 374) with delta (0, -1)
Screenshot: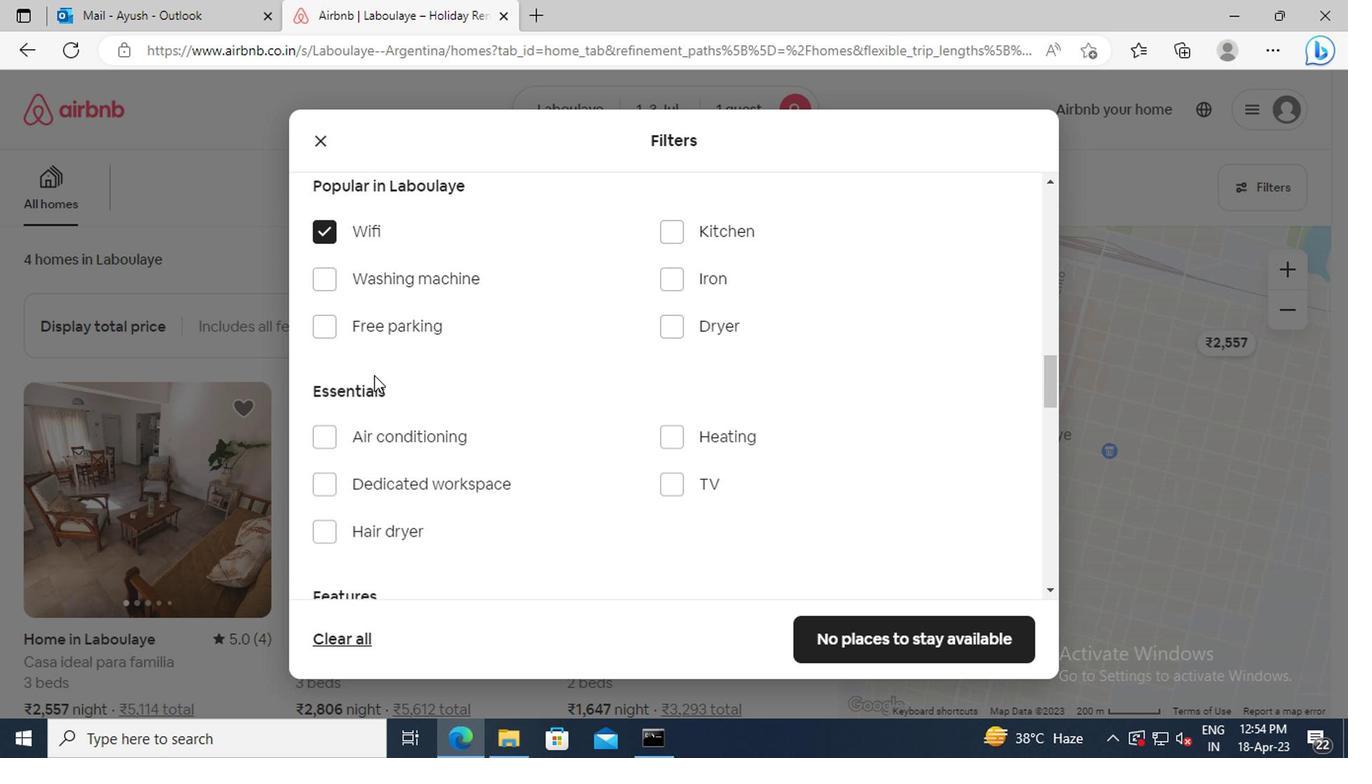 
Action: Mouse moved to (660, 368)
Screenshot: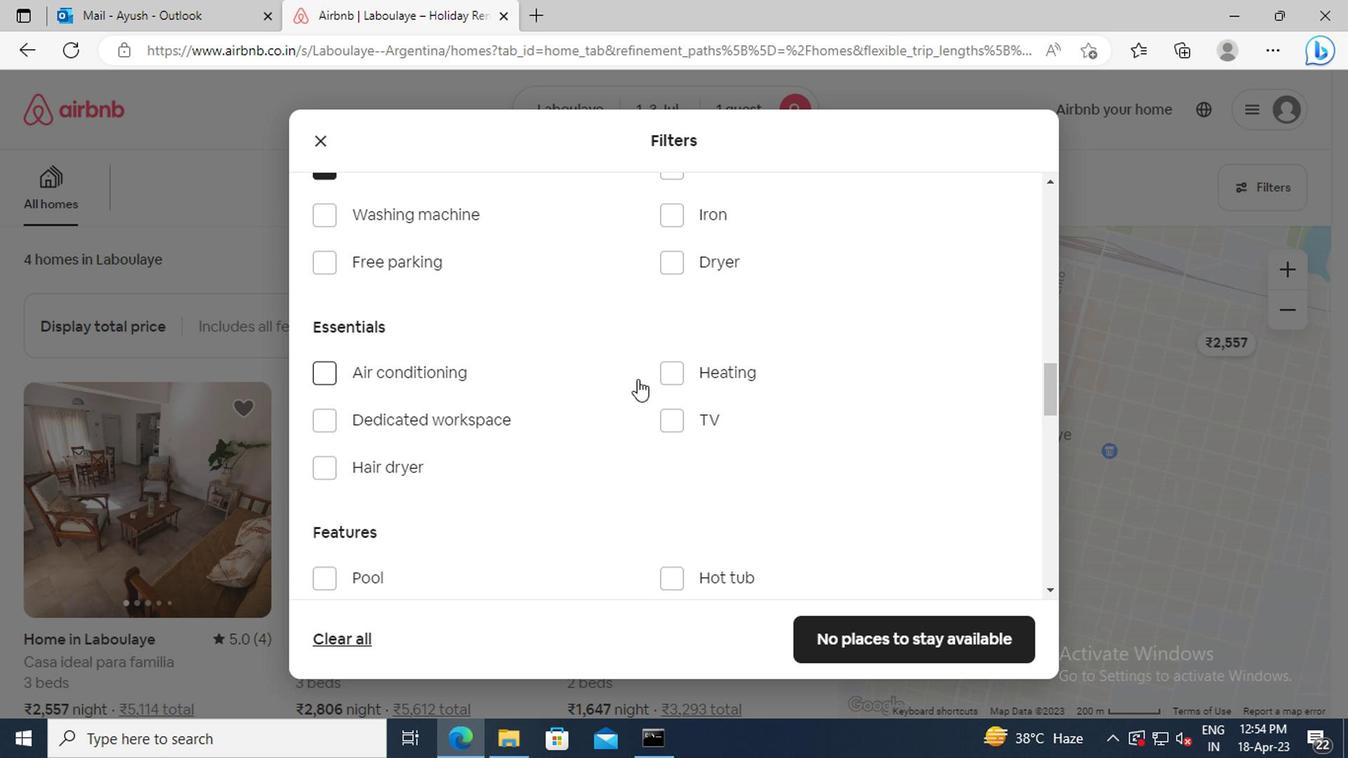 
Action: Mouse pressed left at (660, 368)
Screenshot: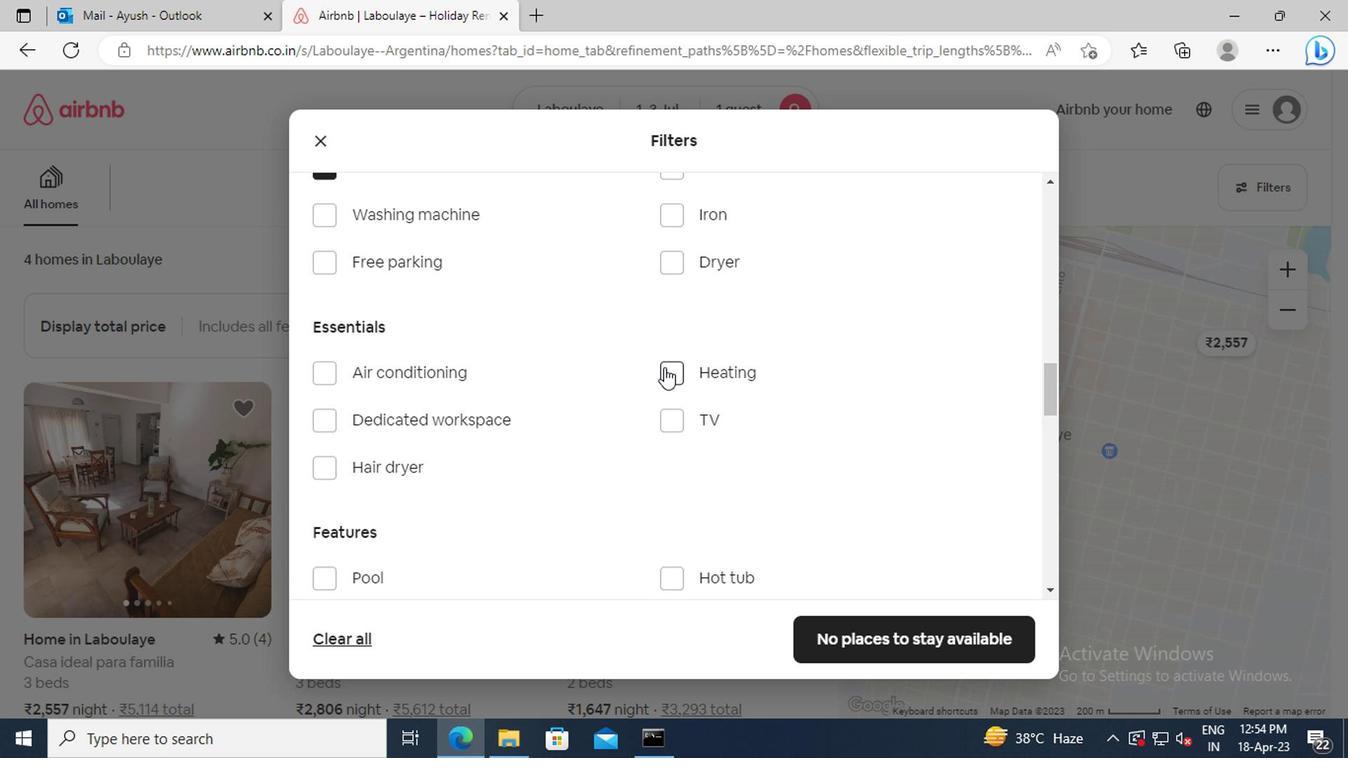 
Action: Mouse moved to (537, 389)
Screenshot: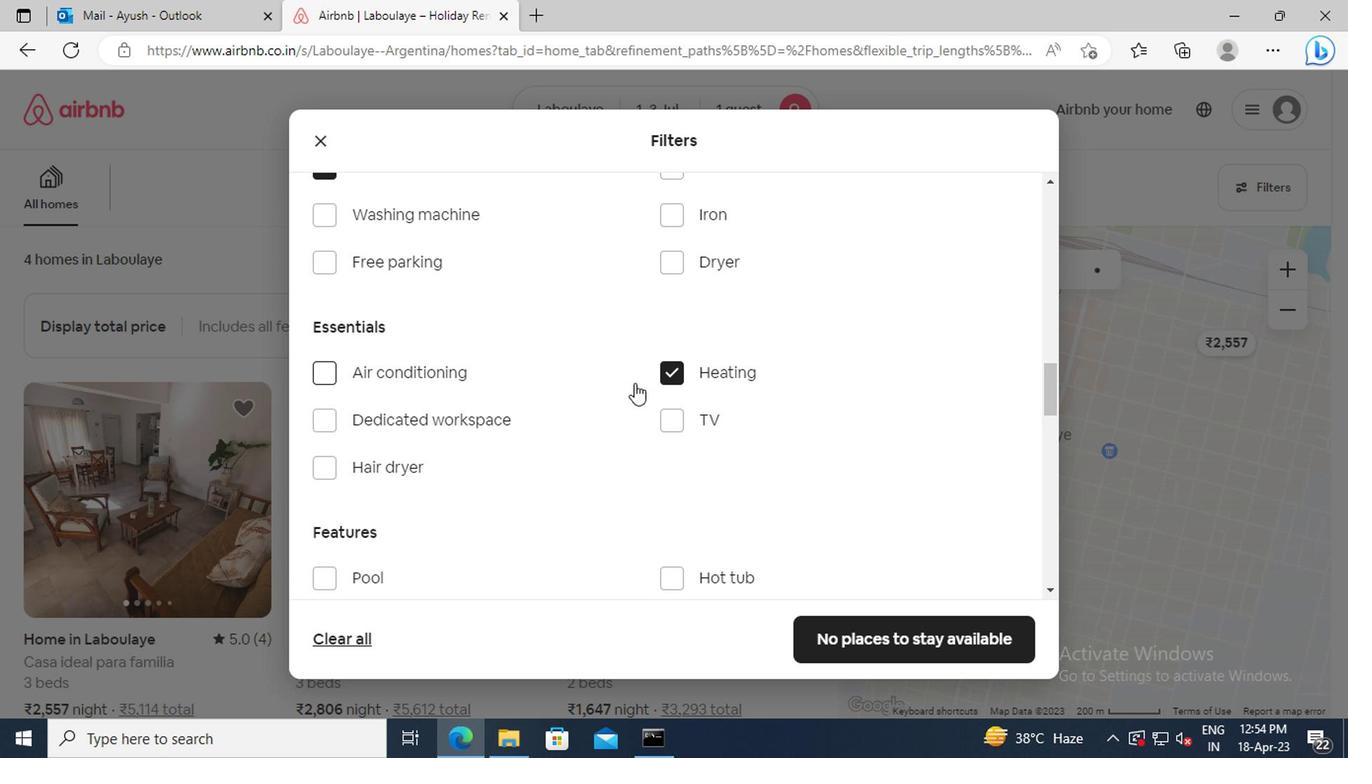 
Action: Mouse scrolled (537, 389) with delta (0, 0)
Screenshot: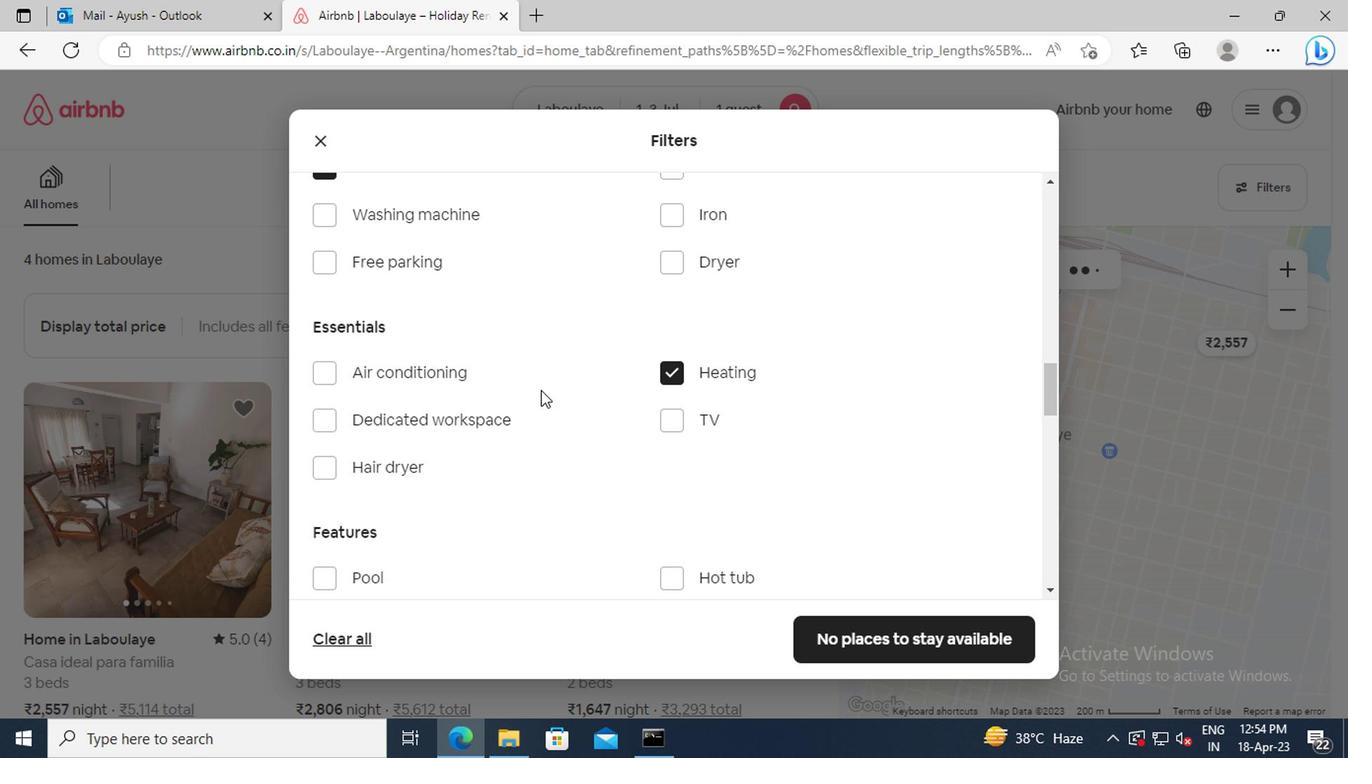 
Action: Mouse scrolled (537, 389) with delta (0, 0)
Screenshot: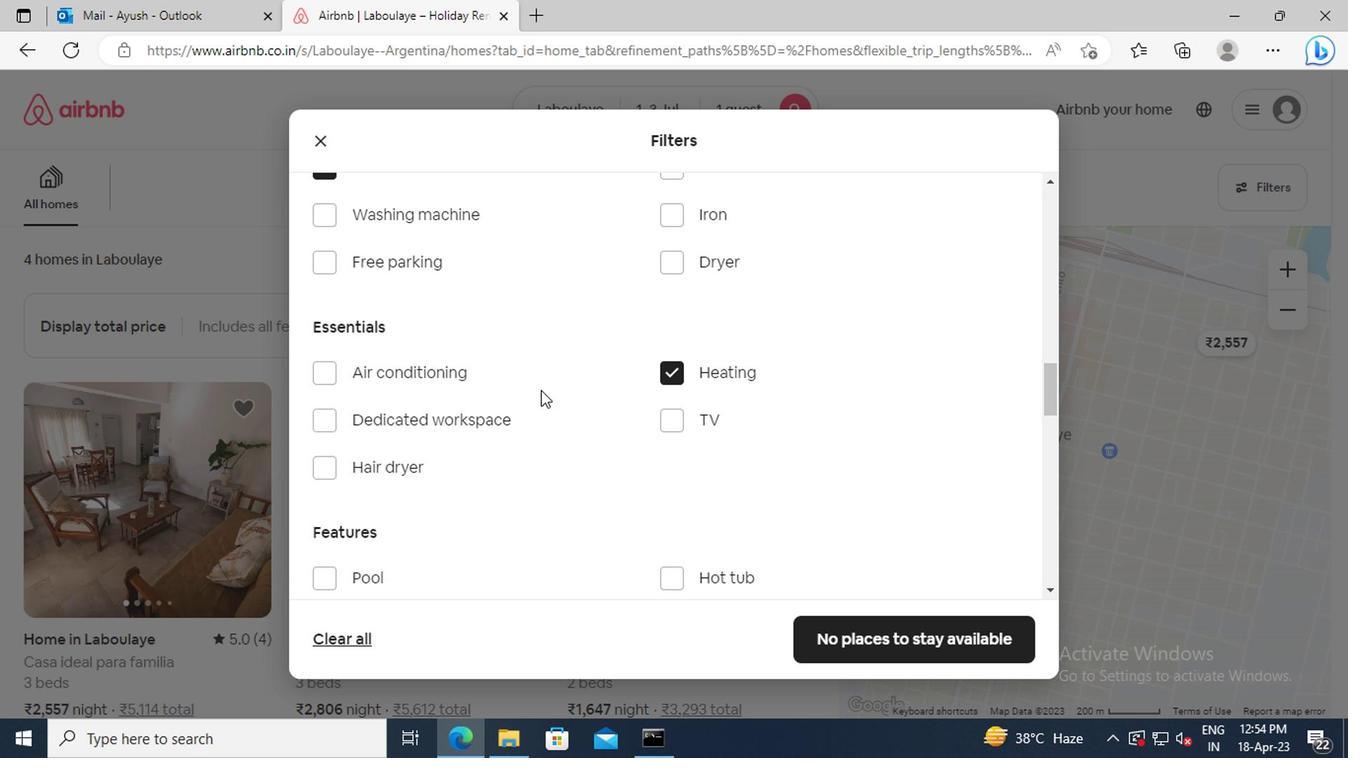 
Action: Mouse scrolled (537, 389) with delta (0, 0)
Screenshot: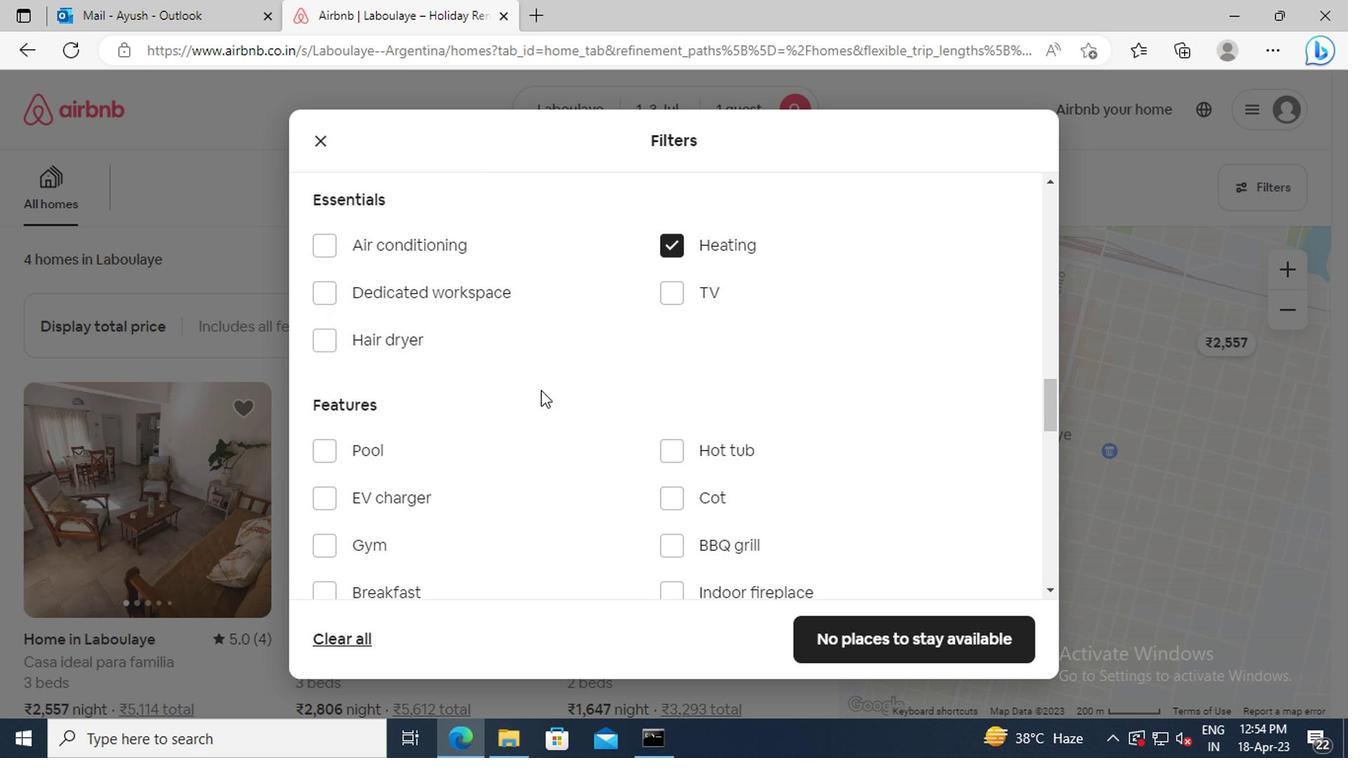 
Action: Mouse scrolled (537, 389) with delta (0, 0)
Screenshot: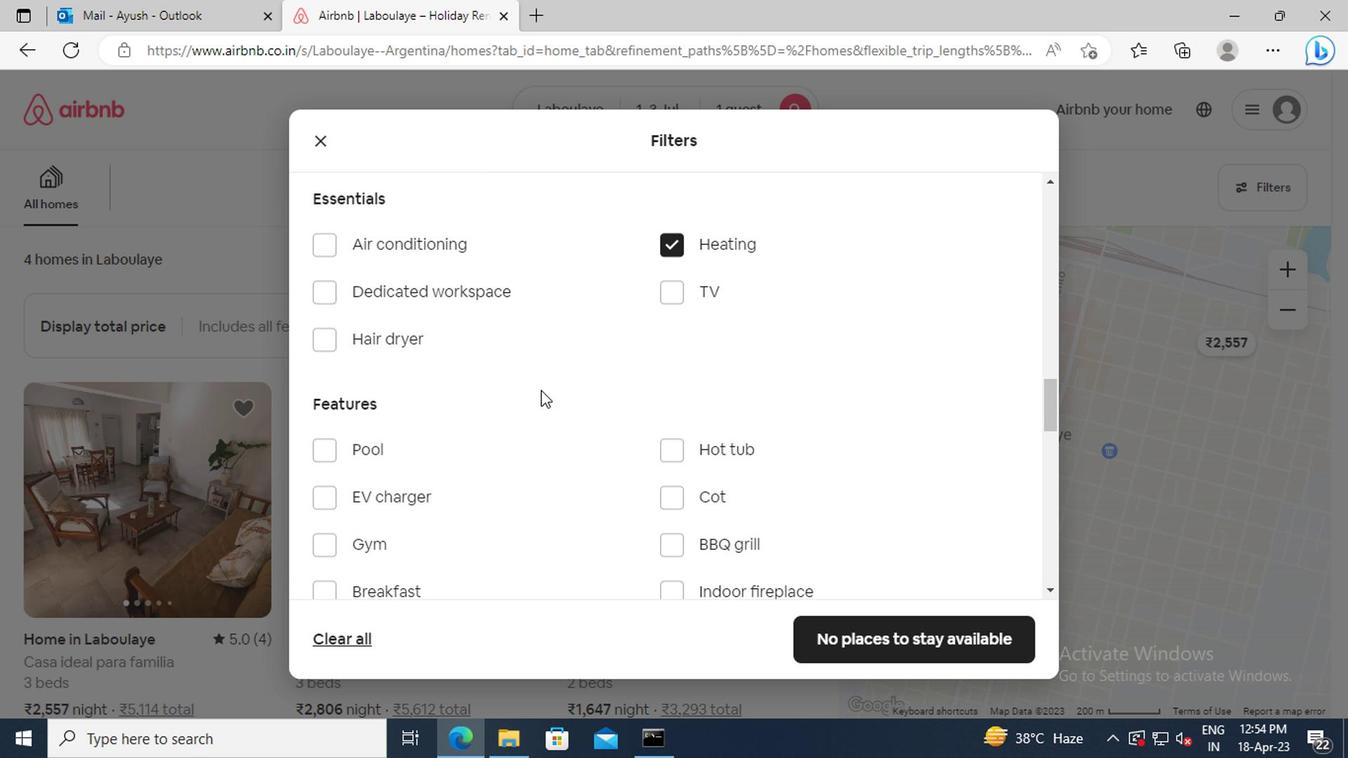 
Action: Mouse scrolled (537, 389) with delta (0, 0)
Screenshot: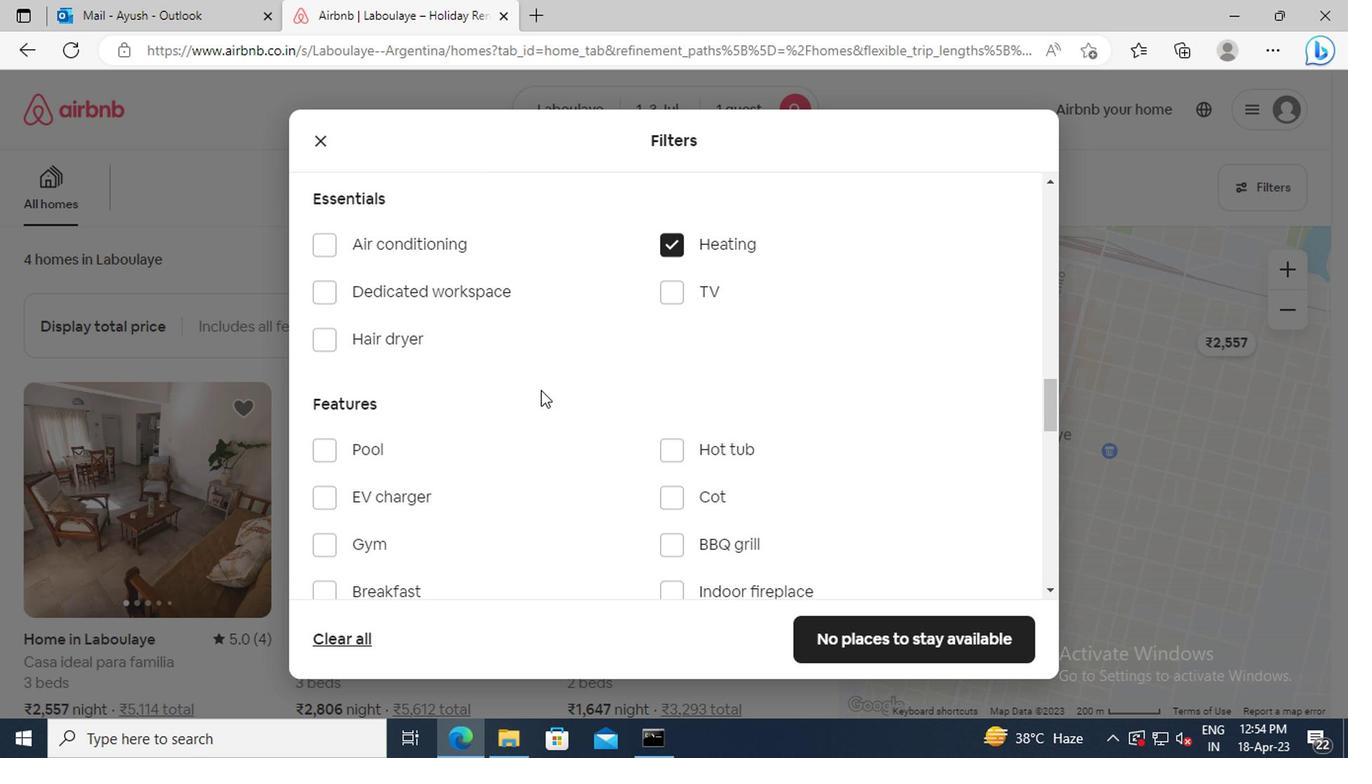 
Action: Mouse scrolled (537, 389) with delta (0, 0)
Screenshot: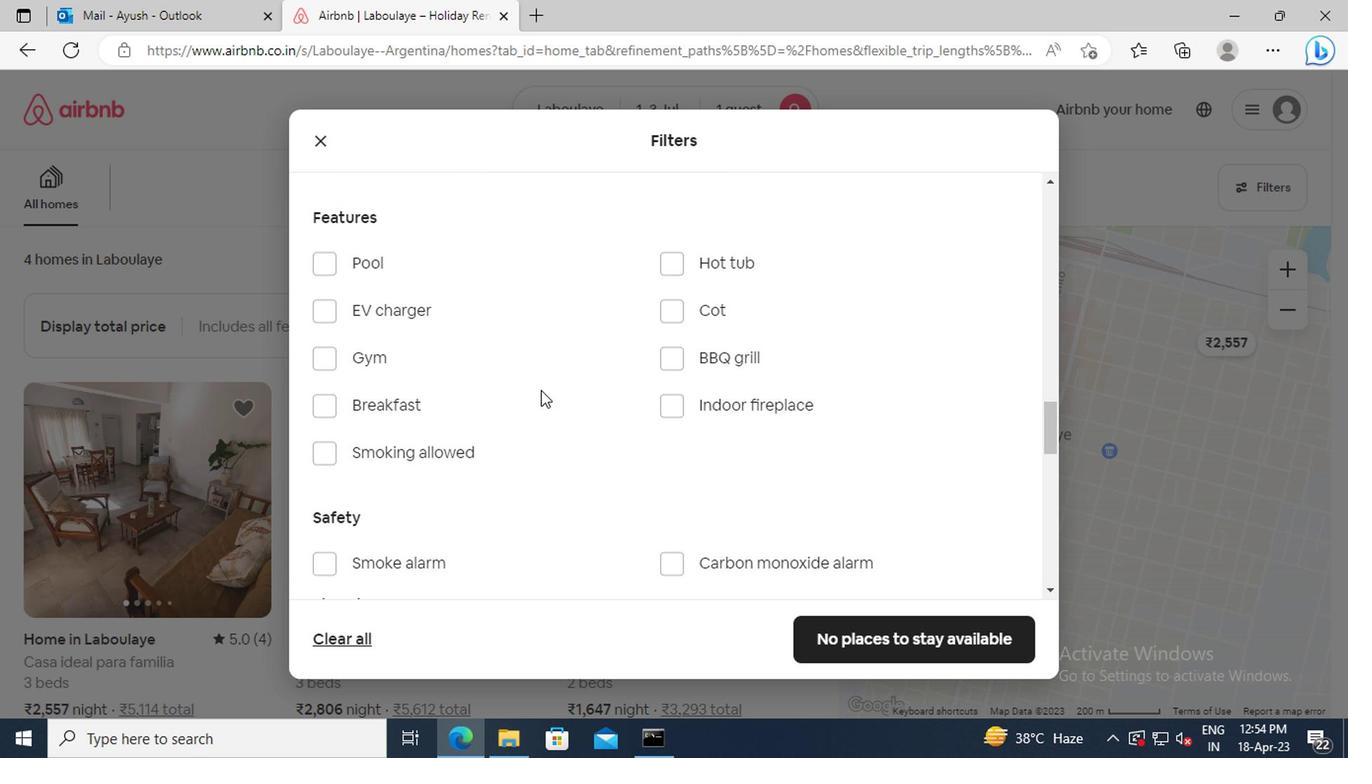 
Action: Mouse scrolled (537, 389) with delta (0, 0)
Screenshot: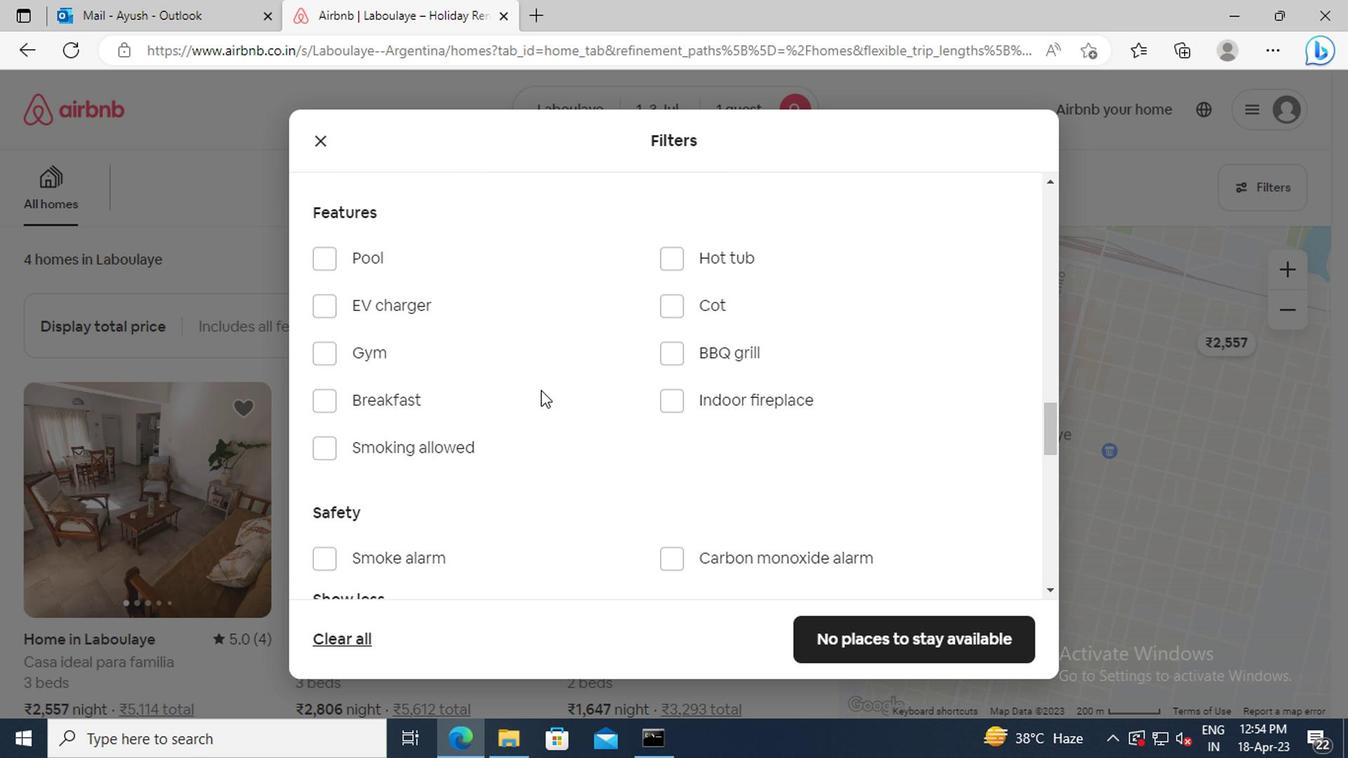 
Action: Mouse scrolled (537, 389) with delta (0, 0)
Screenshot: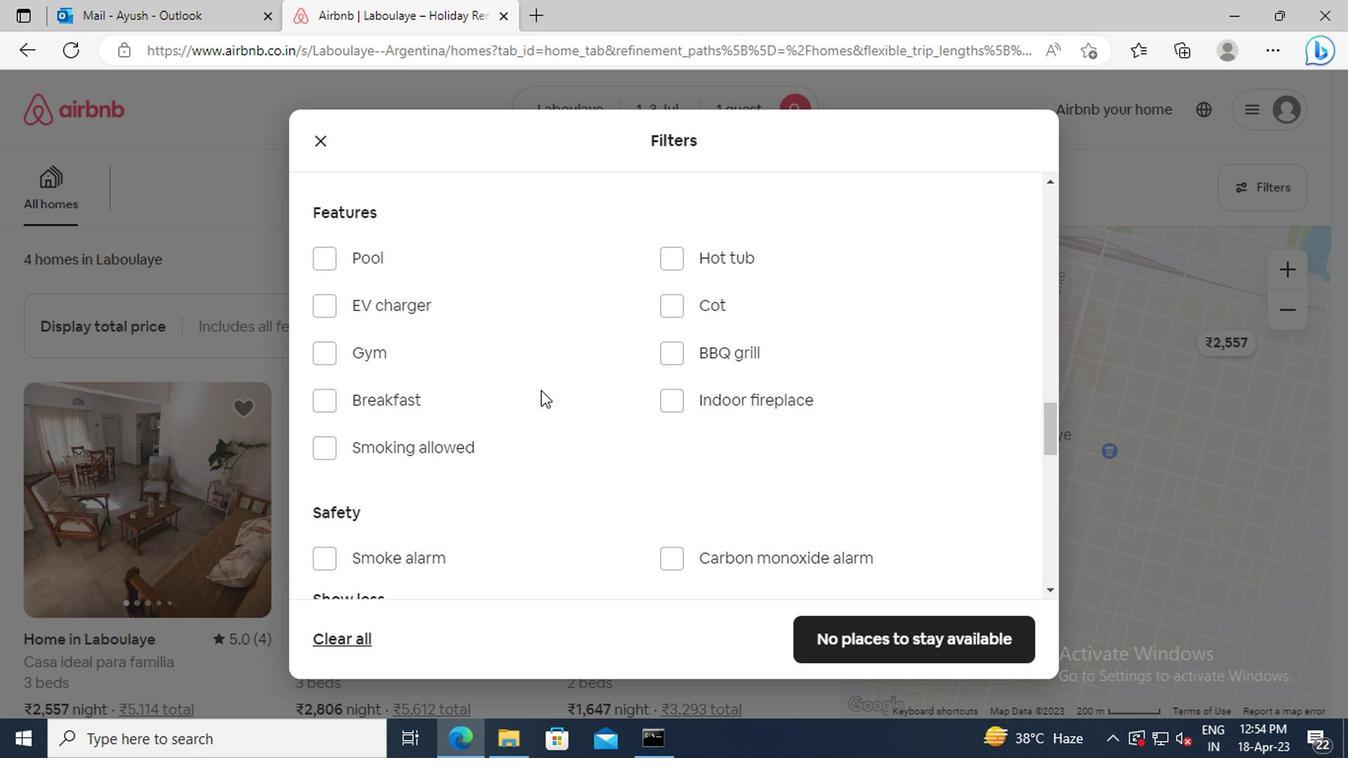 
Action: Mouse scrolled (537, 389) with delta (0, 0)
Screenshot: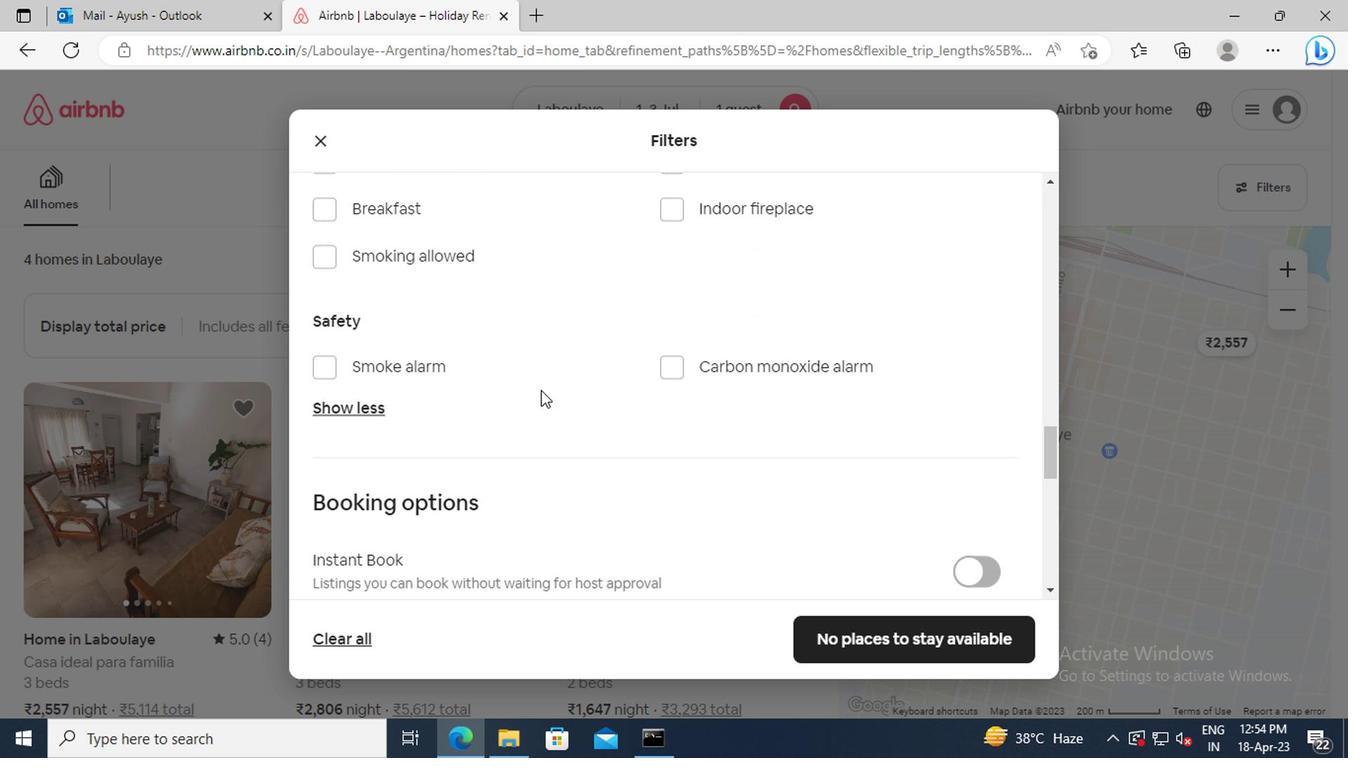 
Action: Mouse scrolled (537, 389) with delta (0, 0)
Screenshot: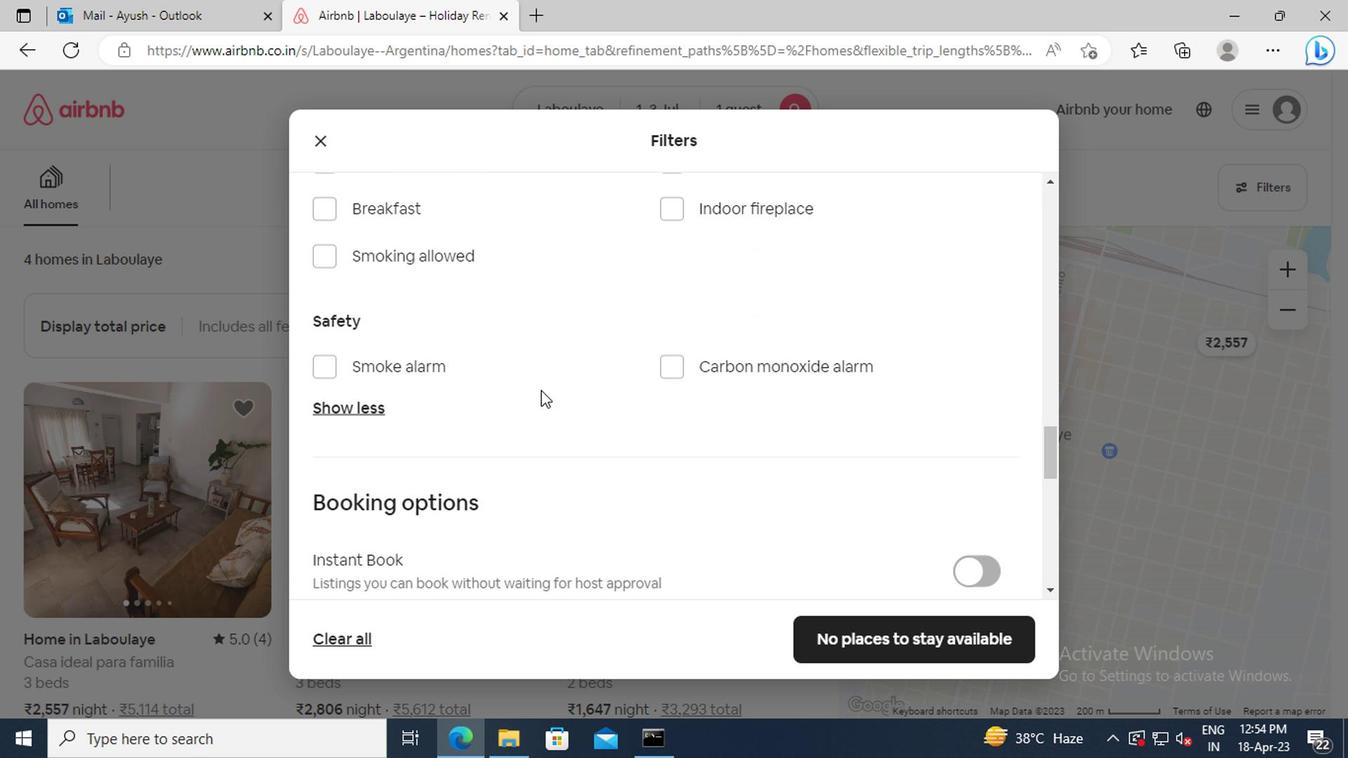 
Action: Mouse scrolled (537, 389) with delta (0, 0)
Screenshot: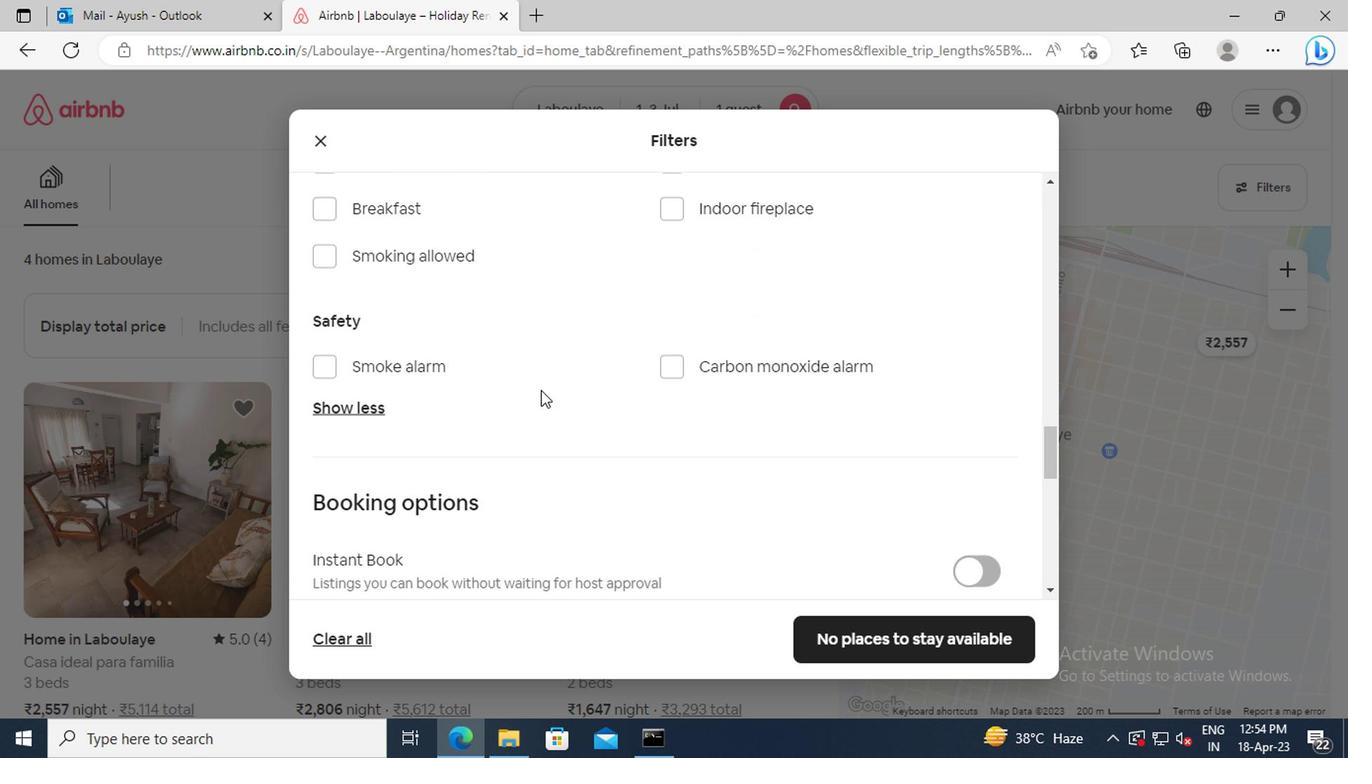 
Action: Mouse moved to (980, 448)
Screenshot: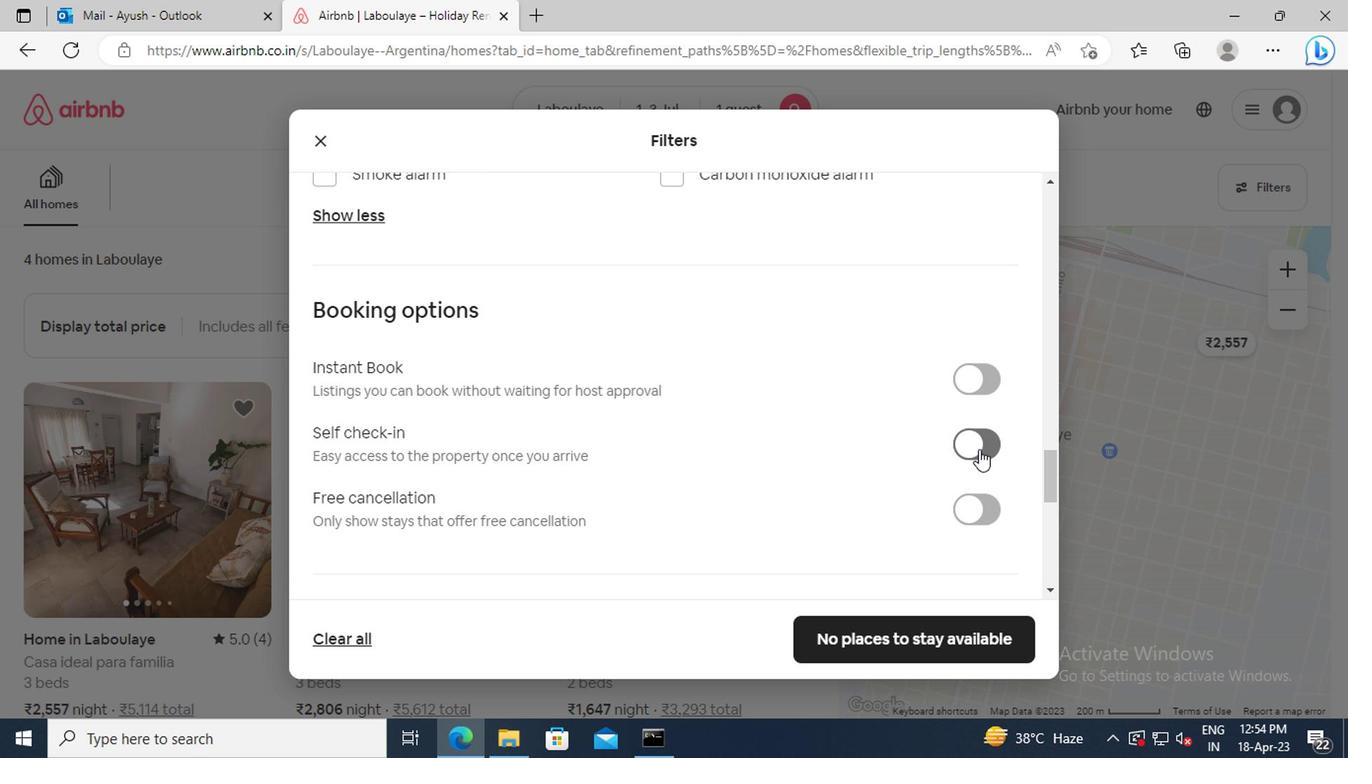 
Action: Mouse pressed left at (980, 448)
Screenshot: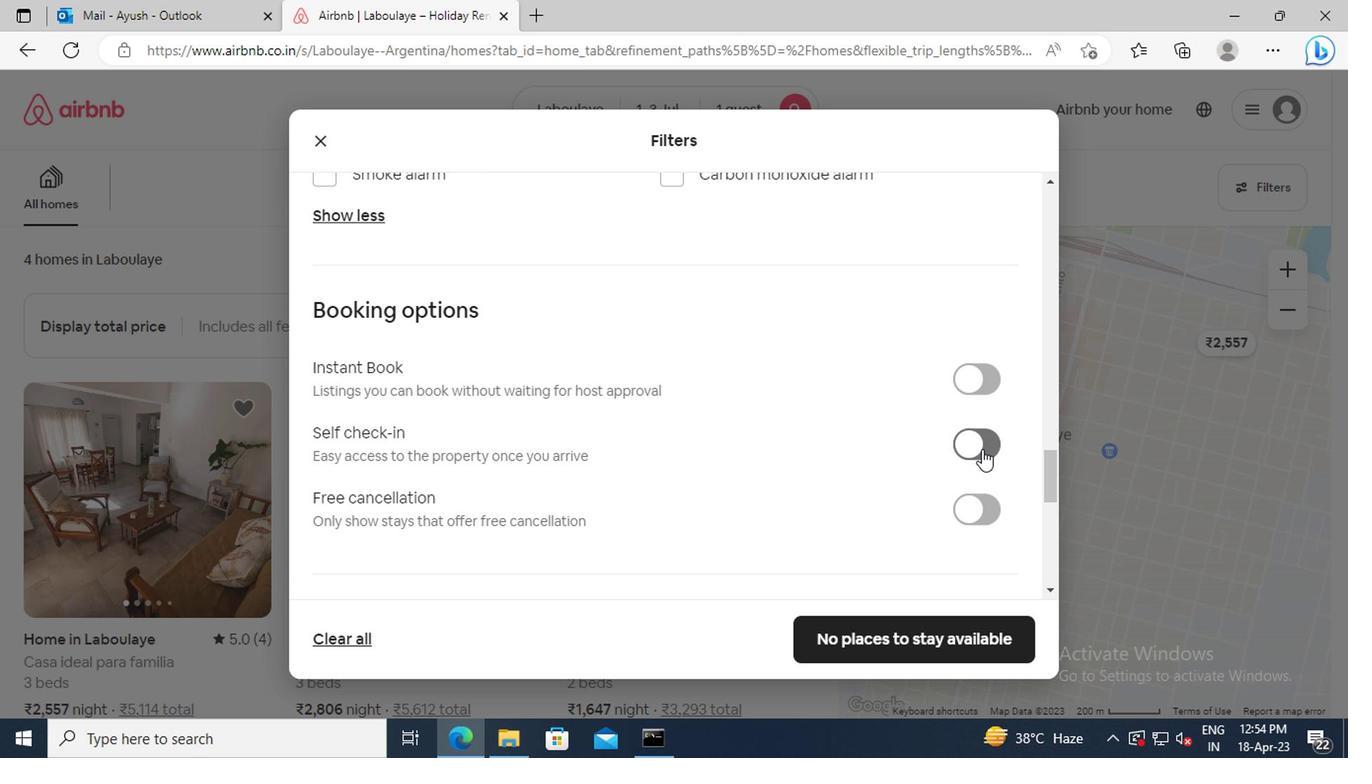 
Action: Mouse moved to (528, 417)
Screenshot: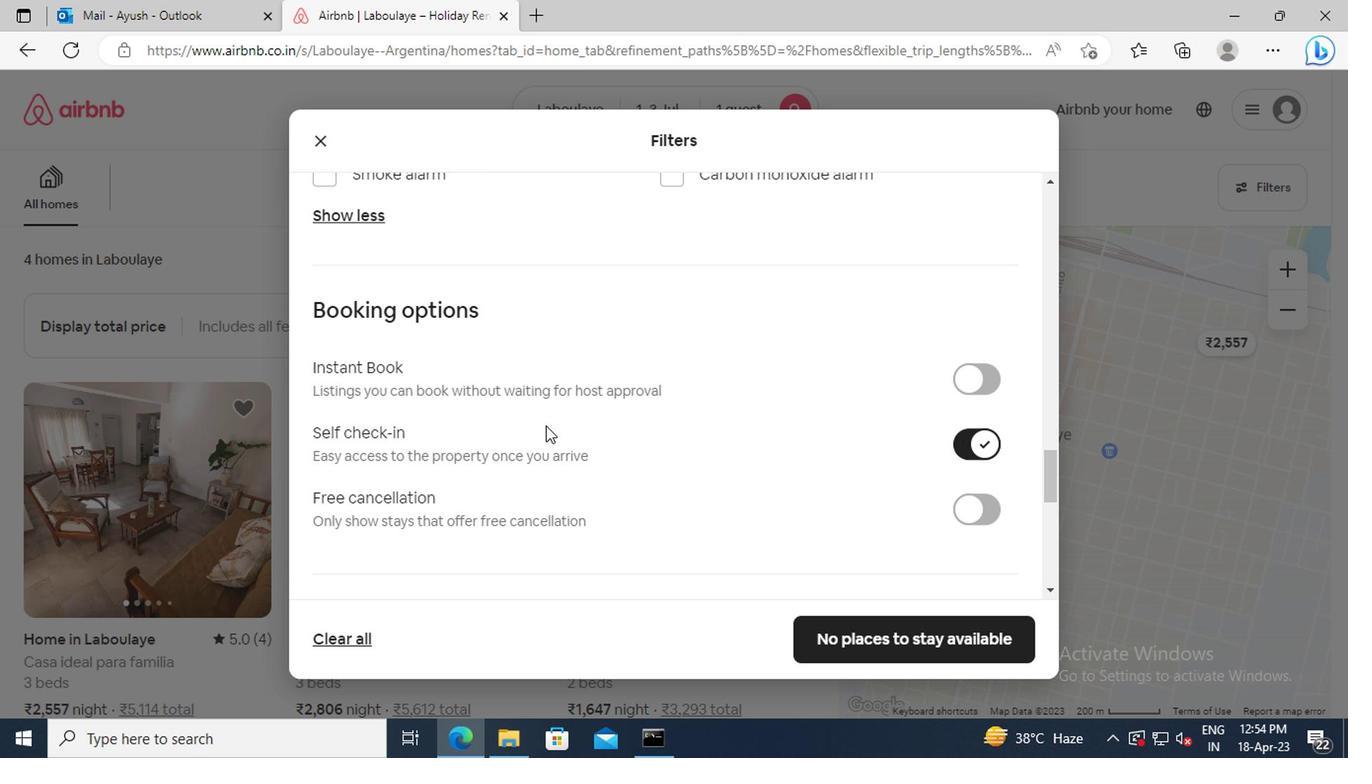 
Action: Mouse scrolled (528, 416) with delta (0, 0)
Screenshot: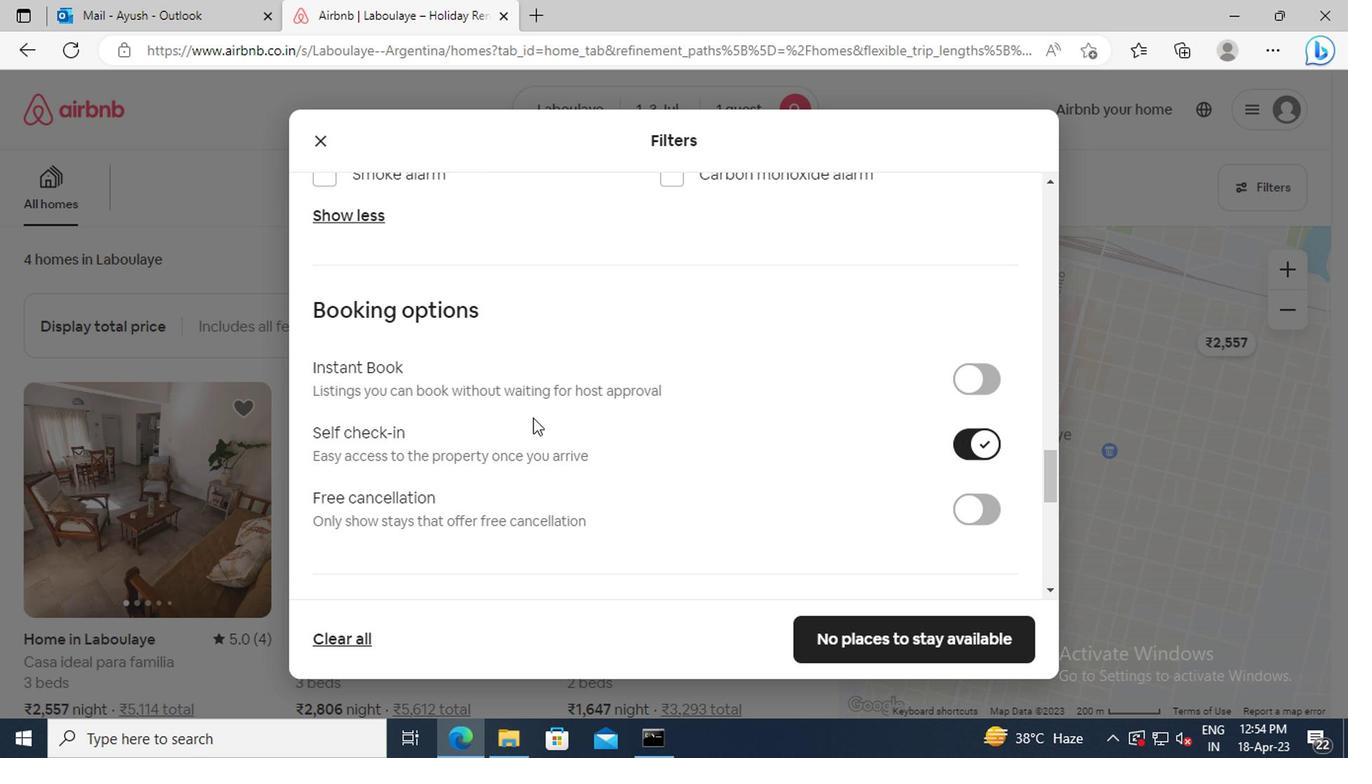 
Action: Mouse scrolled (528, 416) with delta (0, 0)
Screenshot: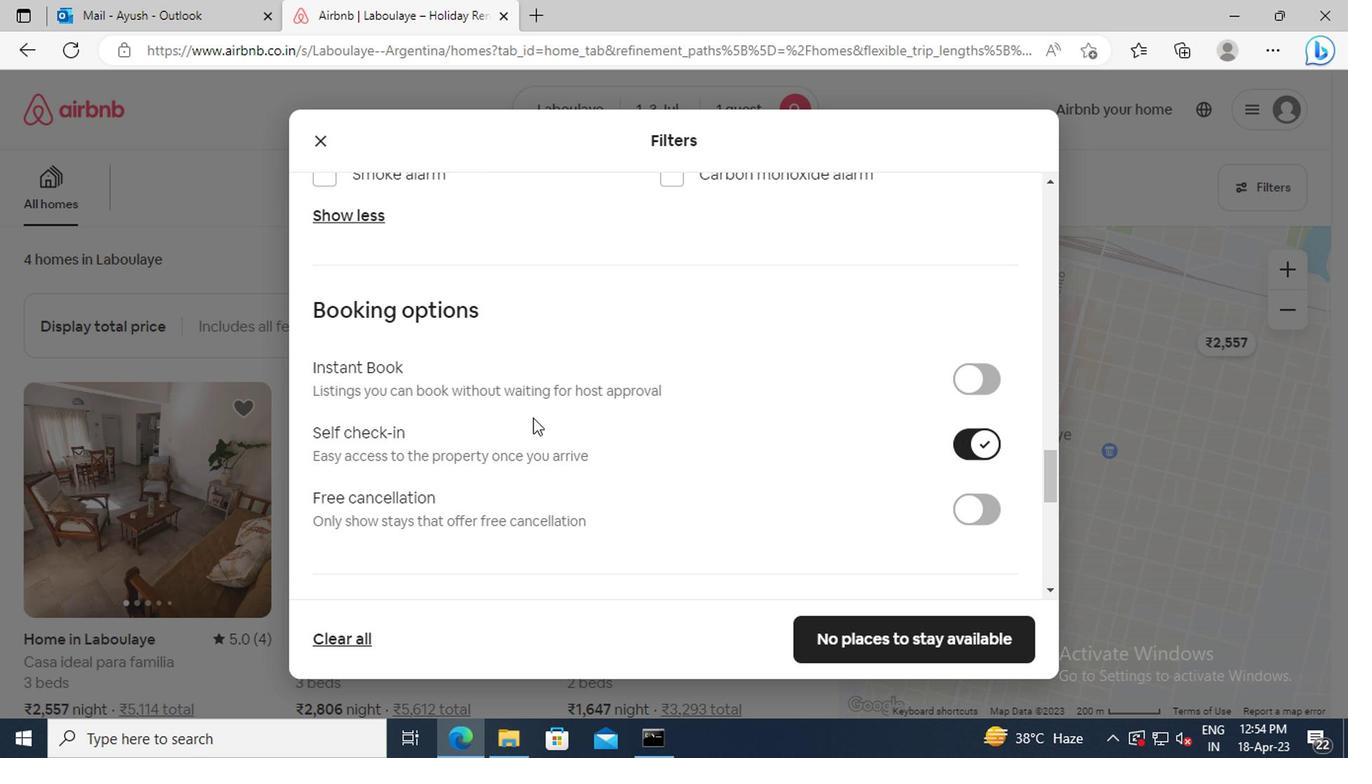 
Action: Mouse scrolled (528, 416) with delta (0, 0)
Screenshot: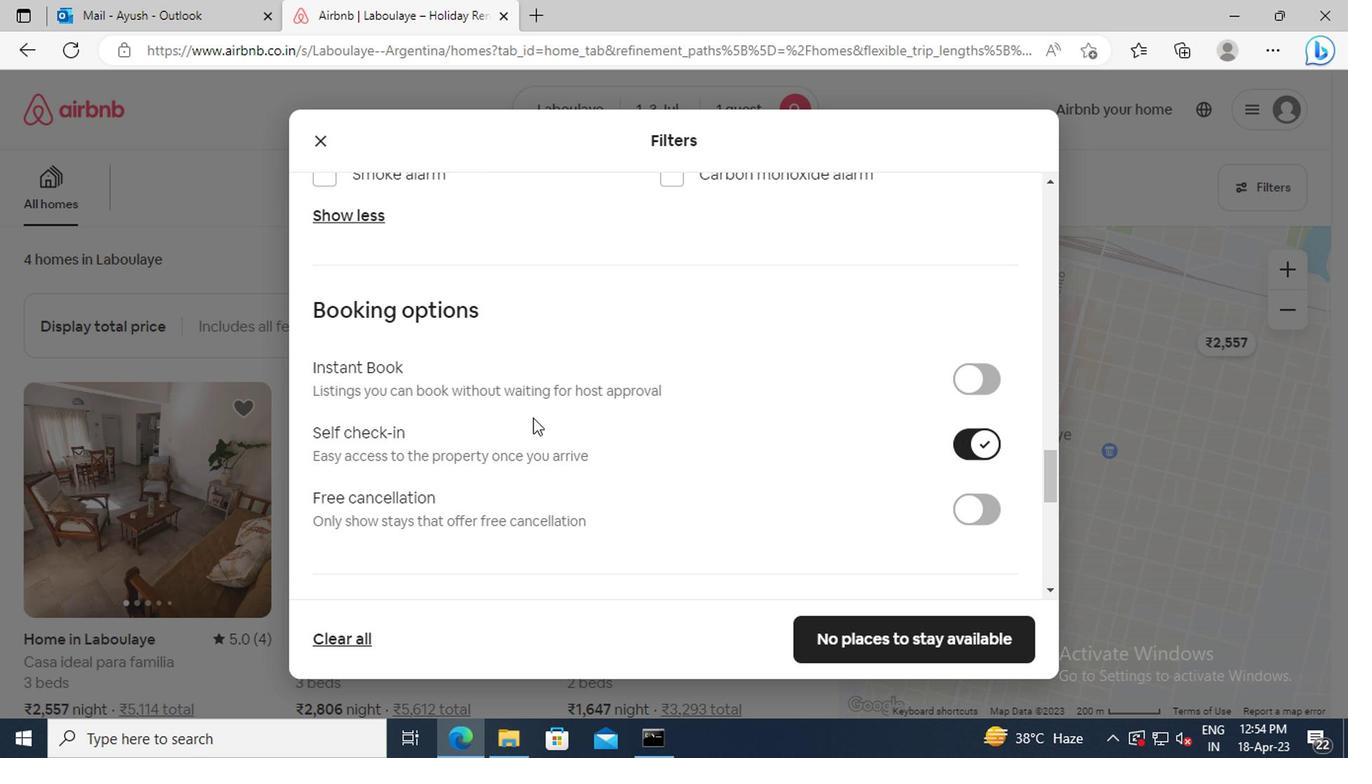 
Action: Mouse scrolled (528, 416) with delta (0, 0)
Screenshot: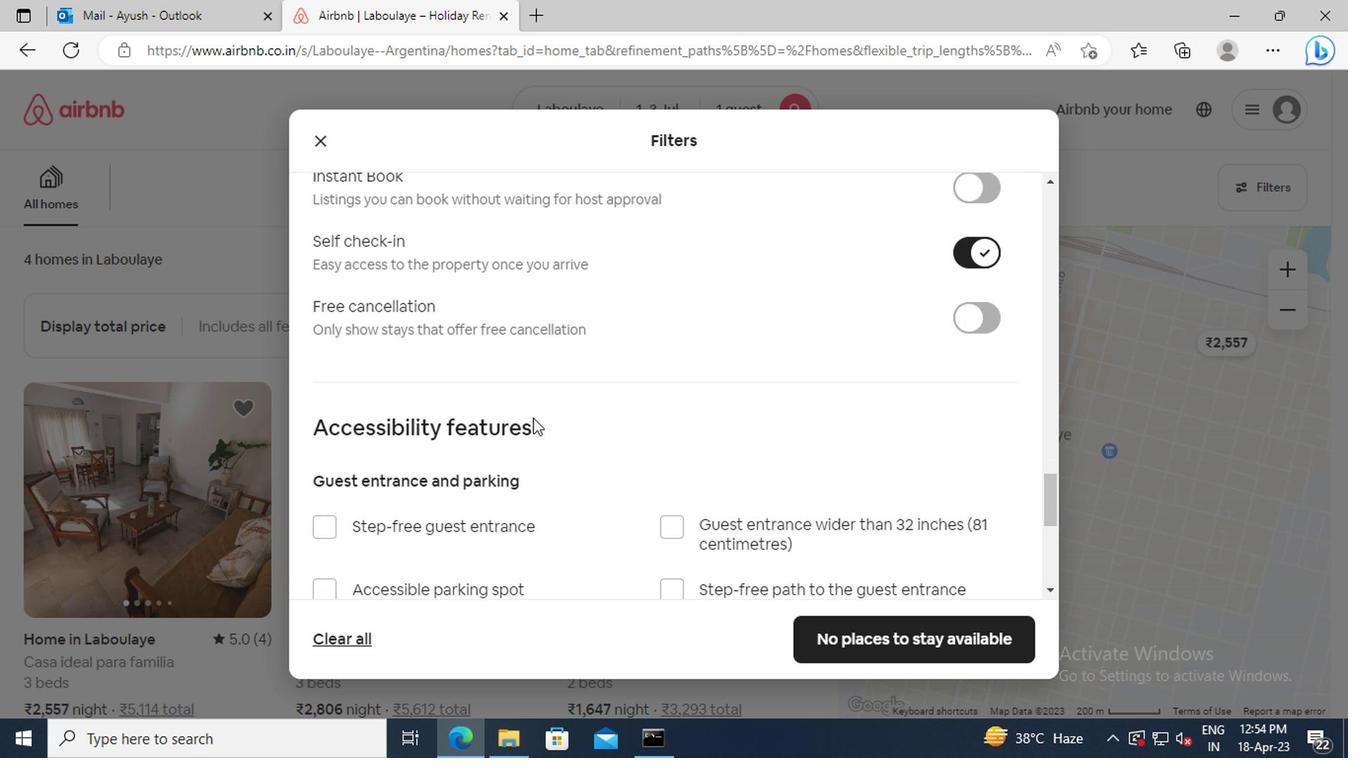 
Action: Mouse scrolled (528, 416) with delta (0, 0)
Screenshot: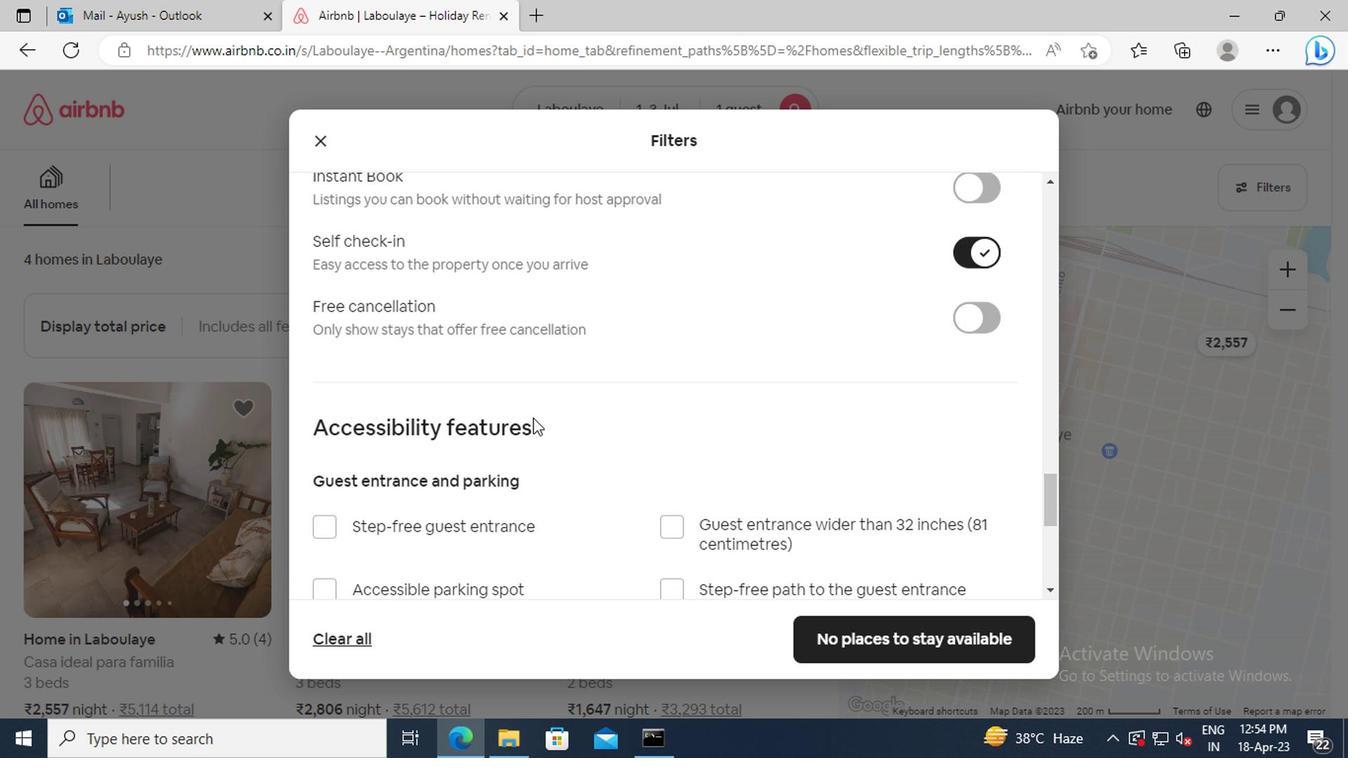 
Action: Mouse scrolled (528, 416) with delta (0, 0)
Screenshot: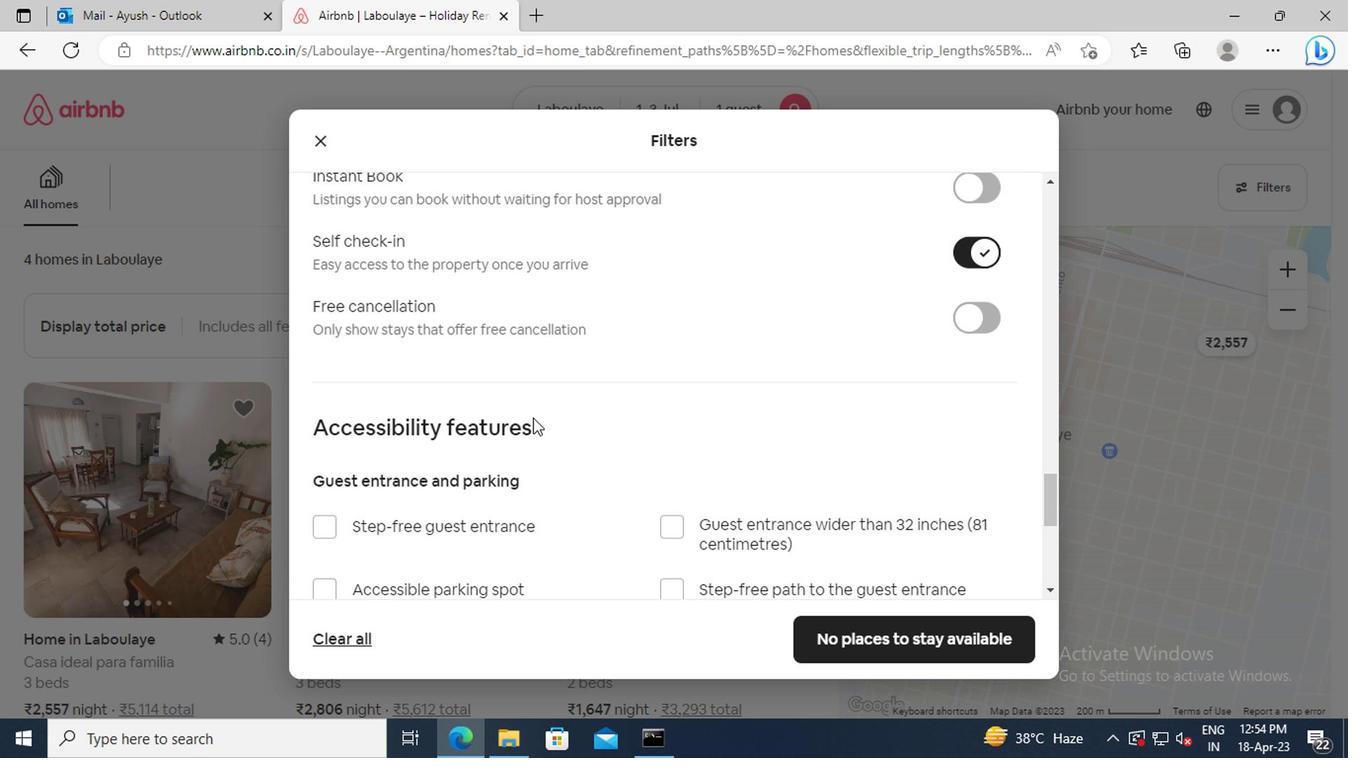 
Action: Mouse scrolled (528, 416) with delta (0, 0)
Screenshot: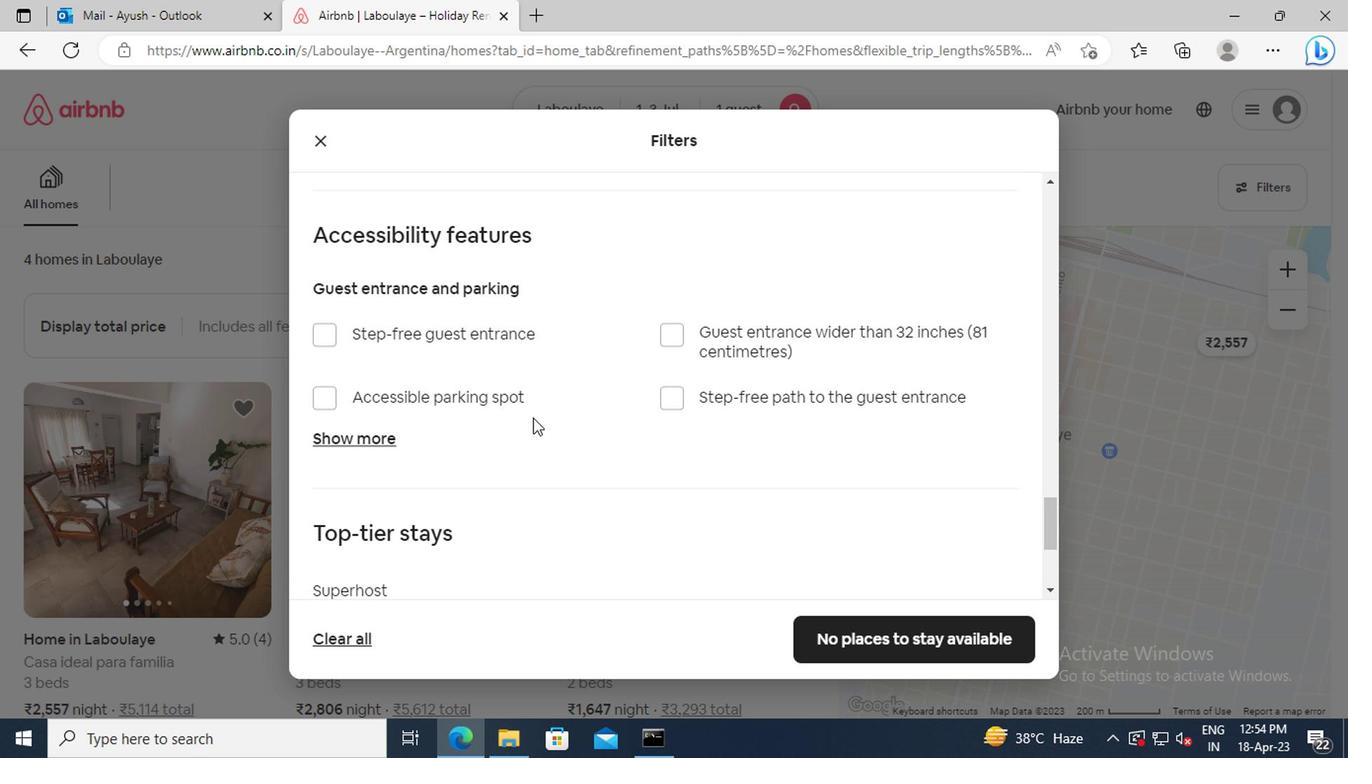 
Action: Mouse scrolled (528, 416) with delta (0, 0)
Screenshot: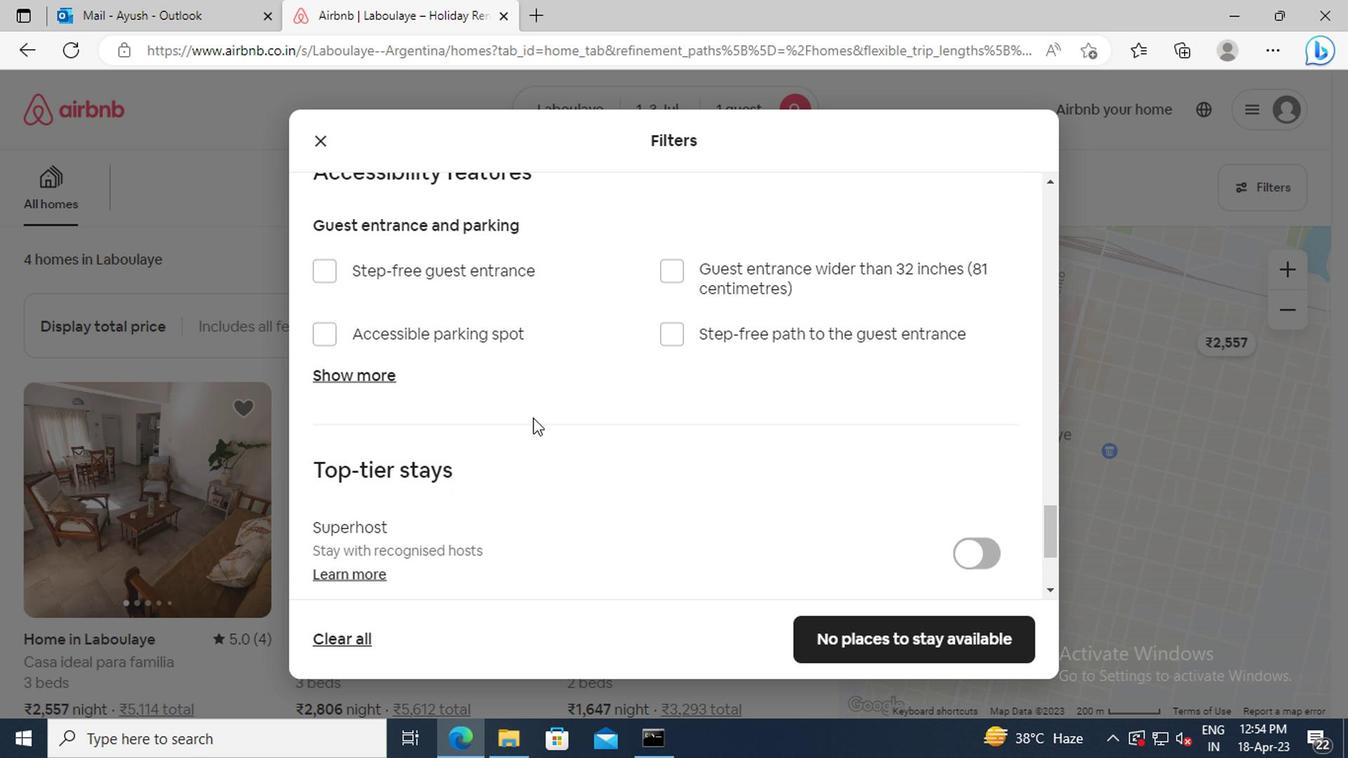 
Action: Mouse scrolled (528, 416) with delta (0, 0)
Screenshot: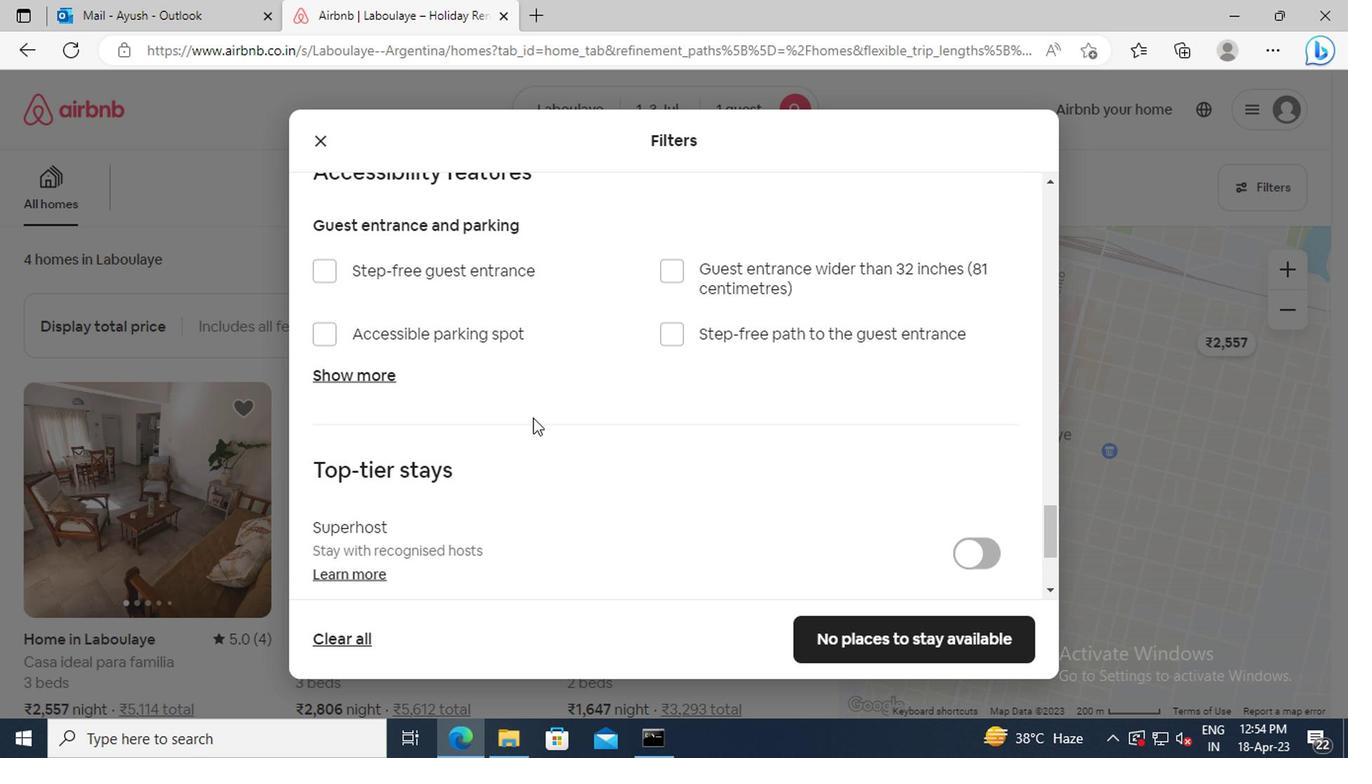 
Action: Mouse scrolled (528, 416) with delta (0, 0)
Screenshot: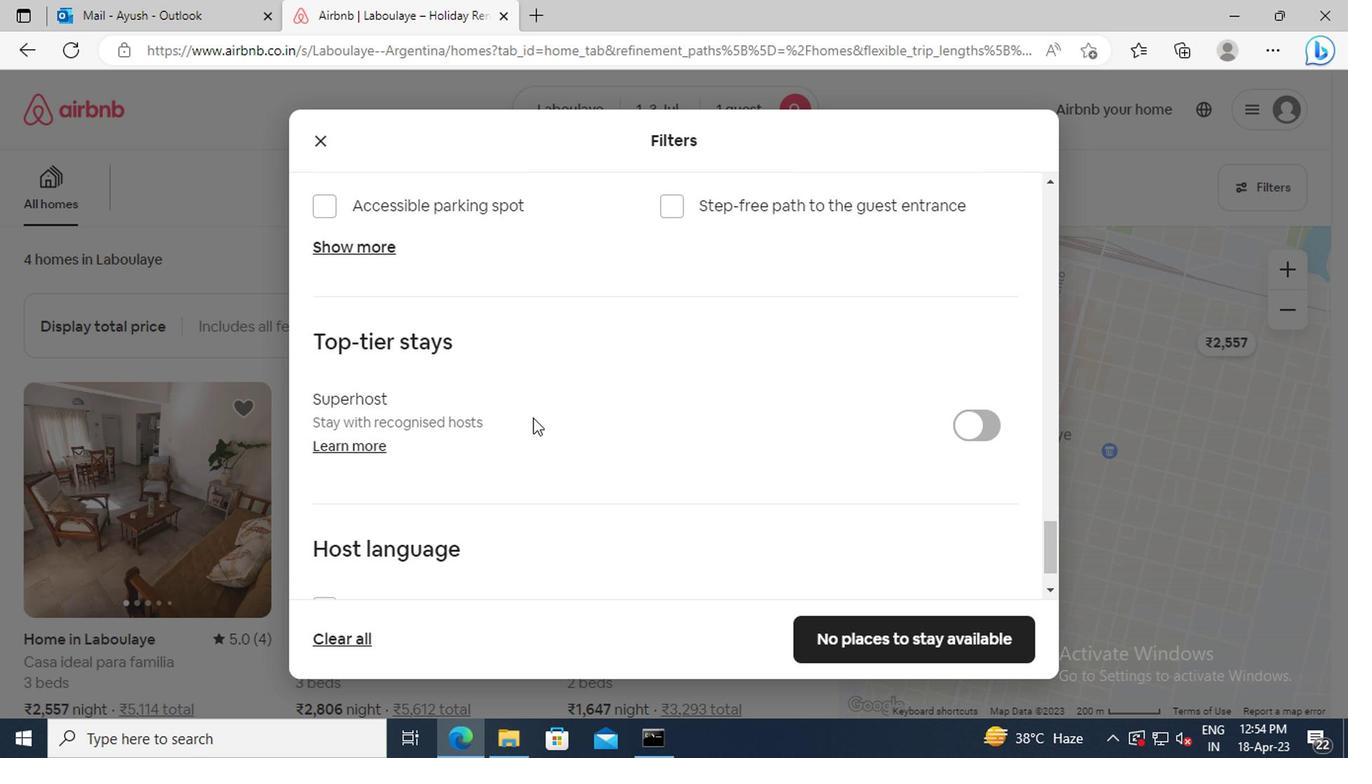 
Action: Mouse scrolled (528, 416) with delta (0, 0)
Screenshot: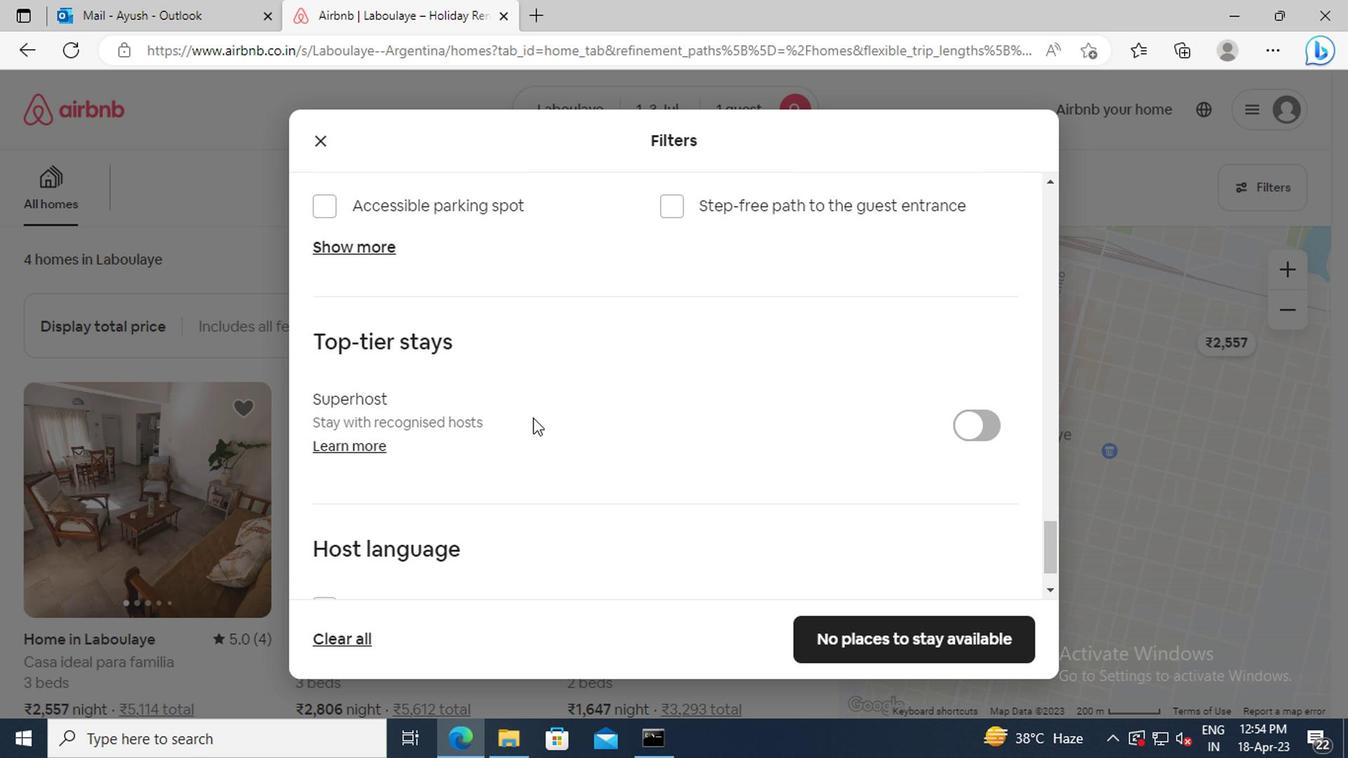 
Action: Mouse scrolled (528, 416) with delta (0, 0)
Screenshot: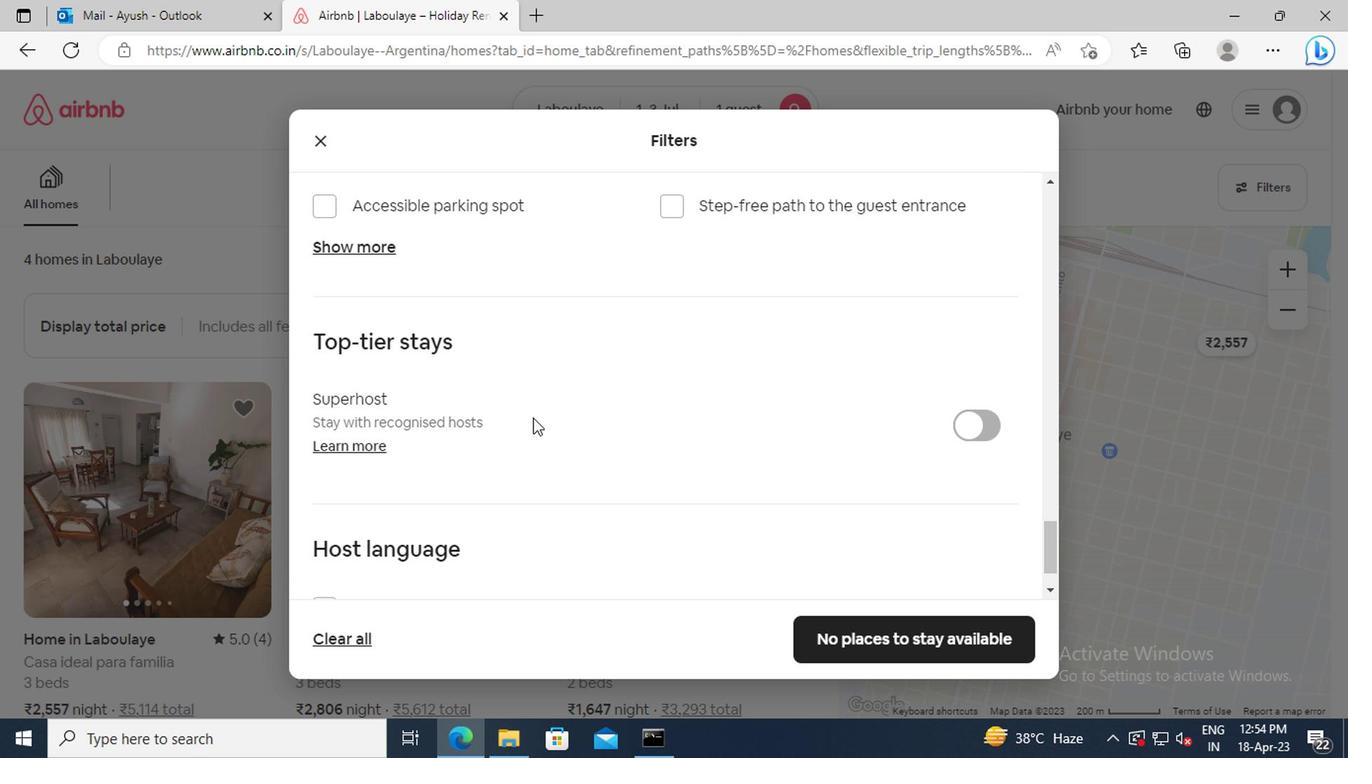 
Action: Mouse moved to (833, 630)
Screenshot: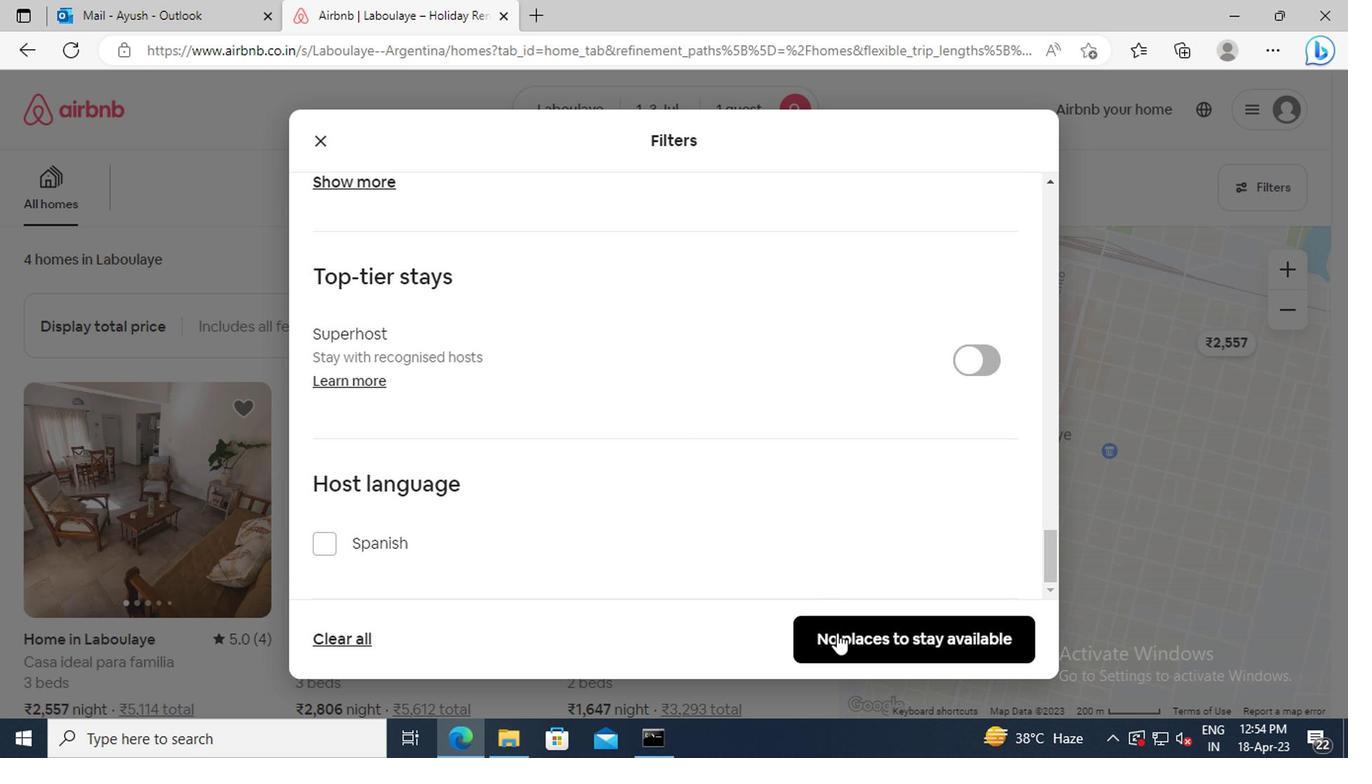 
Action: Mouse pressed left at (833, 630)
Screenshot: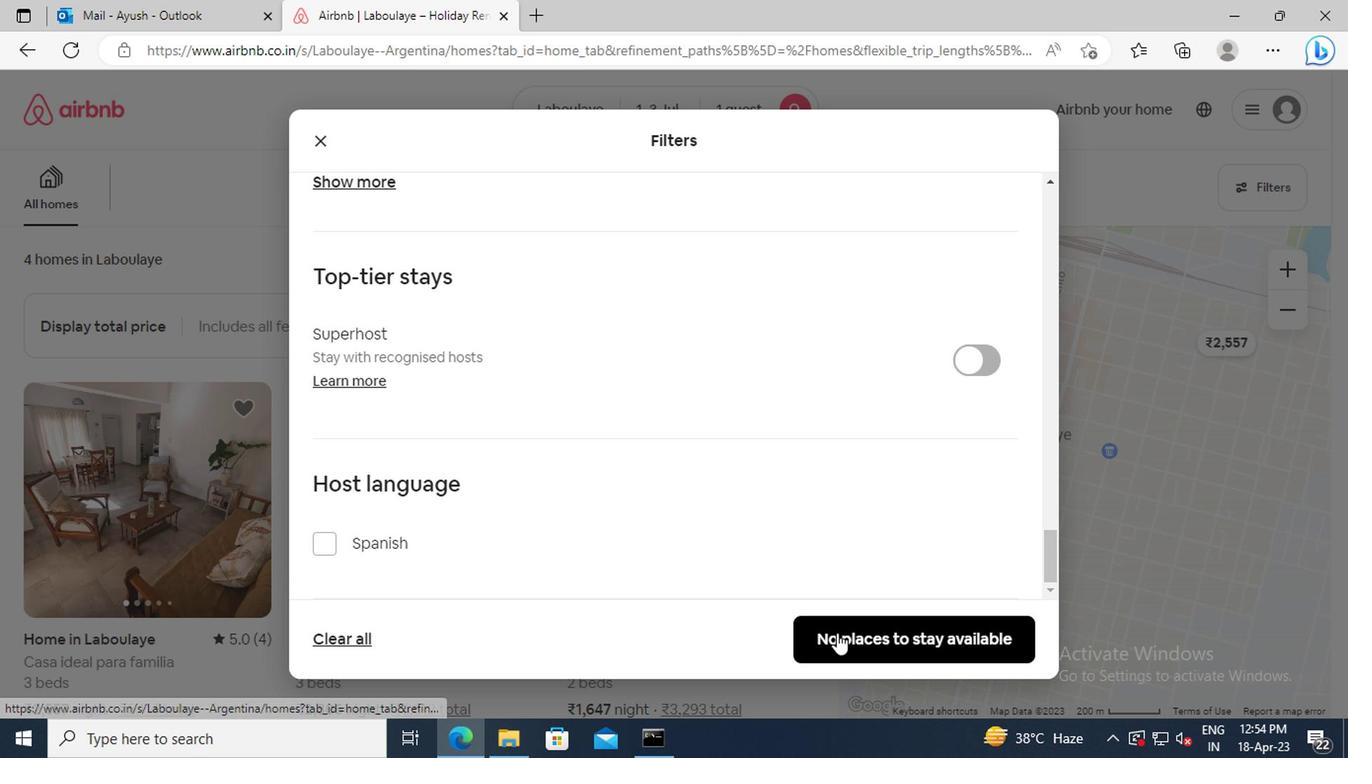 
